 Task: Karaoke Effect.
Action: Mouse moved to (72, 7)
Screenshot: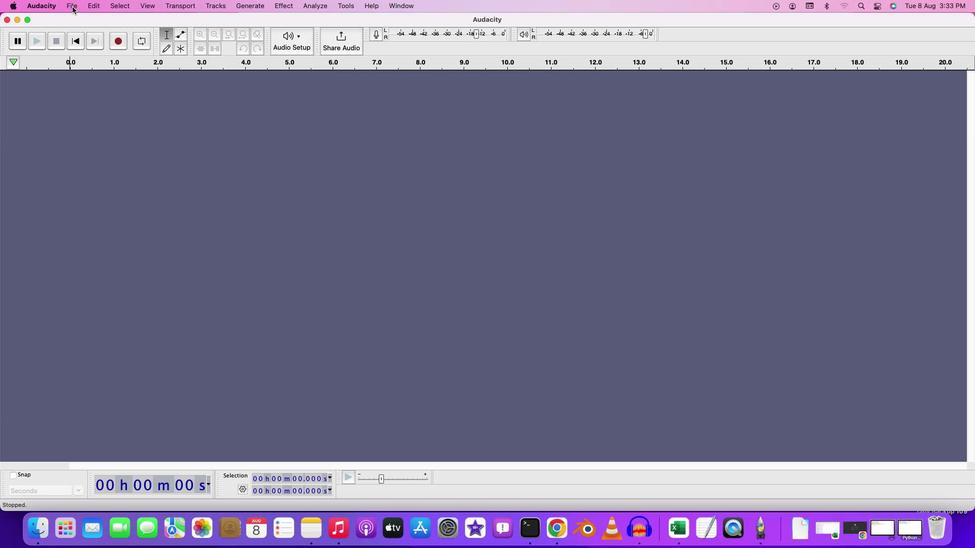
Action: Mouse pressed left at (72, 7)
Screenshot: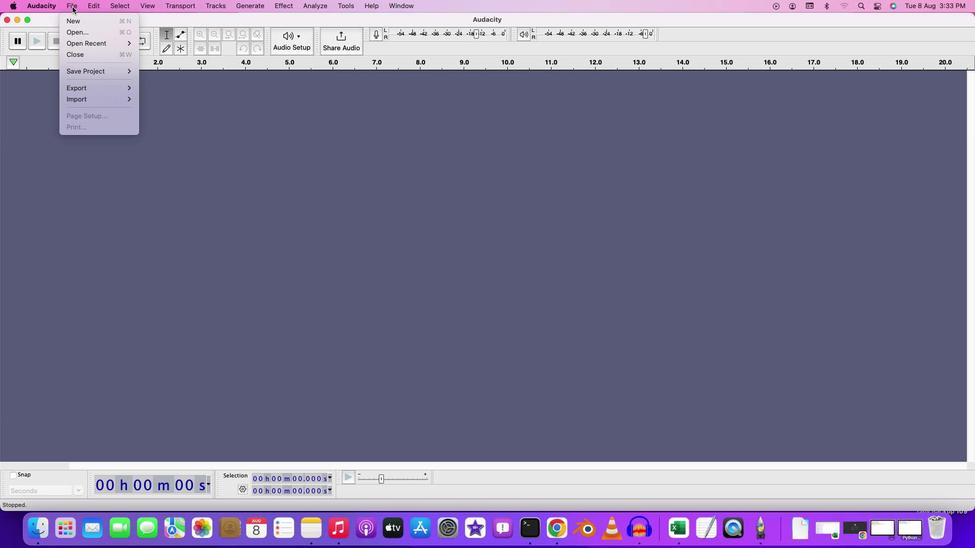 
Action: Mouse moved to (79, 34)
Screenshot: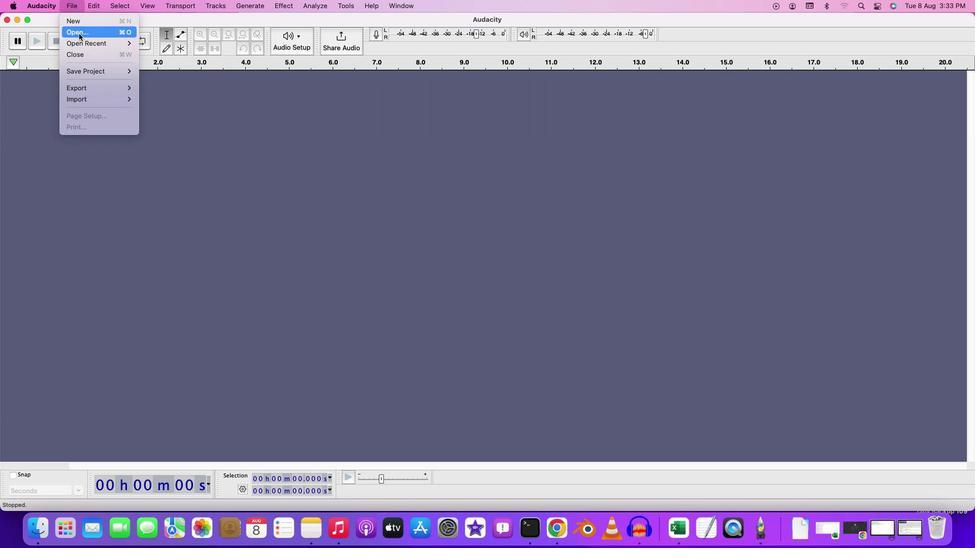 
Action: Mouse pressed left at (79, 34)
Screenshot: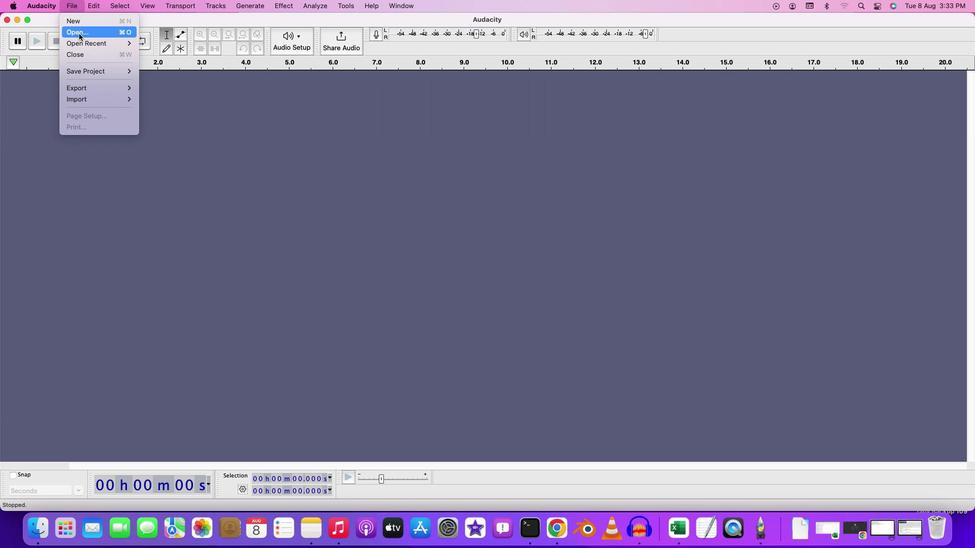 
Action: Mouse moved to (419, 245)
Screenshot: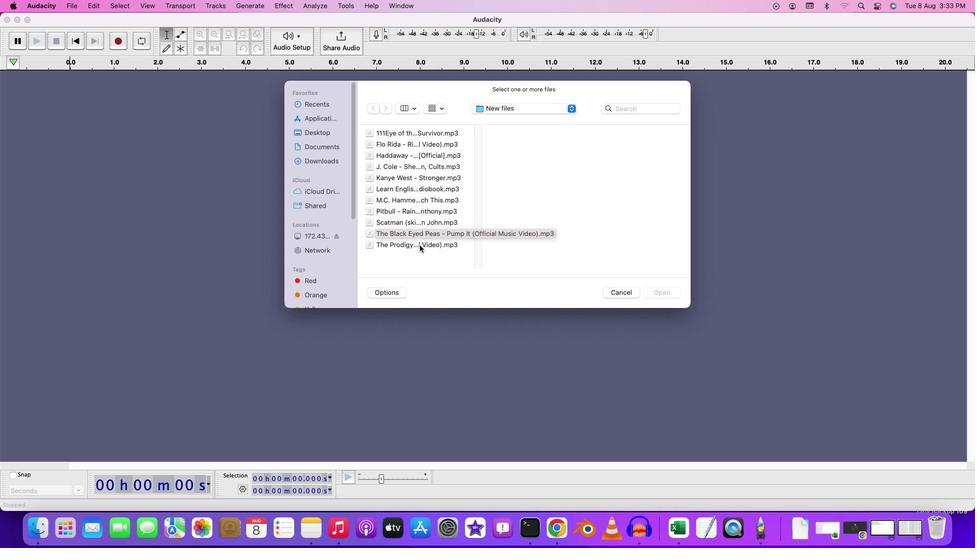 
Action: Mouse pressed left at (419, 245)
Screenshot: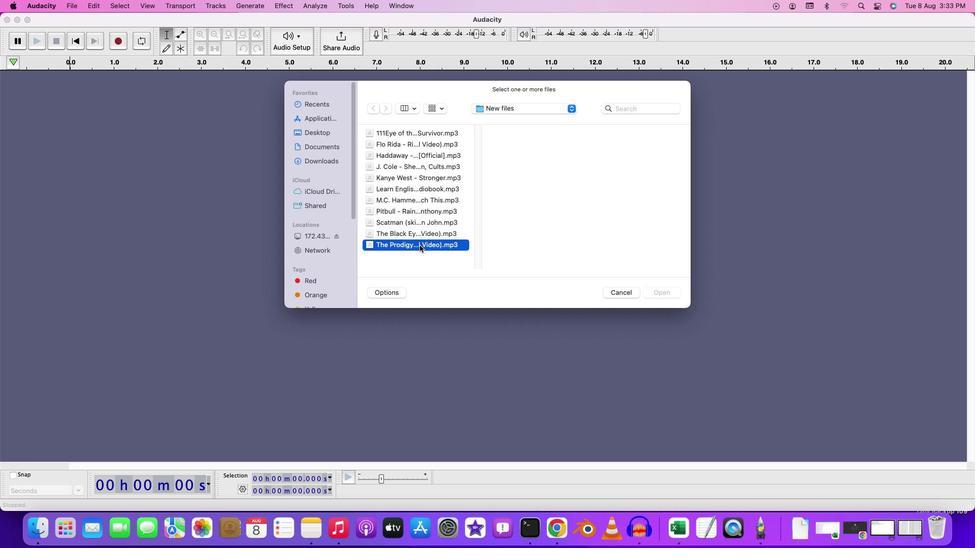 
Action: Mouse pressed left at (419, 245)
Screenshot: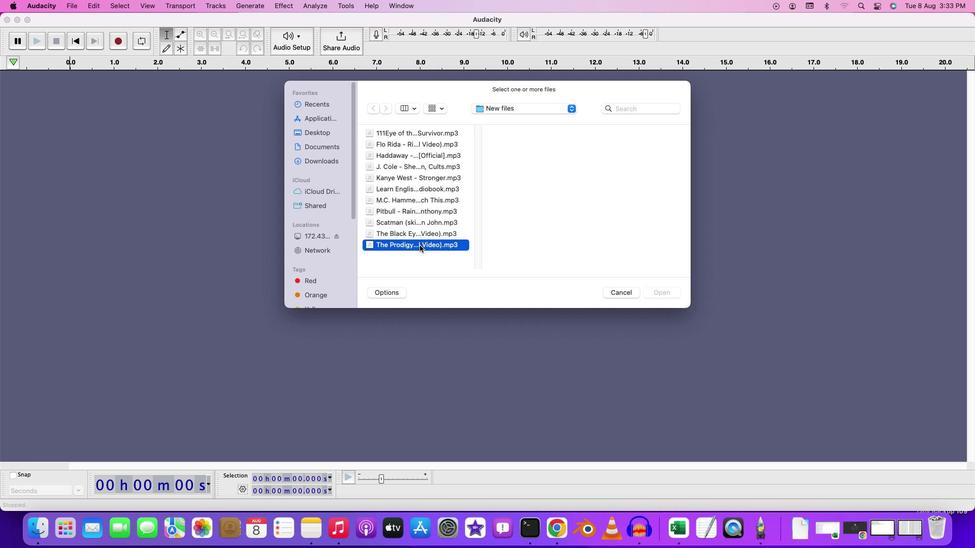 
Action: Mouse moved to (76, 93)
Screenshot: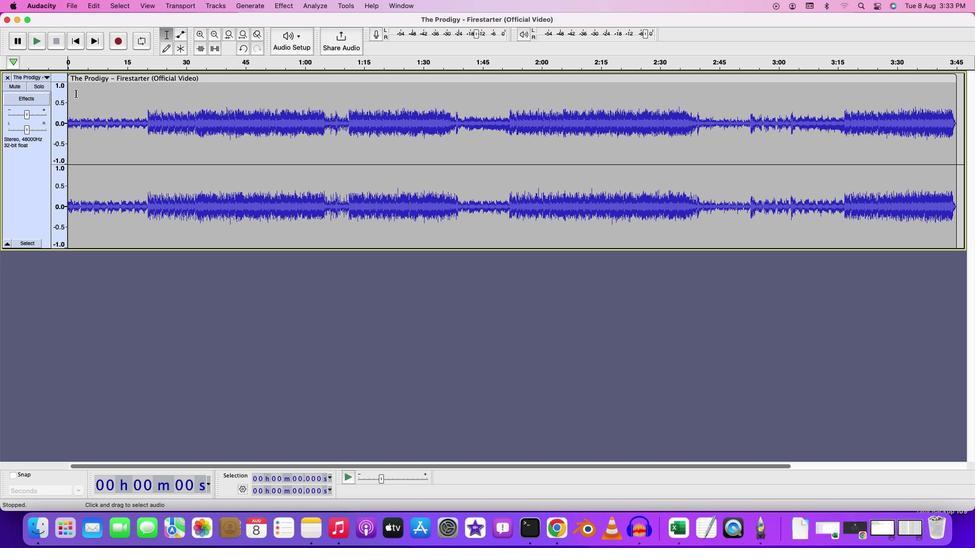 
Action: Mouse pressed left at (76, 93)
Screenshot: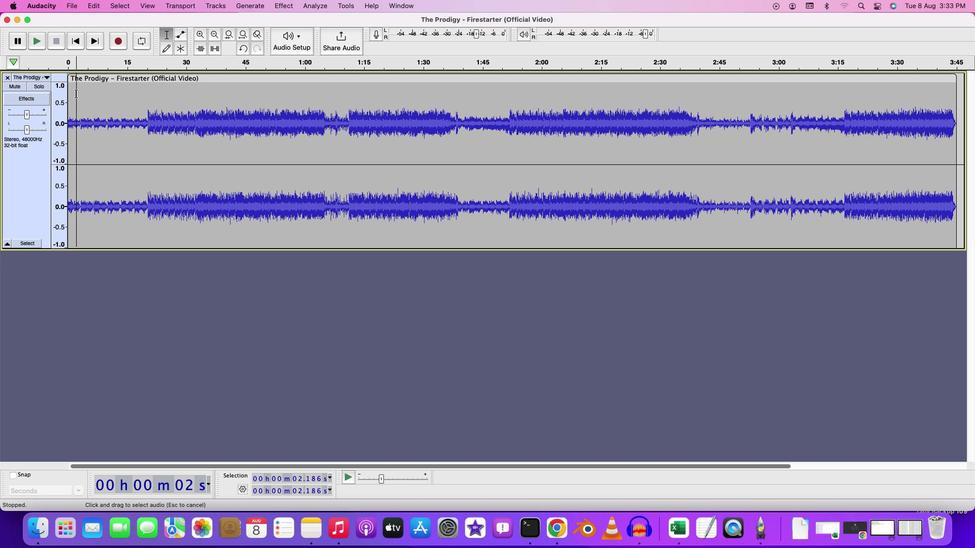 
Action: Mouse moved to (76, 93)
Screenshot: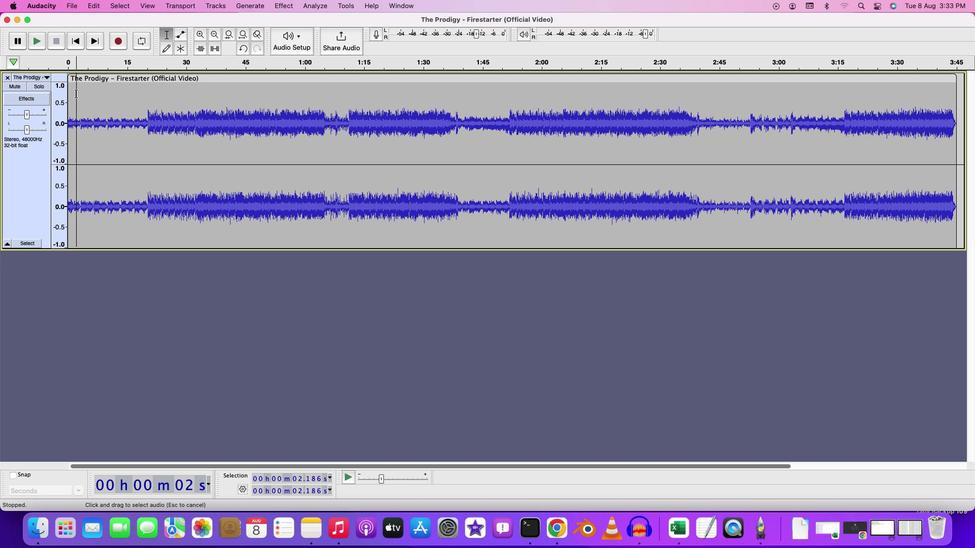 
Action: Key pressed Key.space
Screenshot: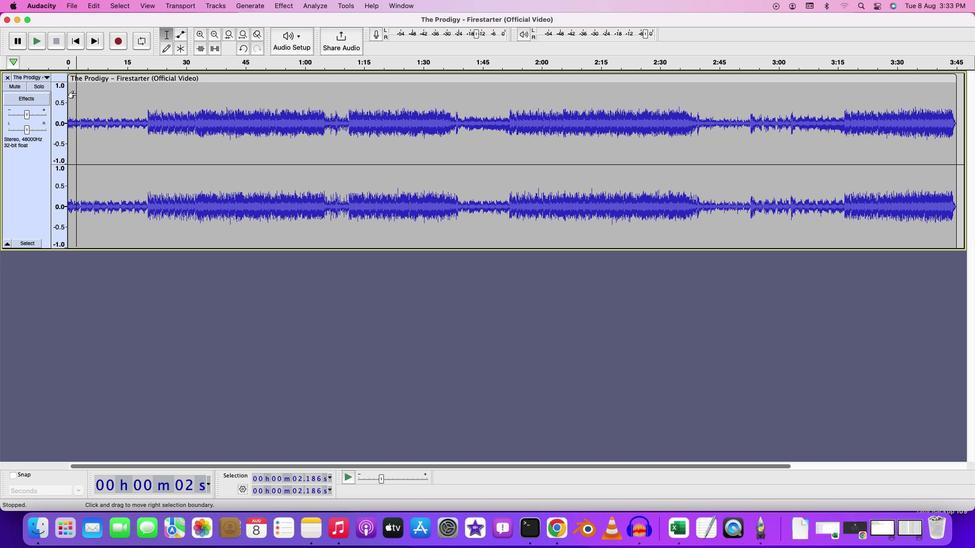 
Action: Mouse moved to (206, 110)
Screenshot: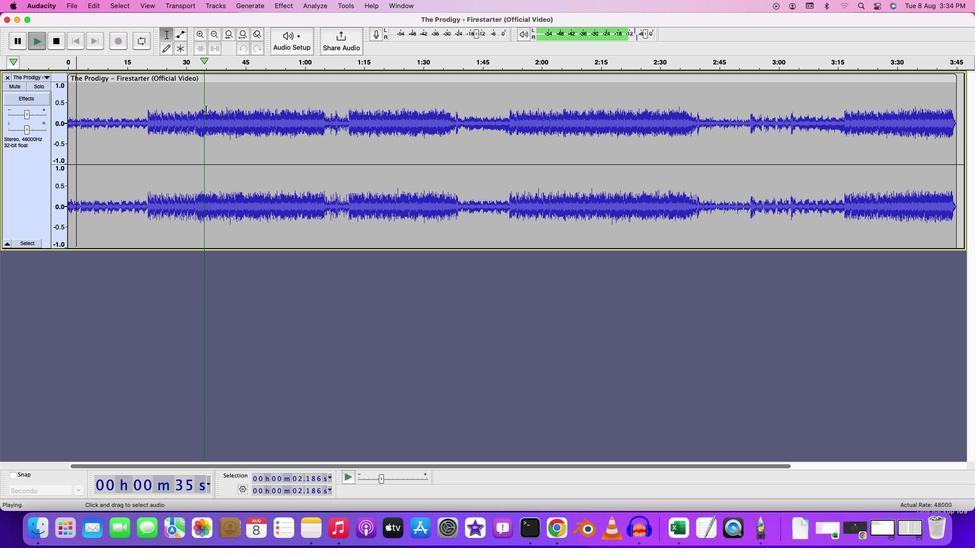 
Action: Key pressed Key.space
Screenshot: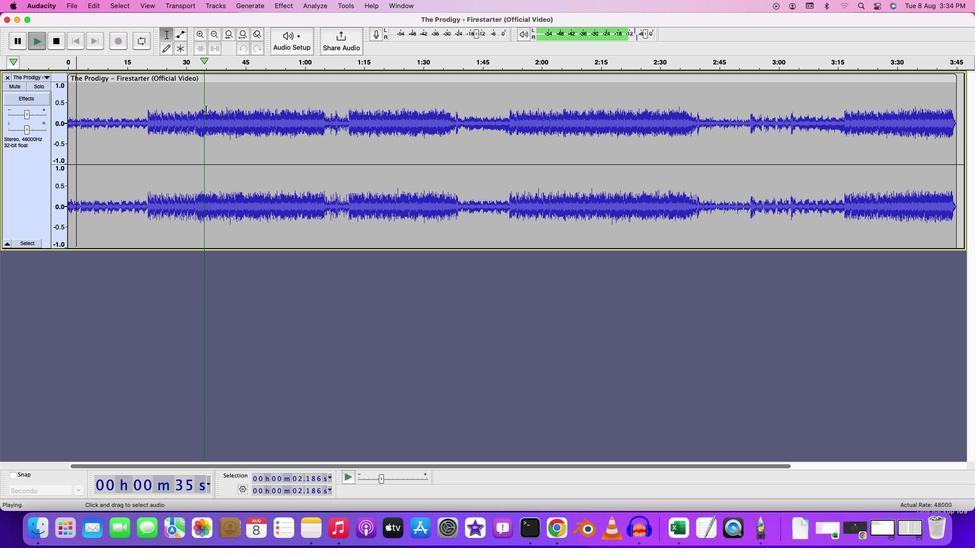 
Action: Mouse moved to (202, 107)
Screenshot: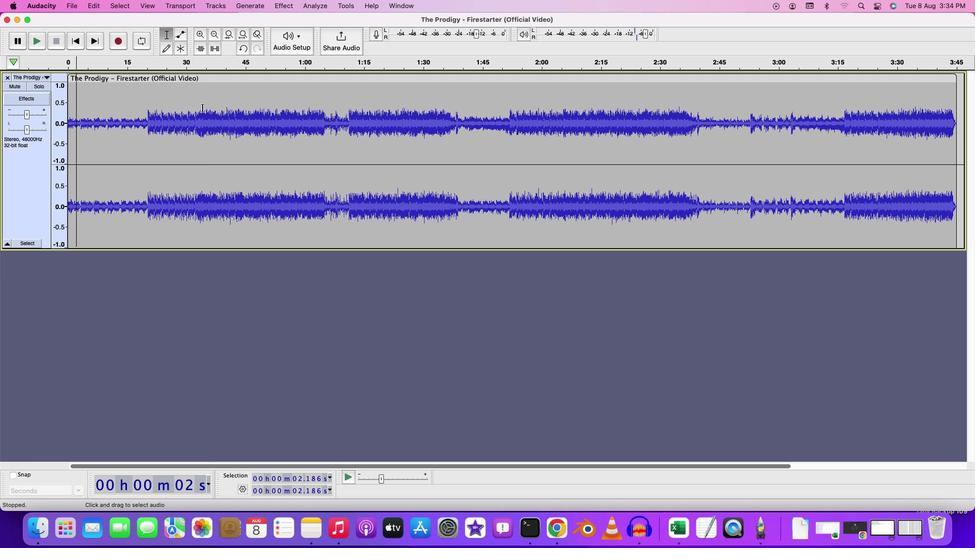 
Action: Key pressed Key.space
Screenshot: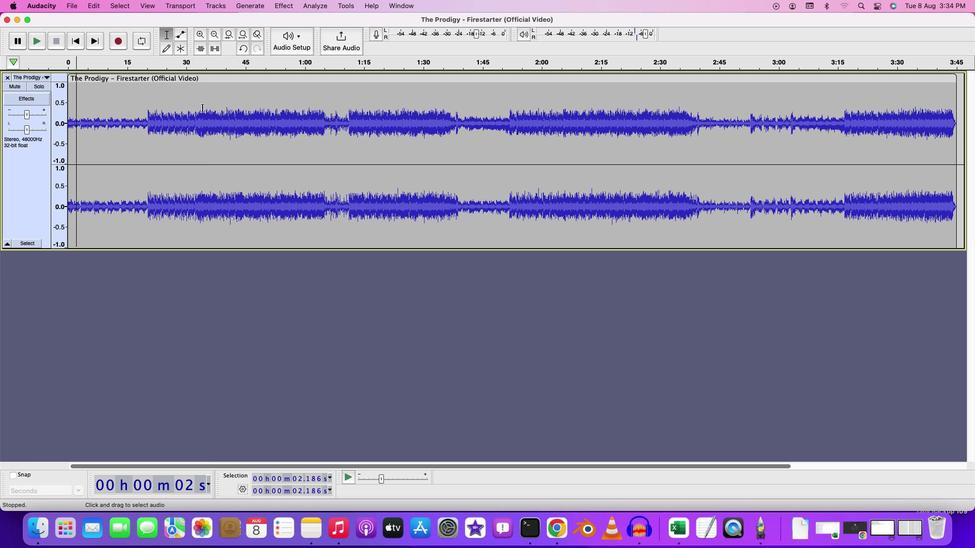 
Action: Mouse pressed left at (202, 107)
Screenshot: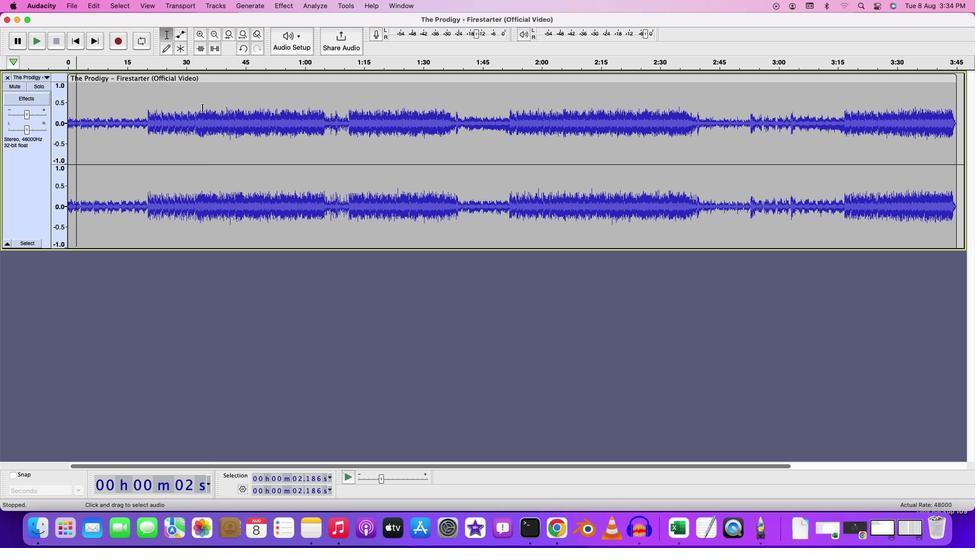 
Action: Key pressed Key.spaceKey.space
Screenshot: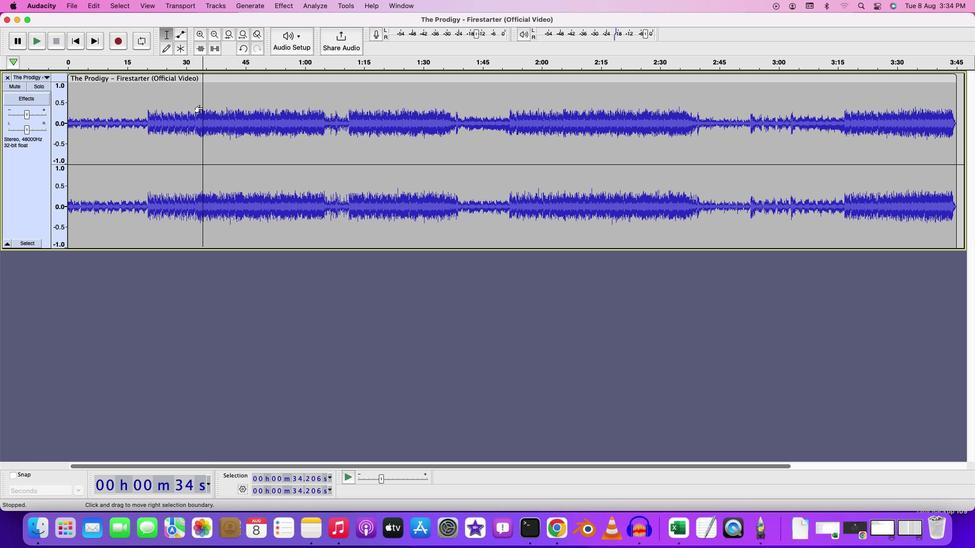 
Action: Mouse moved to (200, 106)
Screenshot: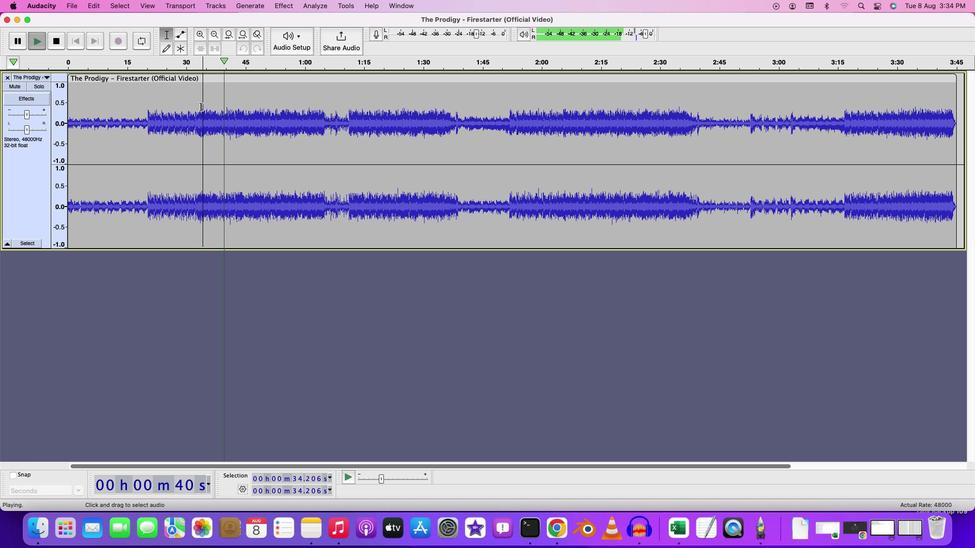
Action: Mouse pressed left at (200, 106)
Screenshot: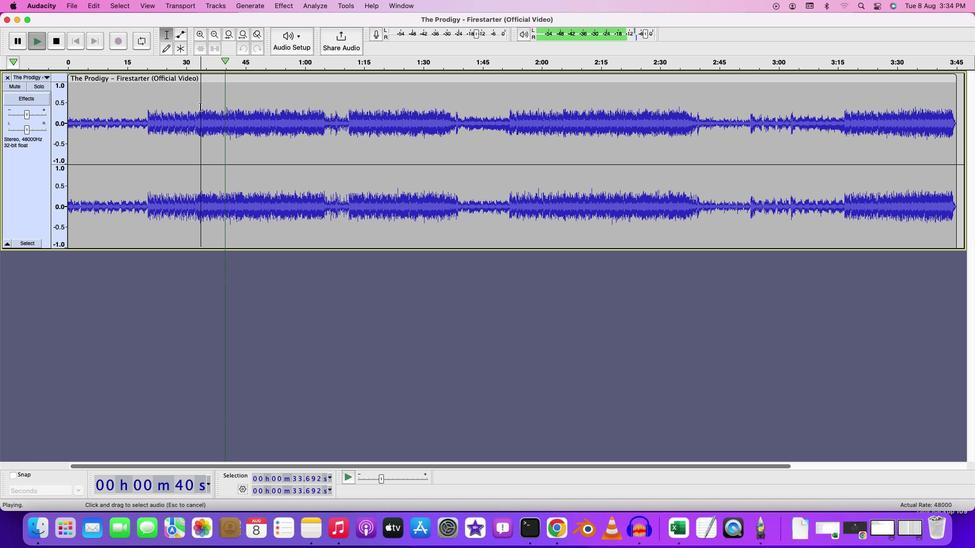 
Action: Mouse moved to (218, 107)
Screenshot: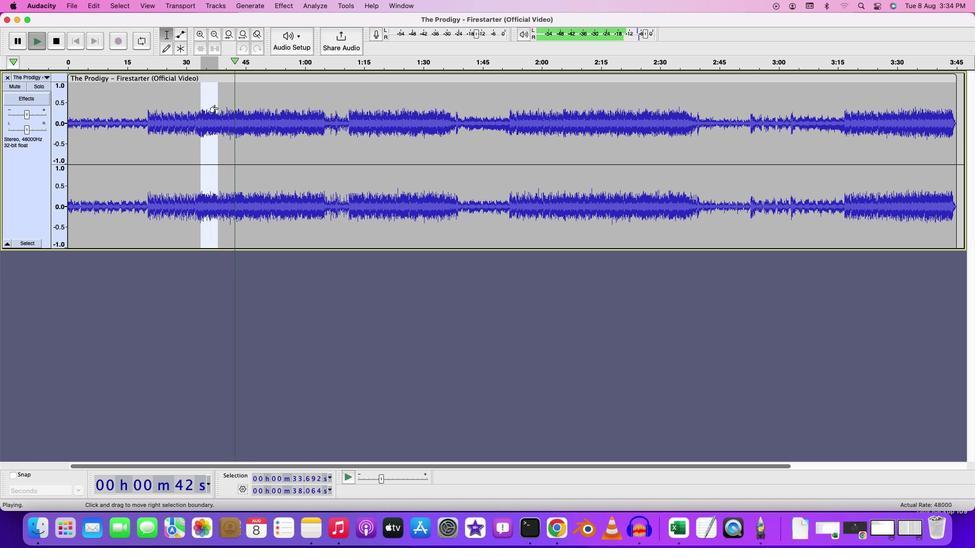 
Action: Key pressed Key.space
Screenshot: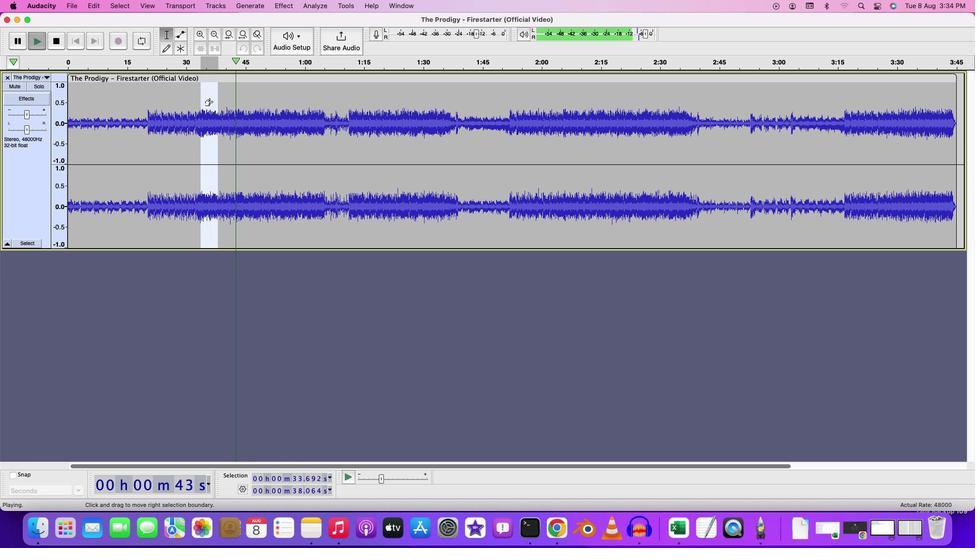
Action: Mouse moved to (285, 5)
Screenshot: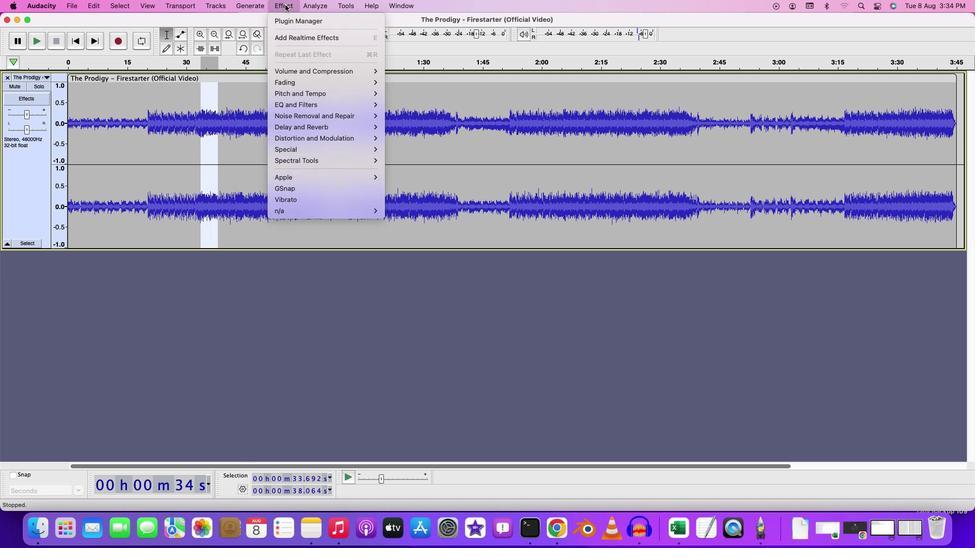 
Action: Mouse pressed left at (285, 5)
Screenshot: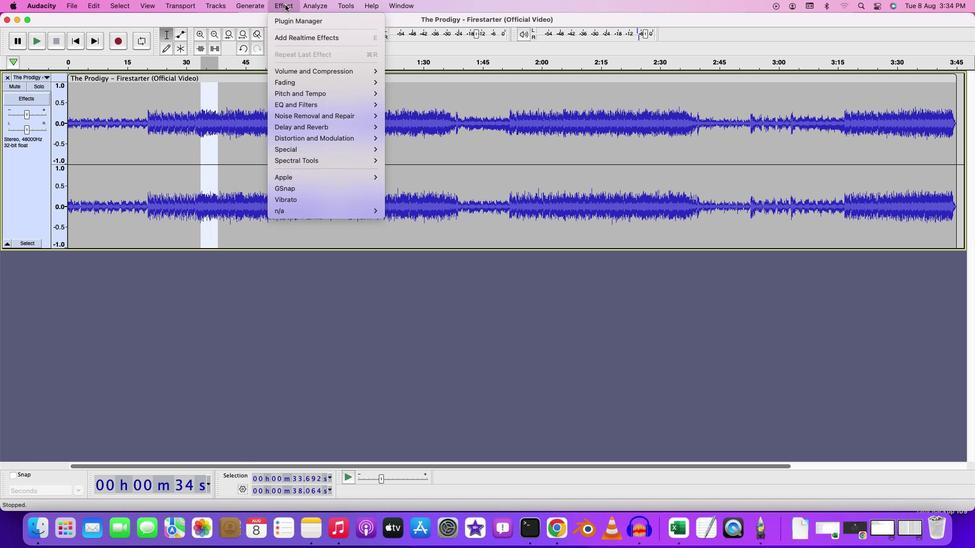 
Action: Mouse moved to (398, 169)
Screenshot: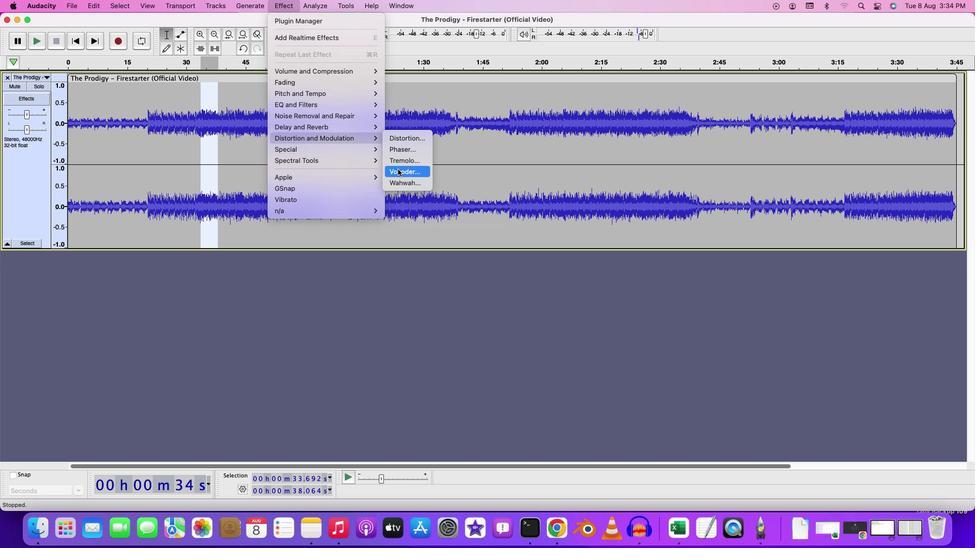 
Action: Mouse pressed left at (398, 169)
Screenshot: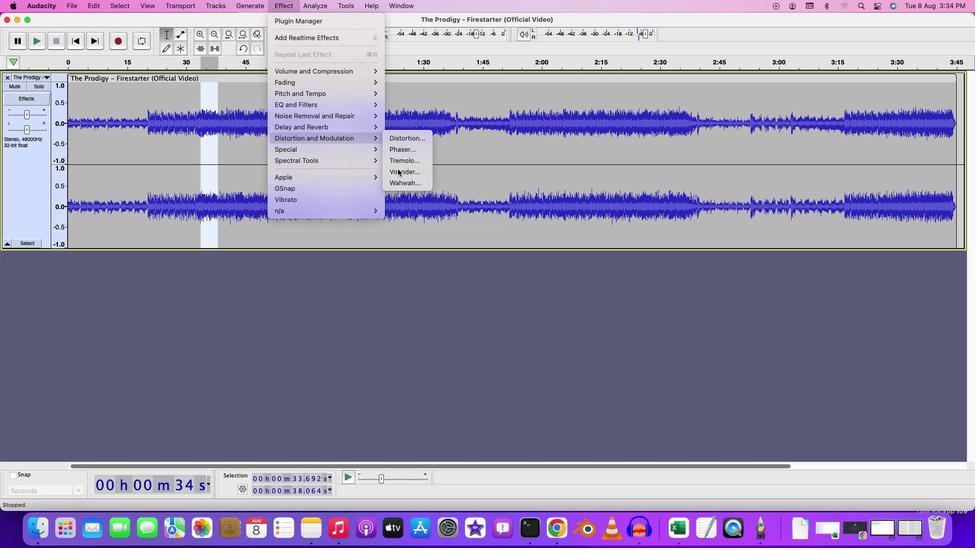 
Action: Mouse moved to (348, 195)
Screenshot: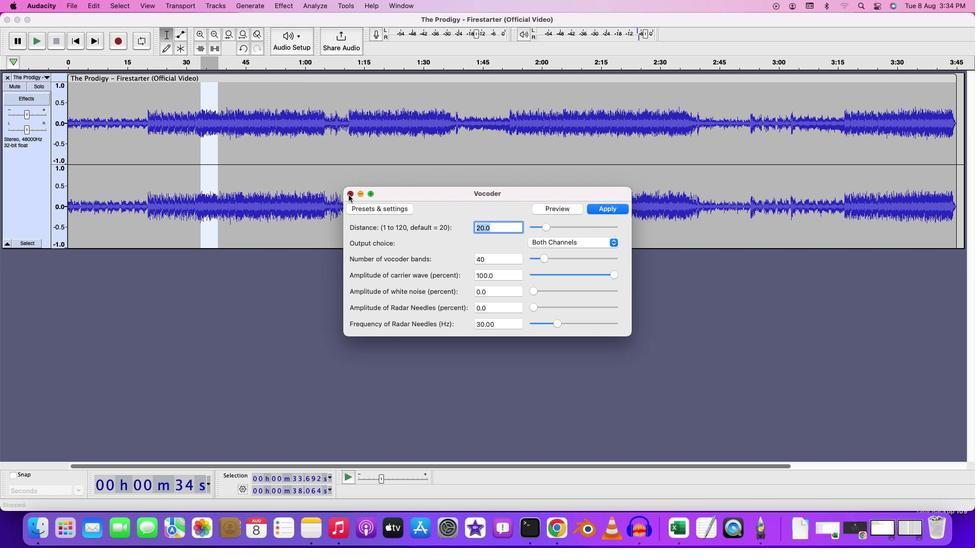 
Action: Mouse pressed left at (348, 195)
Screenshot: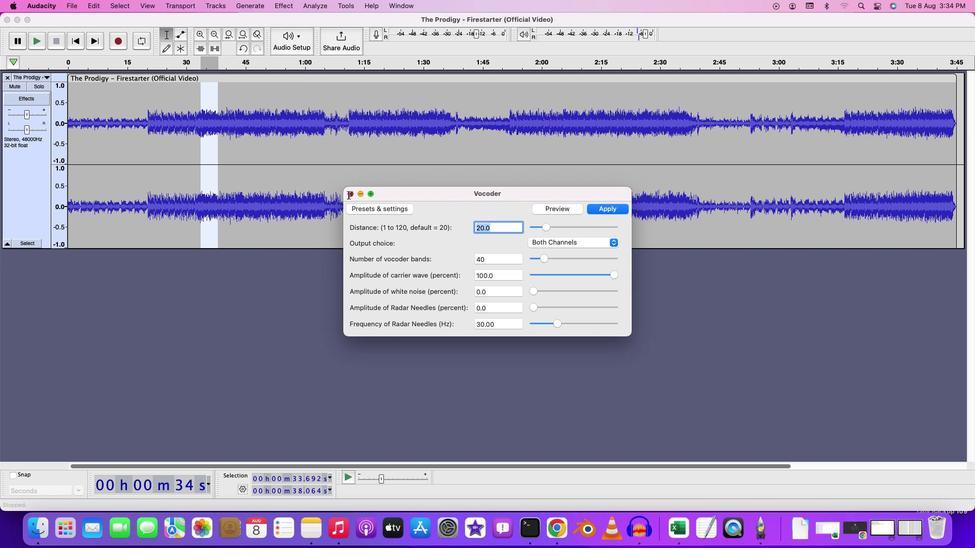 
Action: Mouse moved to (274, 7)
Screenshot: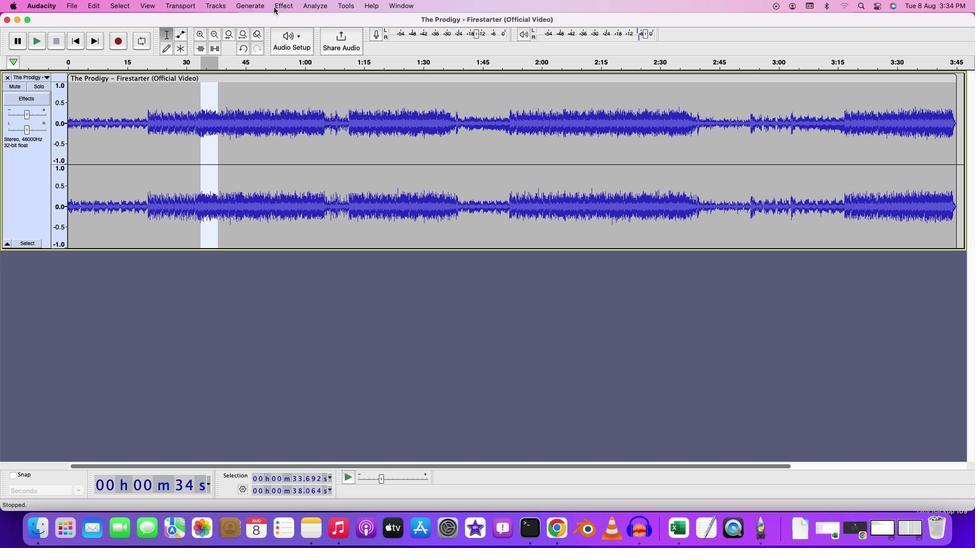
Action: Mouse pressed left at (274, 7)
Screenshot: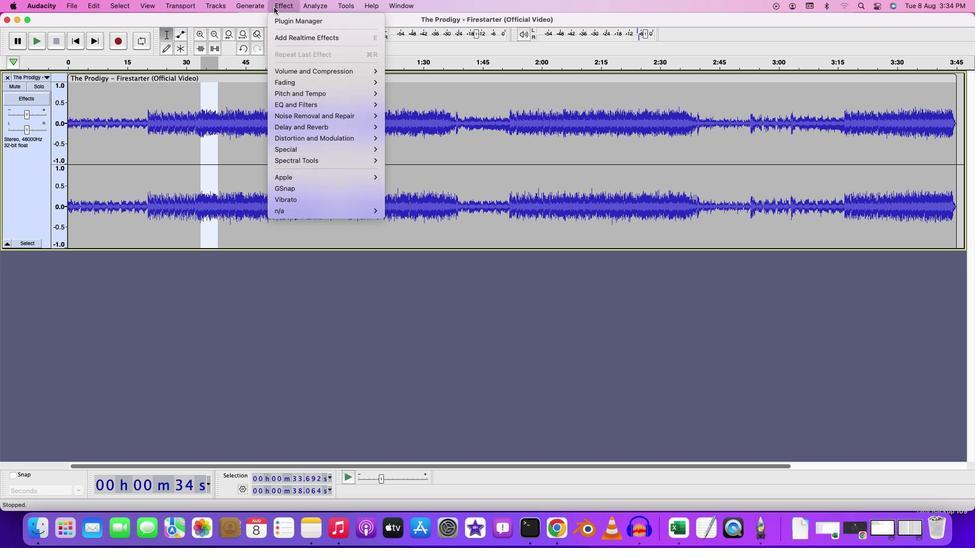 
Action: Mouse moved to (413, 194)
Screenshot: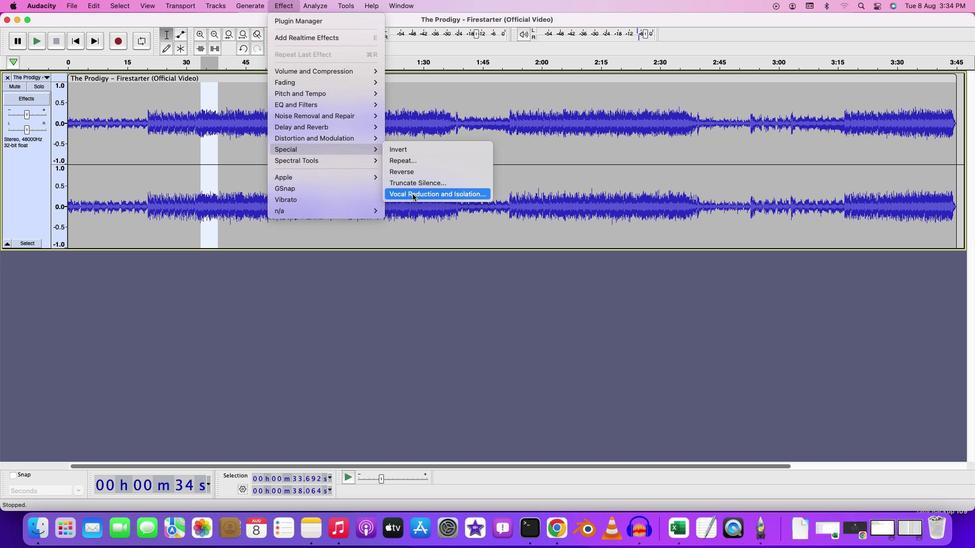 
Action: Mouse pressed left at (413, 194)
Screenshot: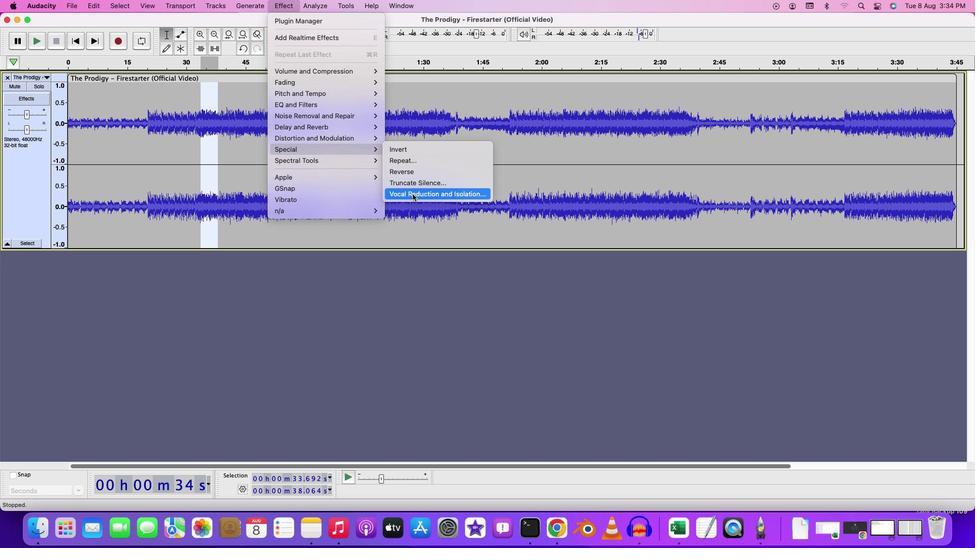 
Action: Mouse moved to (595, 255)
Screenshot: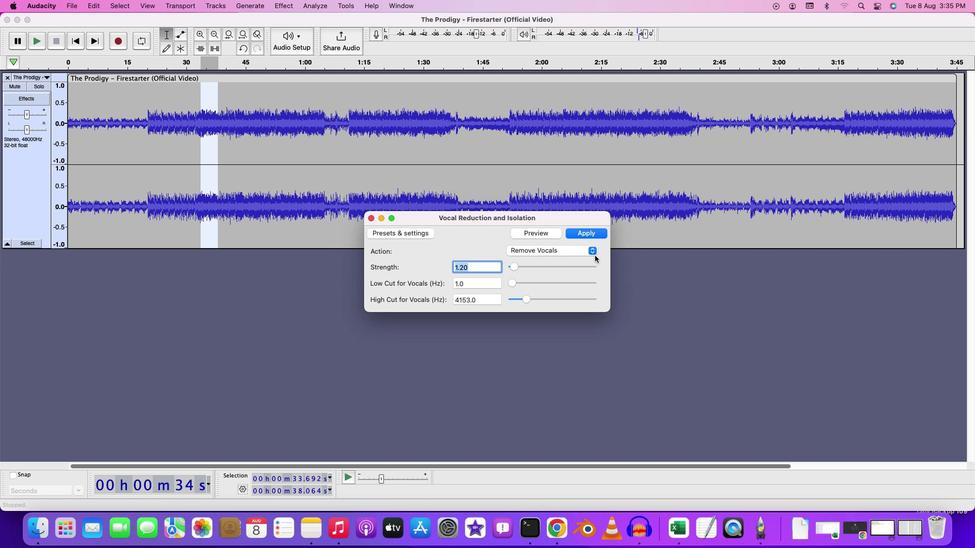 
Action: Mouse pressed left at (595, 255)
Screenshot: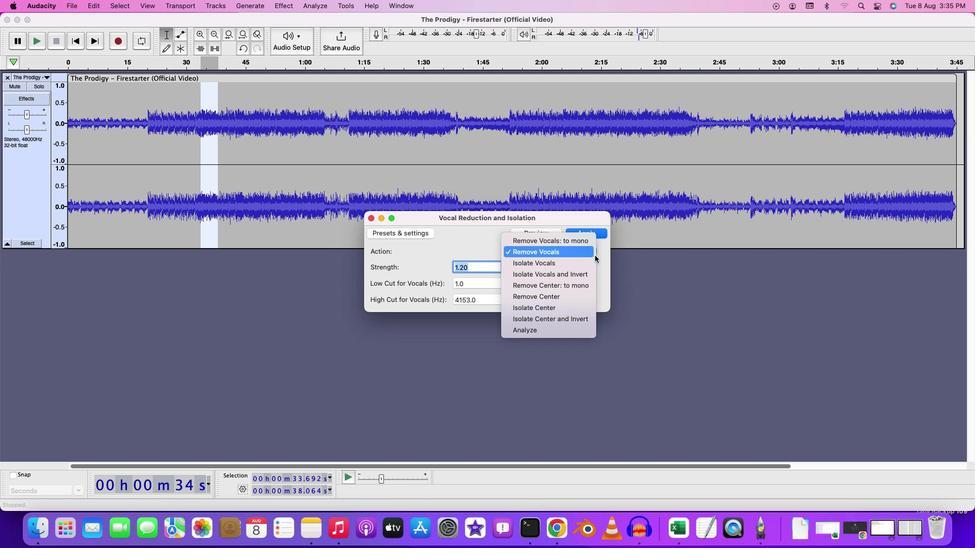 
Action: Mouse moved to (550, 254)
Screenshot: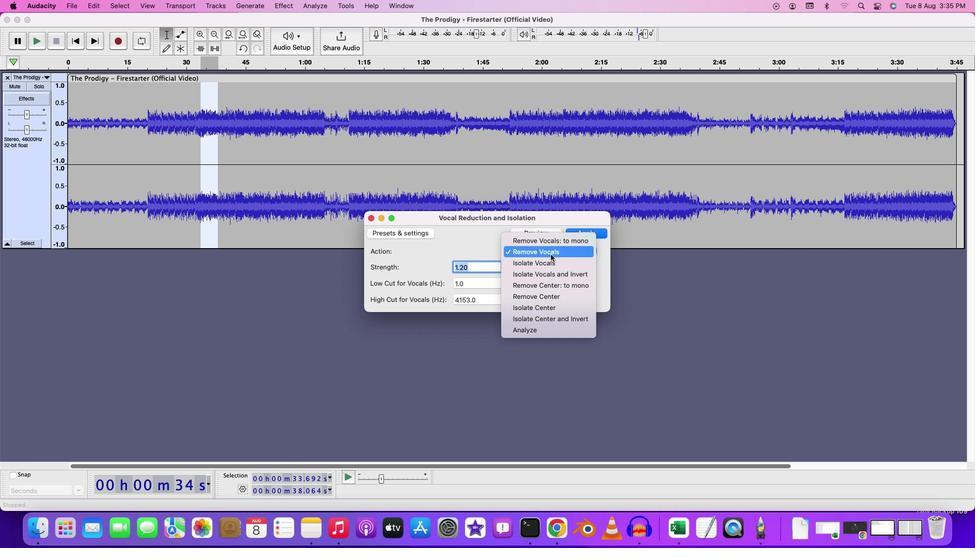 
Action: Mouse pressed left at (550, 254)
Screenshot: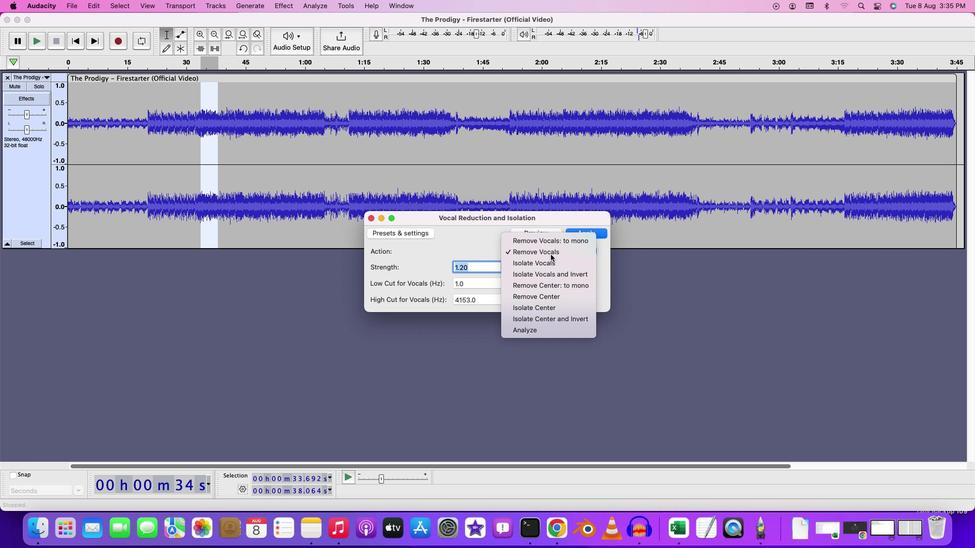 
Action: Mouse moved to (525, 300)
Screenshot: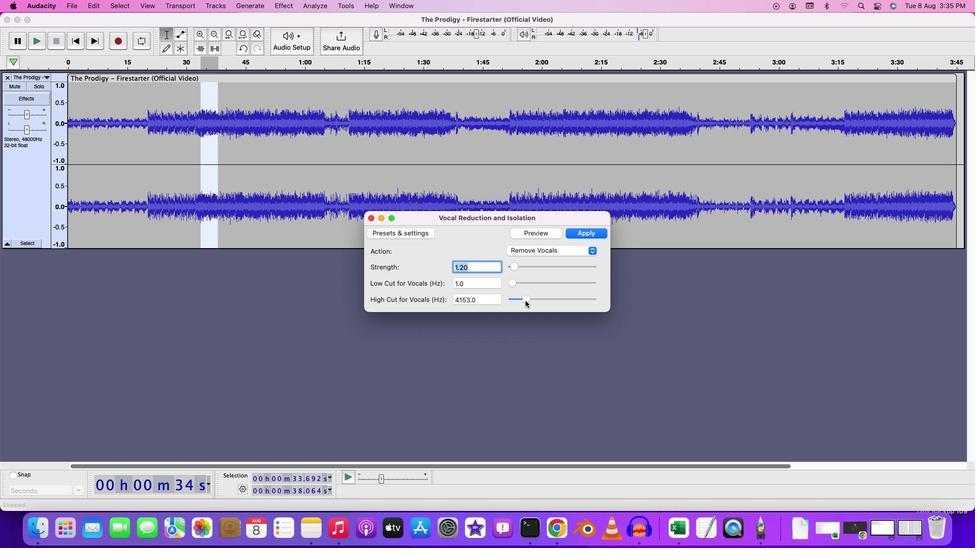 
Action: Mouse pressed left at (525, 300)
Screenshot: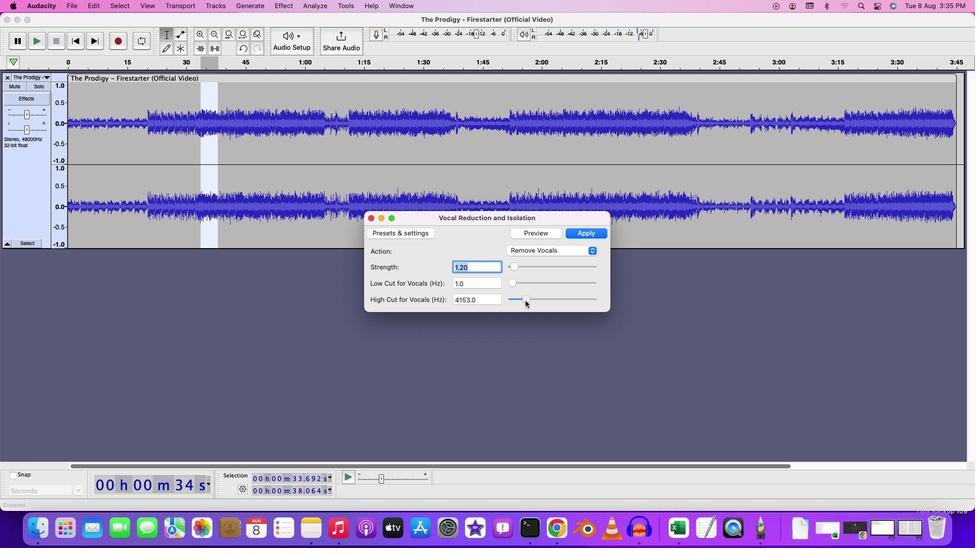 
Action: Mouse moved to (587, 235)
Screenshot: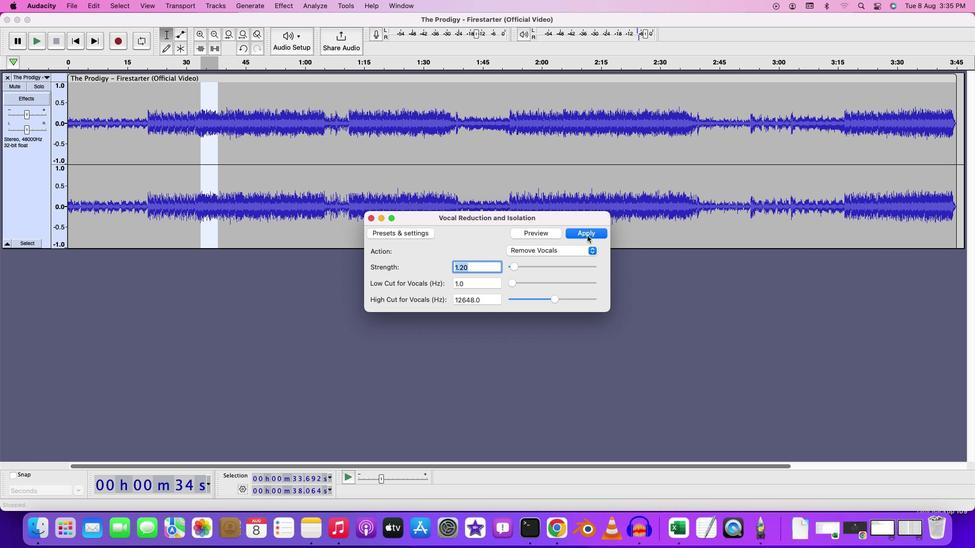 
Action: Mouse pressed left at (587, 235)
Screenshot: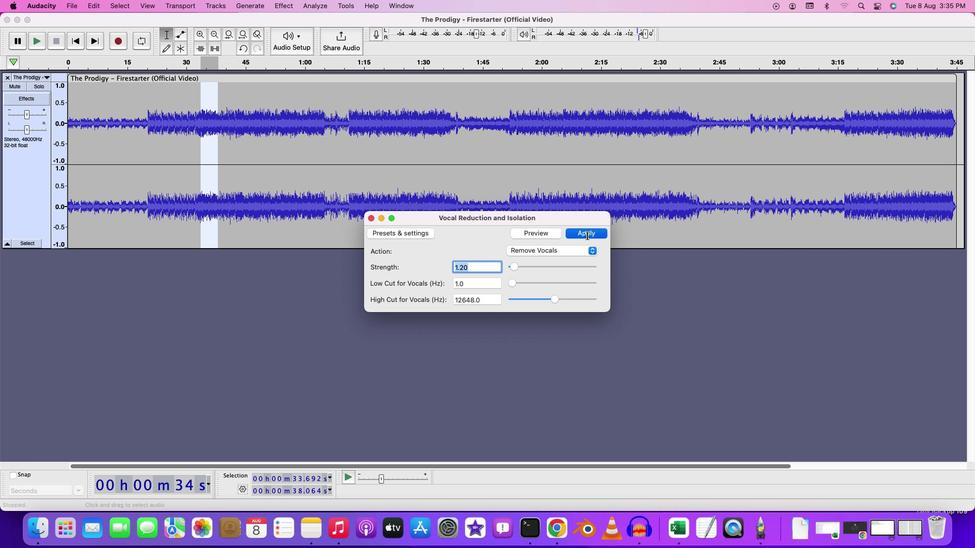 
Action: Mouse moved to (196, 186)
Screenshot: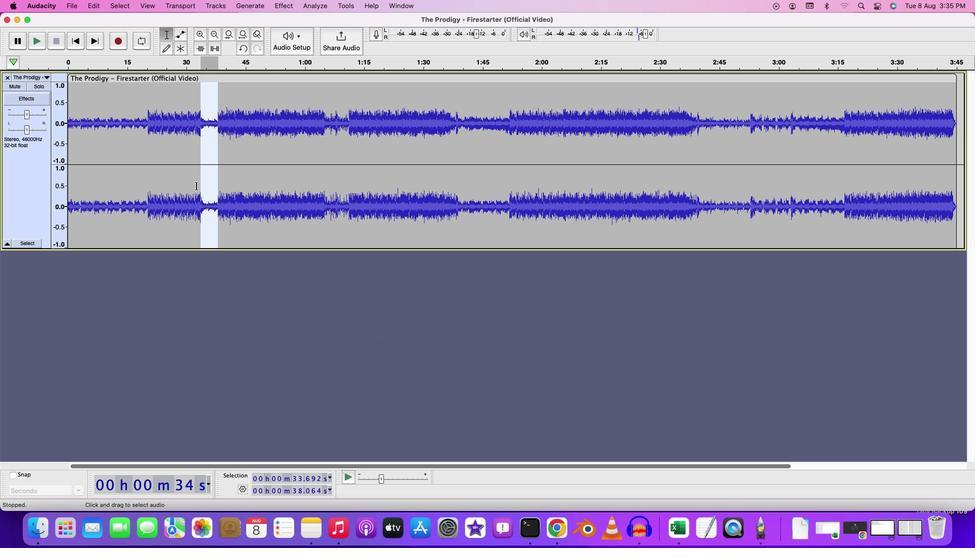 
Action: Mouse pressed left at (196, 186)
Screenshot: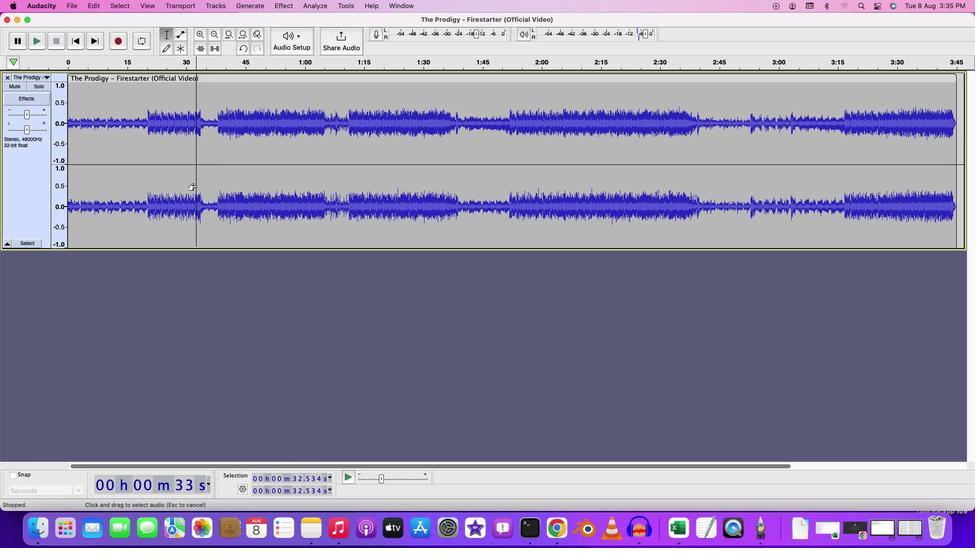
Action: Key pressed Key.space
Screenshot: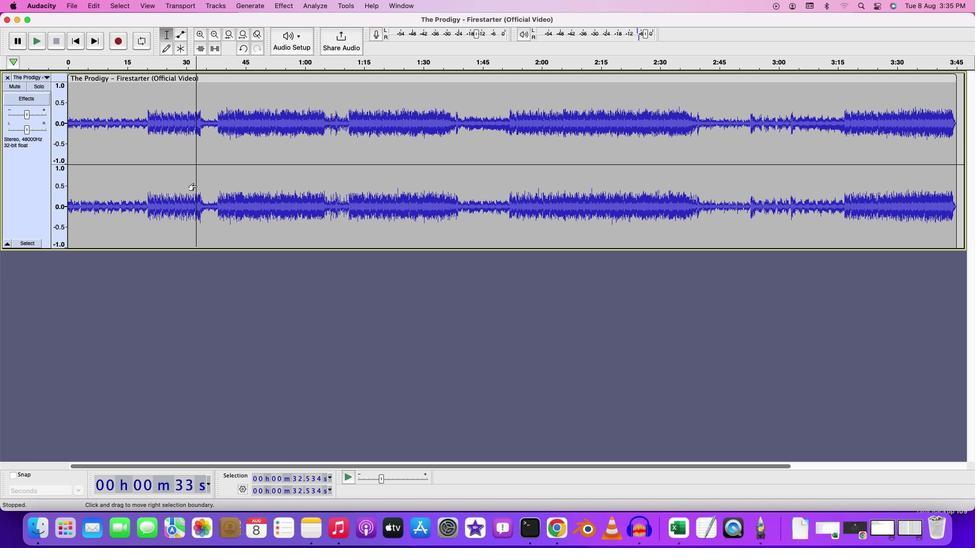 
Action: Mouse moved to (241, 201)
Screenshot: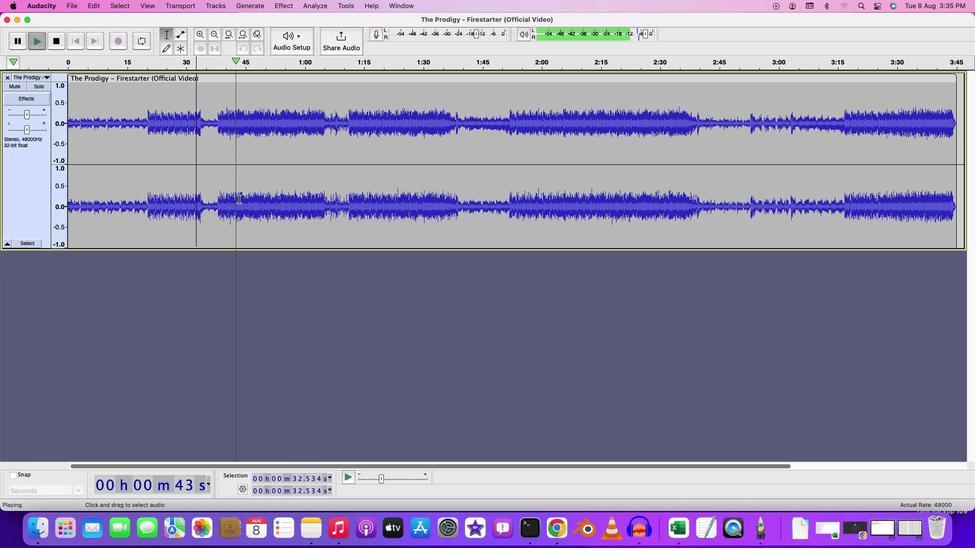 
Action: Key pressed Key.space
Screenshot: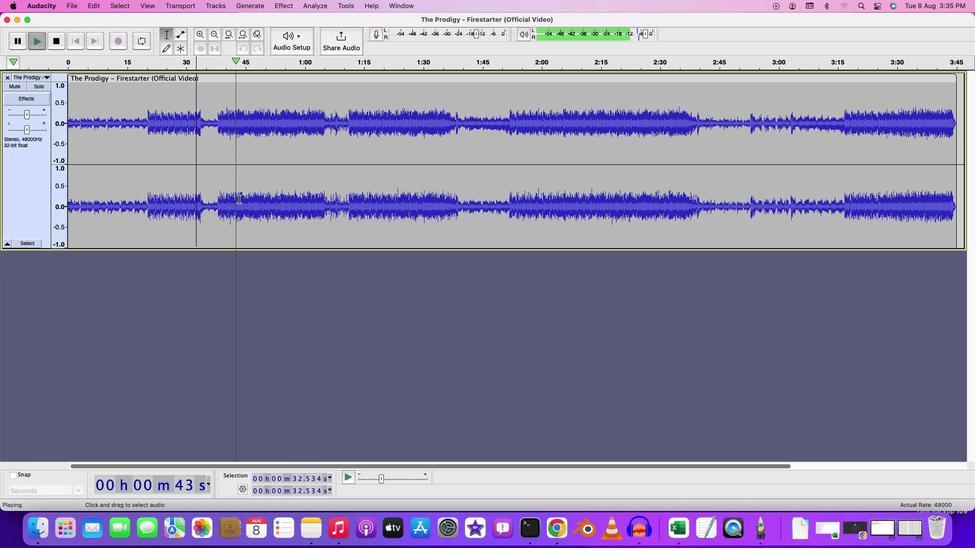 
Action: Mouse moved to (232, 195)
Screenshot: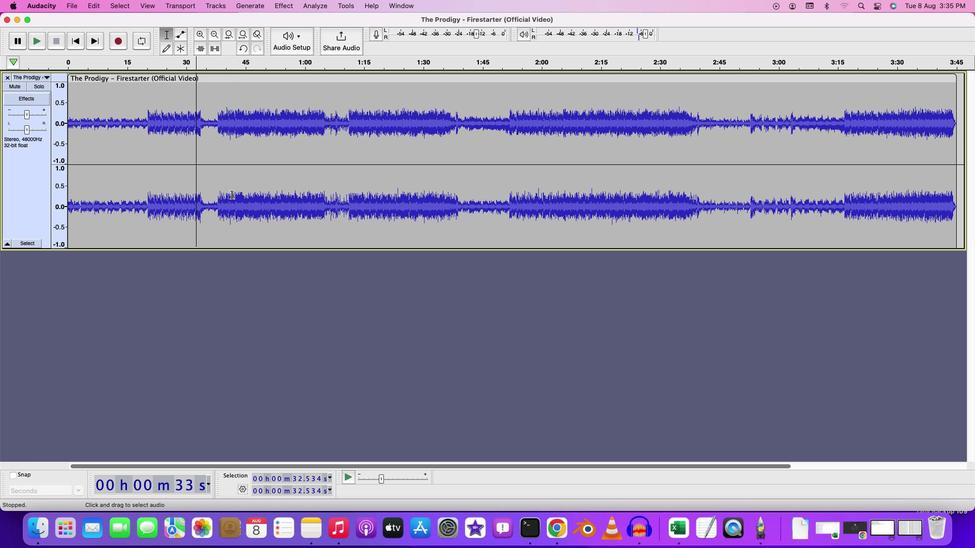 
Action: Key pressed Key.space
Screenshot: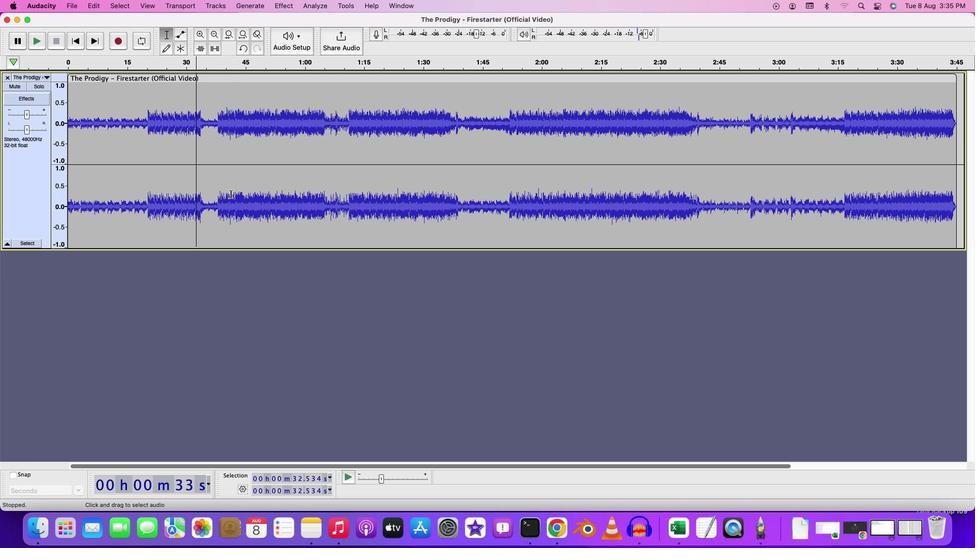 
Action: Mouse moved to (230, 194)
Screenshot: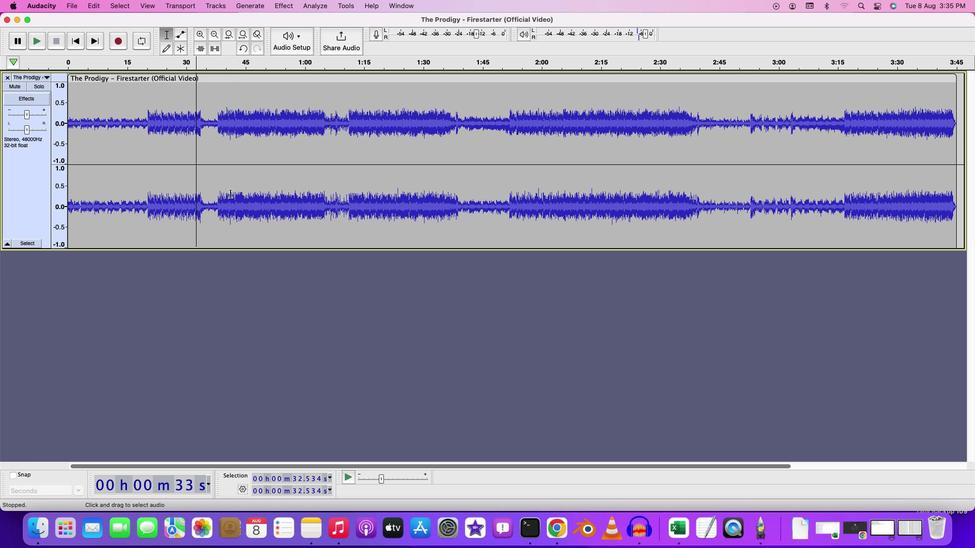 
Action: Mouse pressed left at (230, 194)
Screenshot: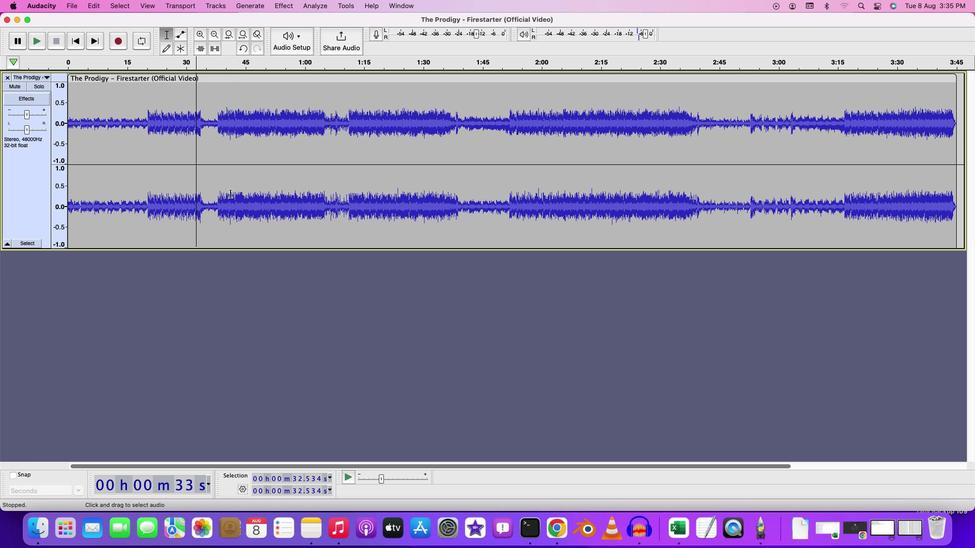 
Action: Mouse moved to (227, 192)
Screenshot: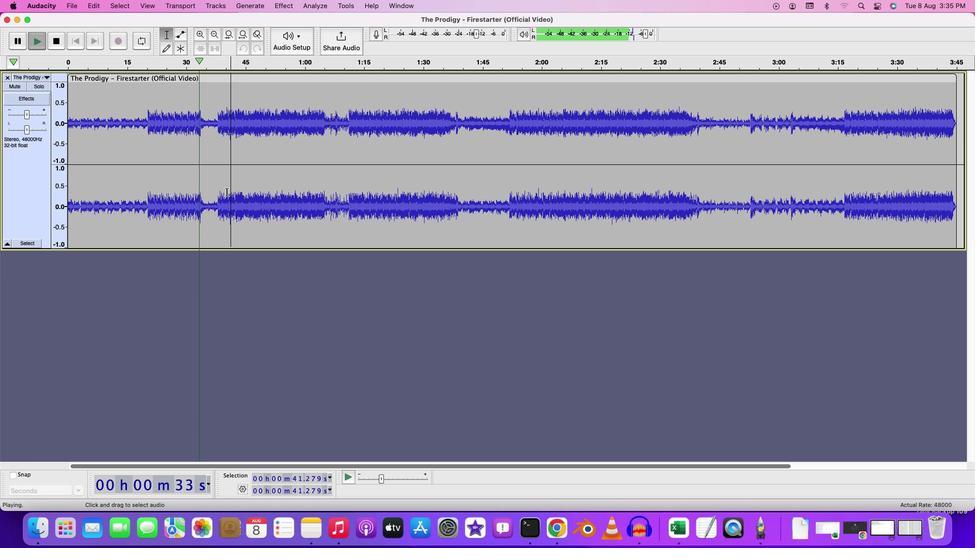 
Action: Mouse pressed left at (227, 192)
Screenshot: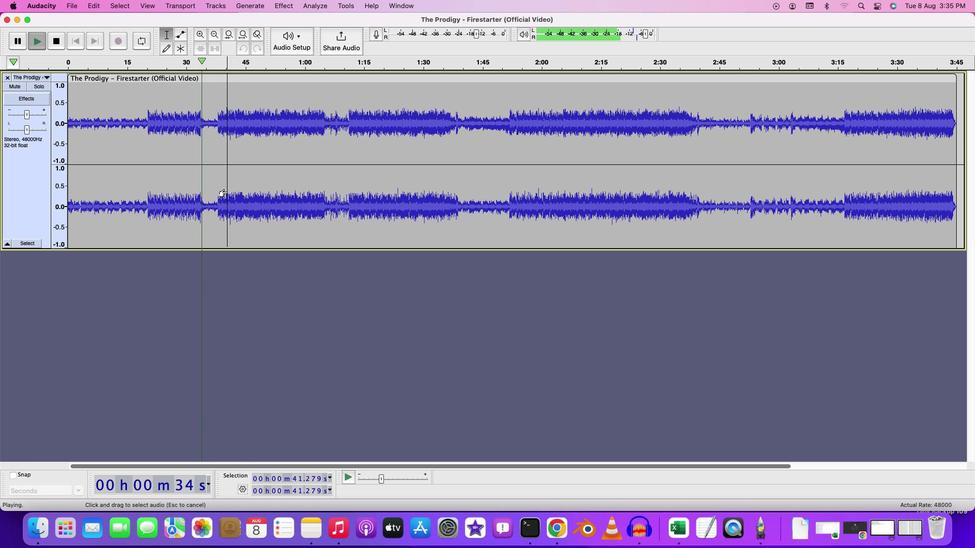 
Action: Key pressed Key.spaceKey.space
Screenshot: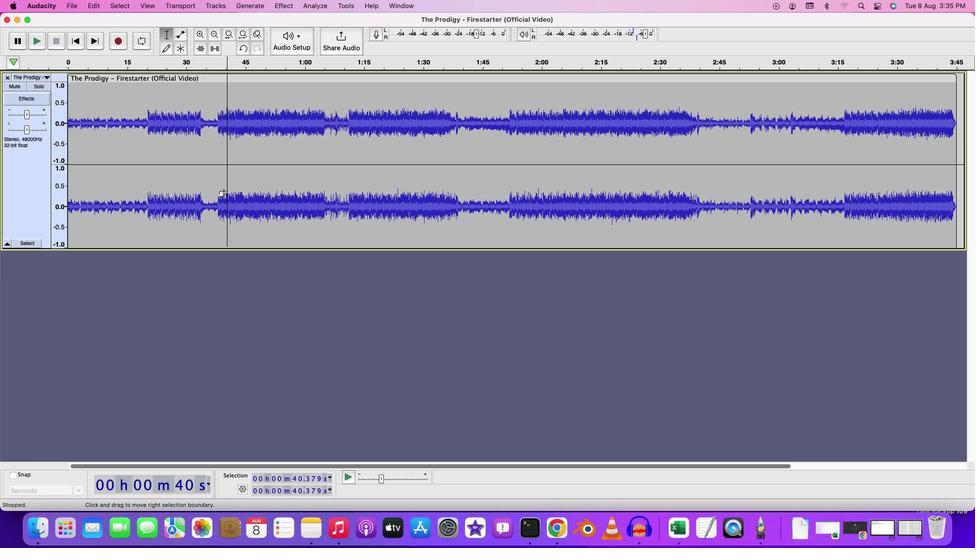 
Action: Mouse moved to (234, 196)
Screenshot: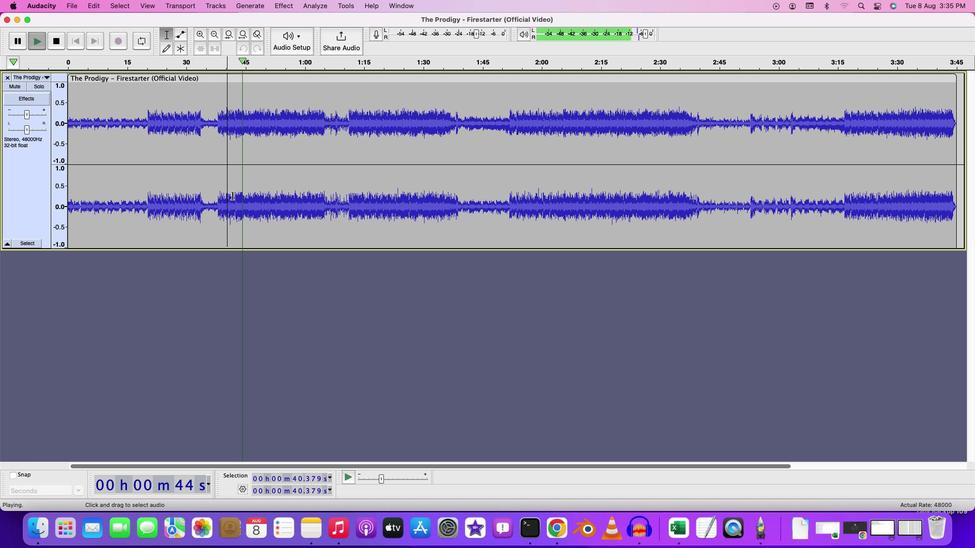
Action: Key pressed Key.space
Screenshot: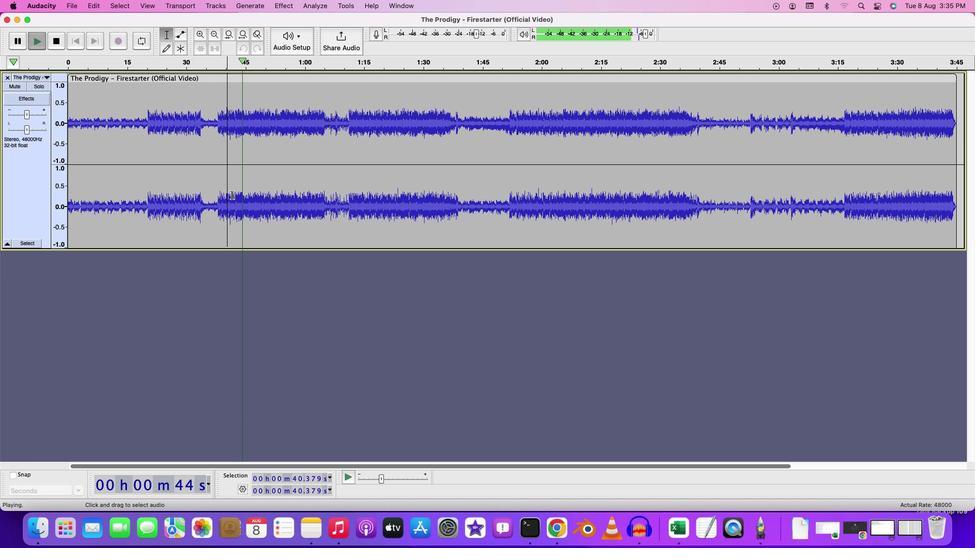 
Action: Mouse moved to (228, 193)
Screenshot: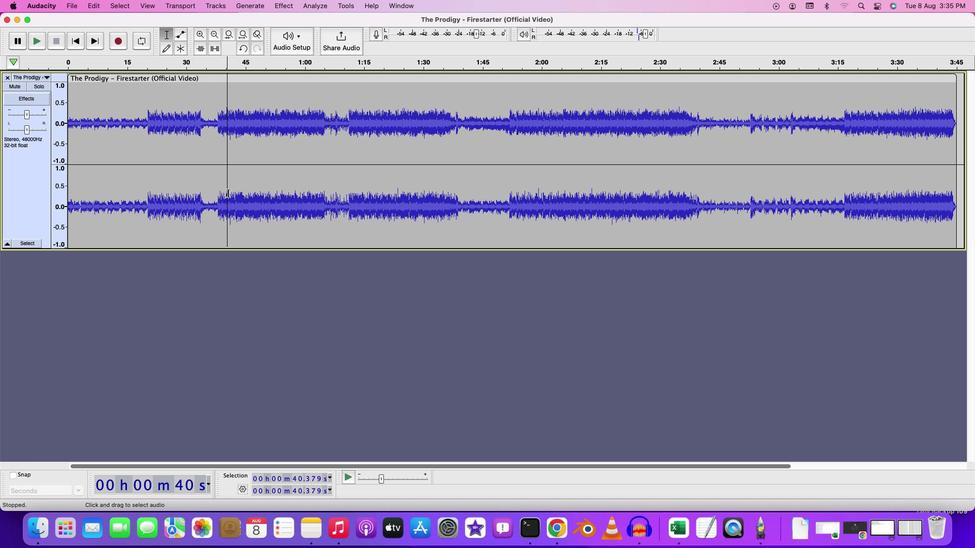 
Action: Mouse pressed left at (228, 193)
Screenshot: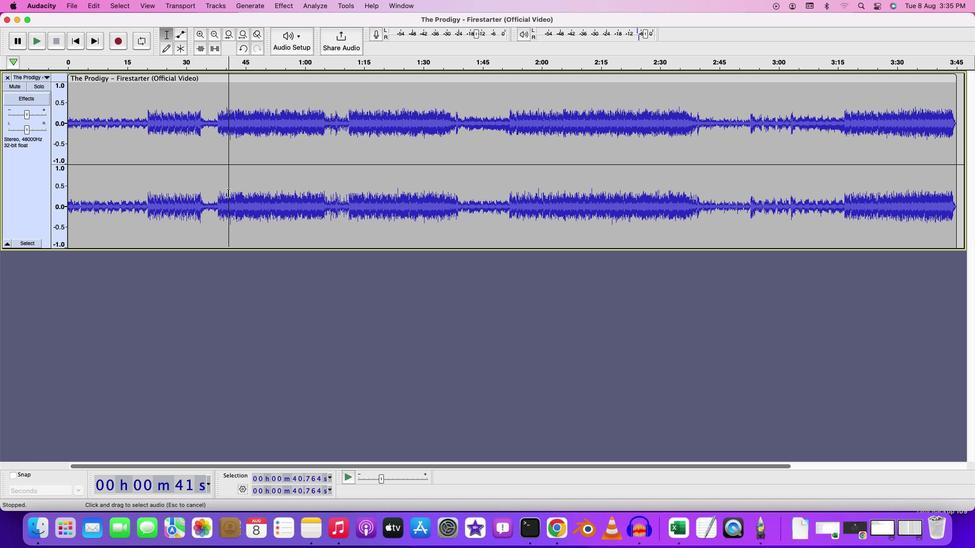 
Action: Mouse moved to (280, 7)
Screenshot: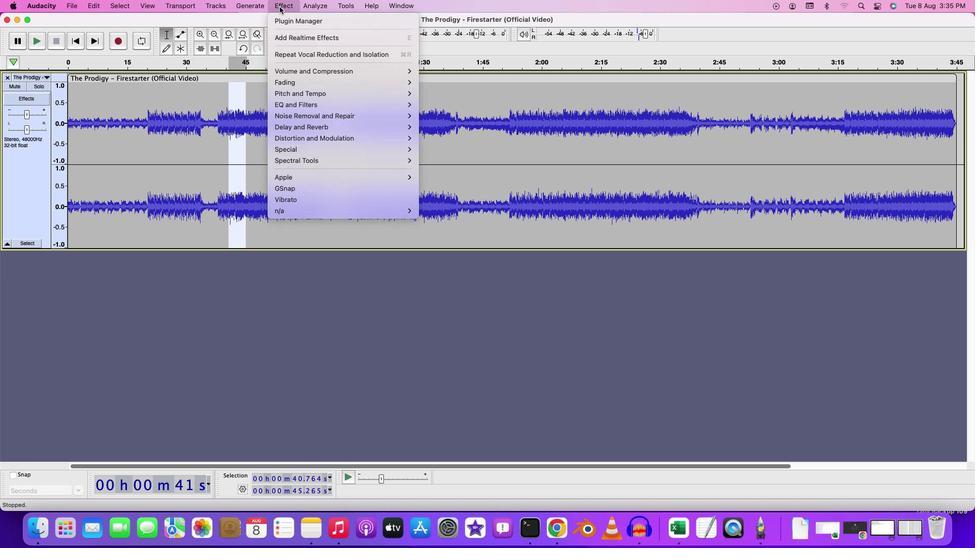 
Action: Mouse pressed left at (280, 7)
Screenshot: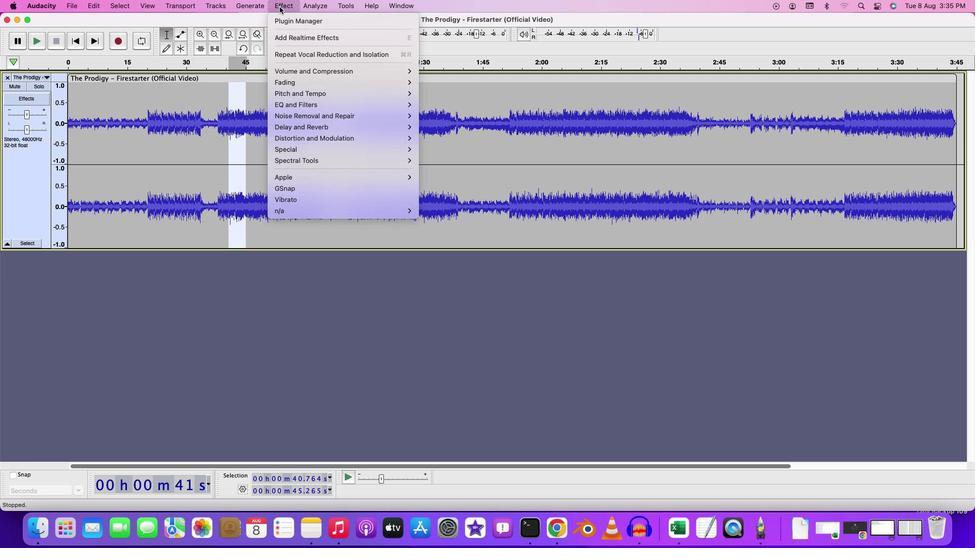 
Action: Mouse moved to (435, 190)
Screenshot: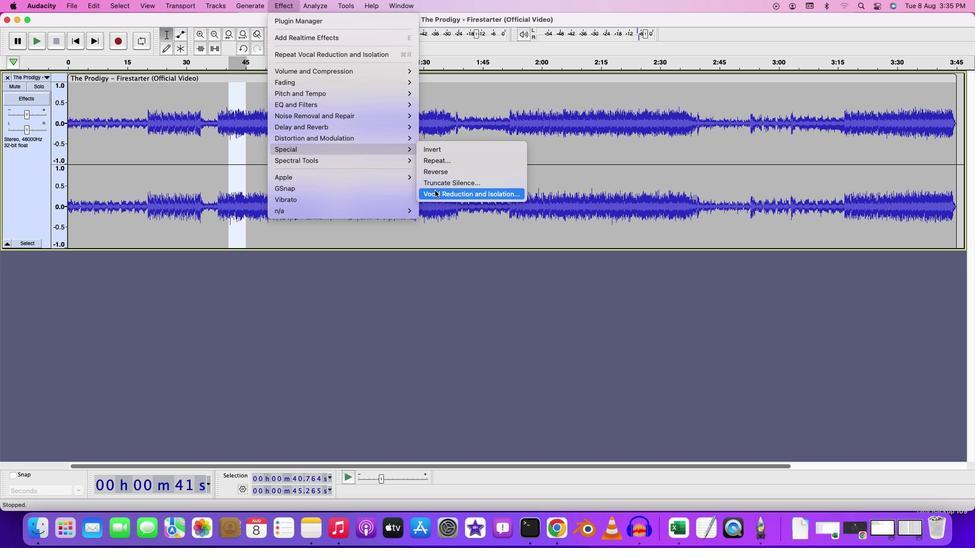 
Action: Mouse pressed left at (435, 190)
Screenshot: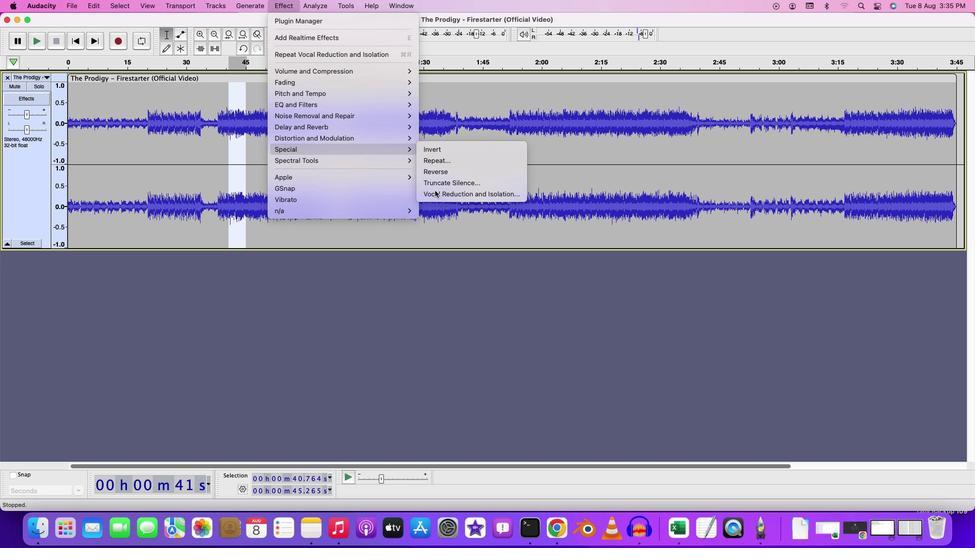
Action: Mouse moved to (554, 302)
Screenshot: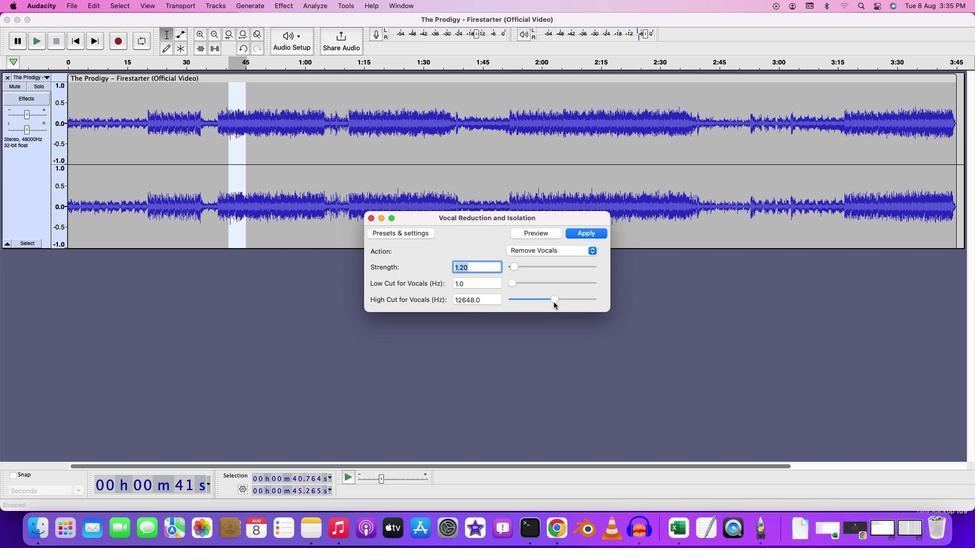 
Action: Mouse pressed left at (554, 302)
Screenshot: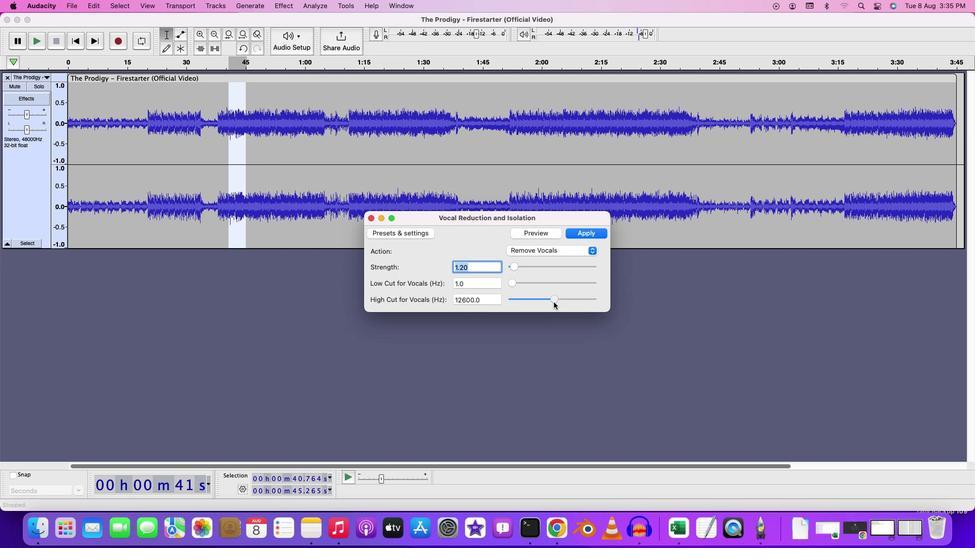 
Action: Mouse moved to (511, 283)
Screenshot: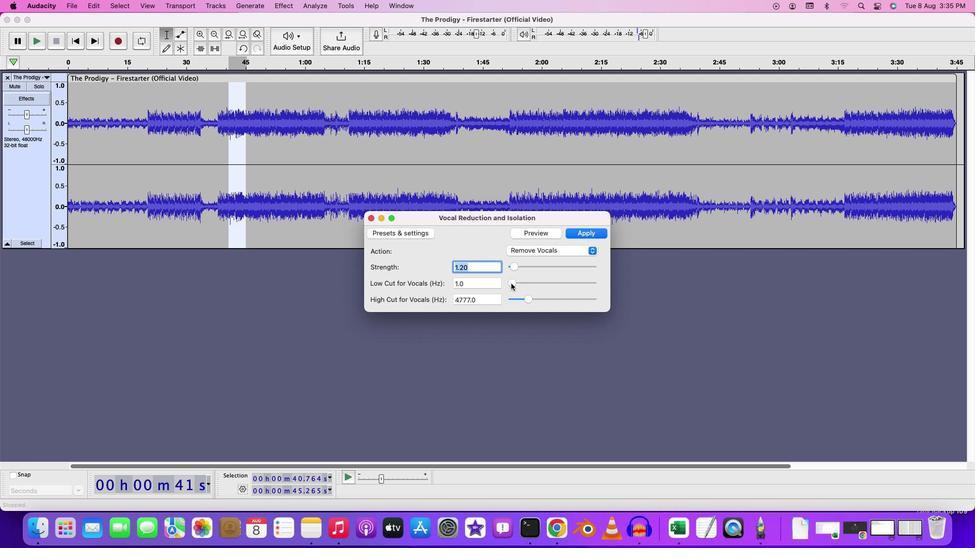 
Action: Mouse pressed left at (511, 283)
Screenshot: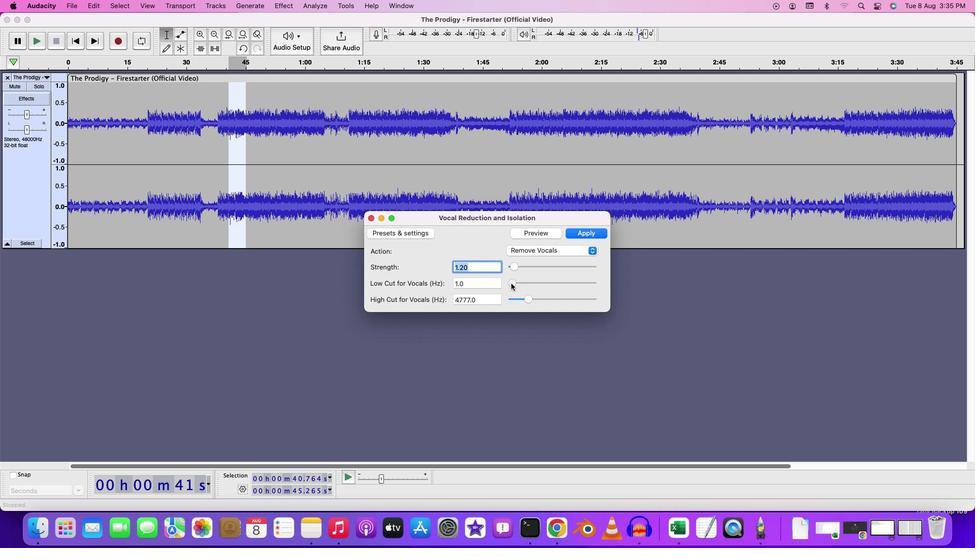 
Action: Mouse moved to (524, 300)
Screenshot: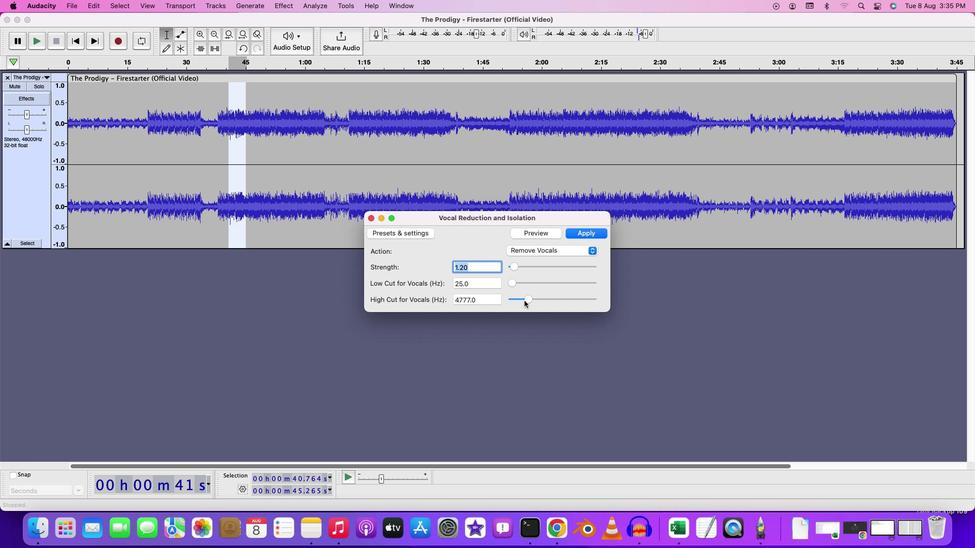 
Action: Mouse pressed left at (524, 300)
Screenshot: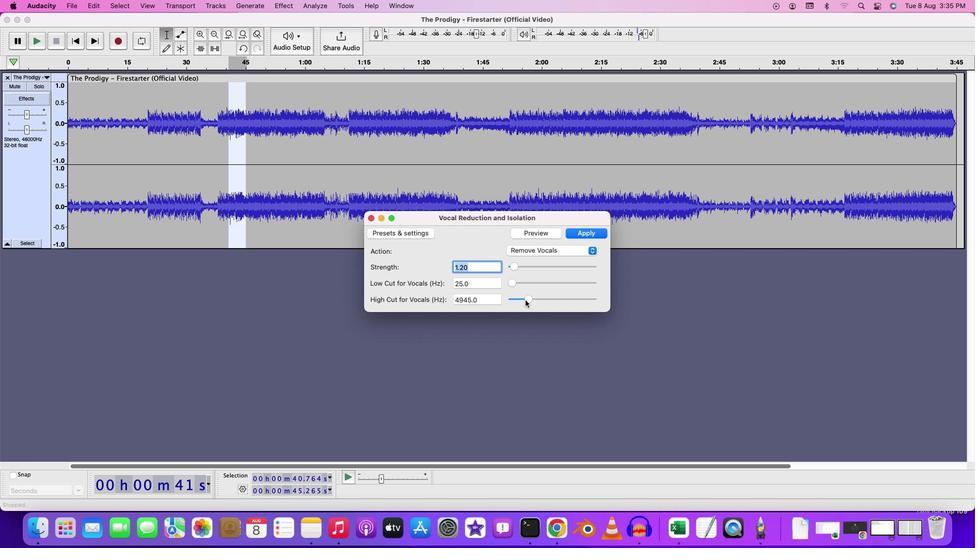 
Action: Mouse moved to (527, 300)
Screenshot: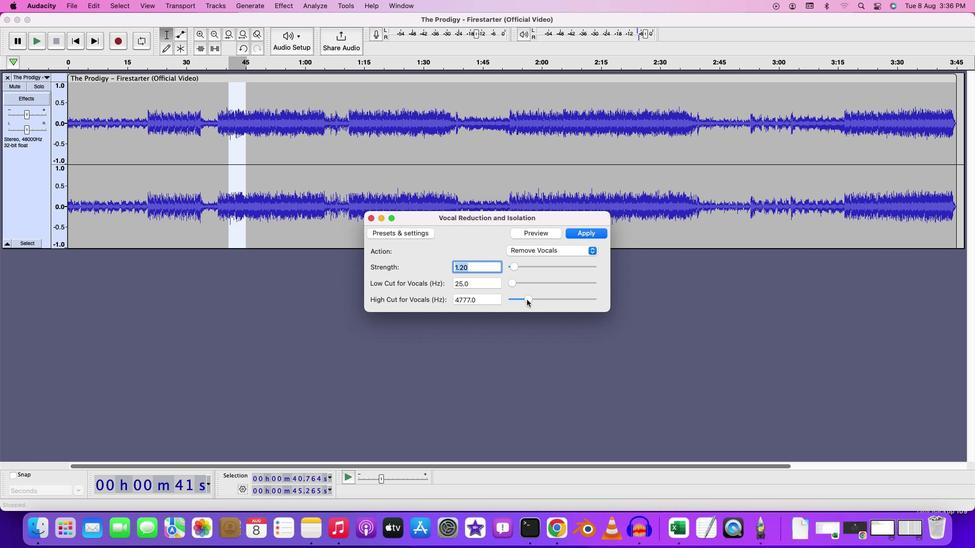
Action: Mouse pressed left at (527, 300)
Screenshot: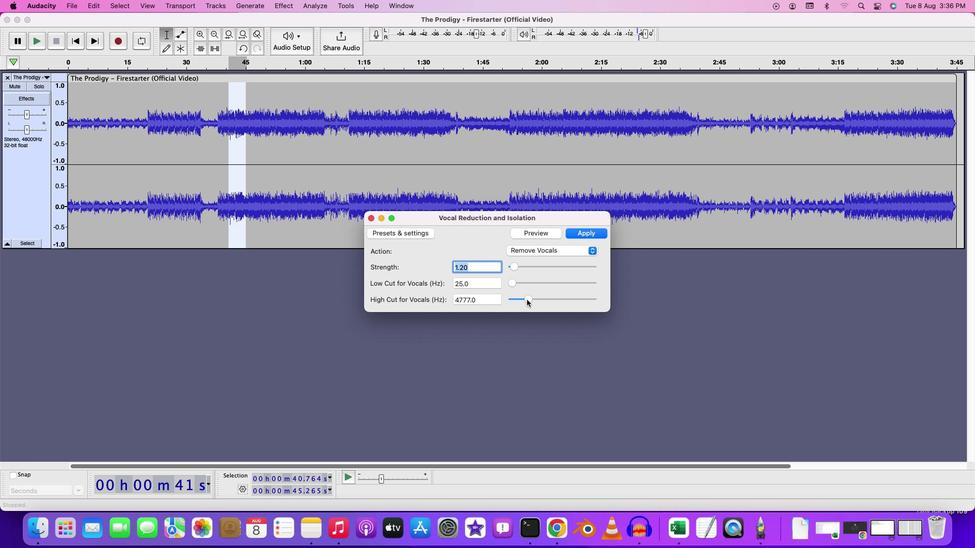 
Action: Mouse moved to (553, 236)
Screenshot: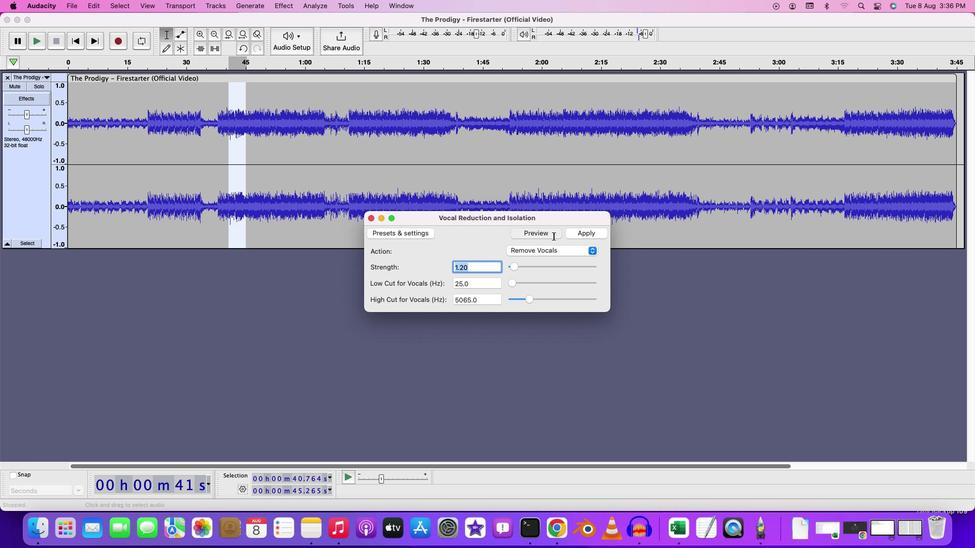 
Action: Mouse pressed left at (553, 236)
Screenshot: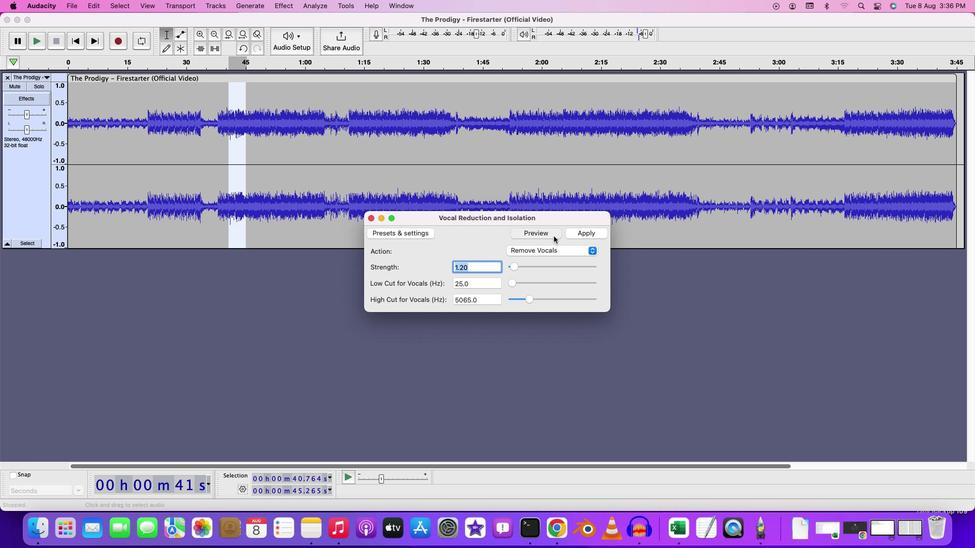 
Action: Mouse moved to (522, 298)
Screenshot: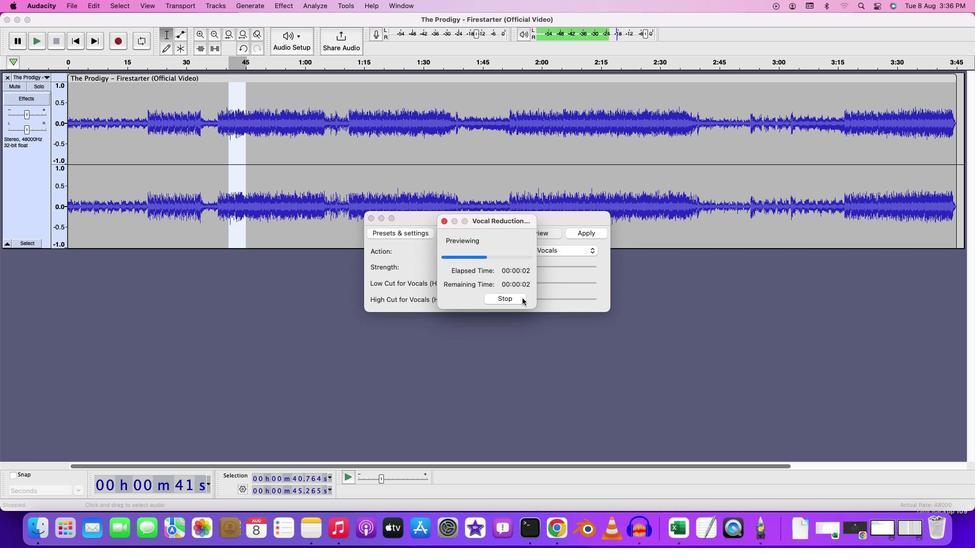 
Action: Mouse pressed left at (522, 298)
Screenshot: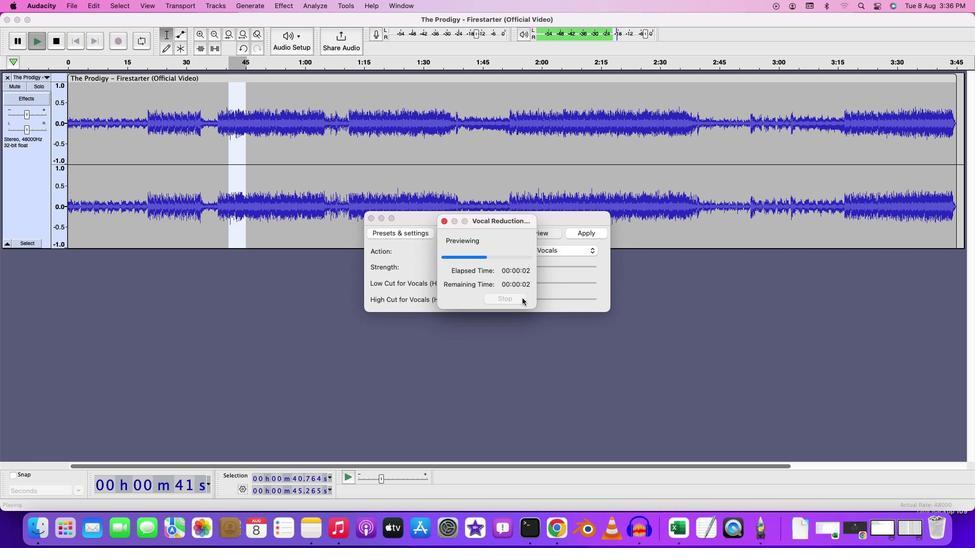 
Action: Mouse moved to (592, 234)
Screenshot: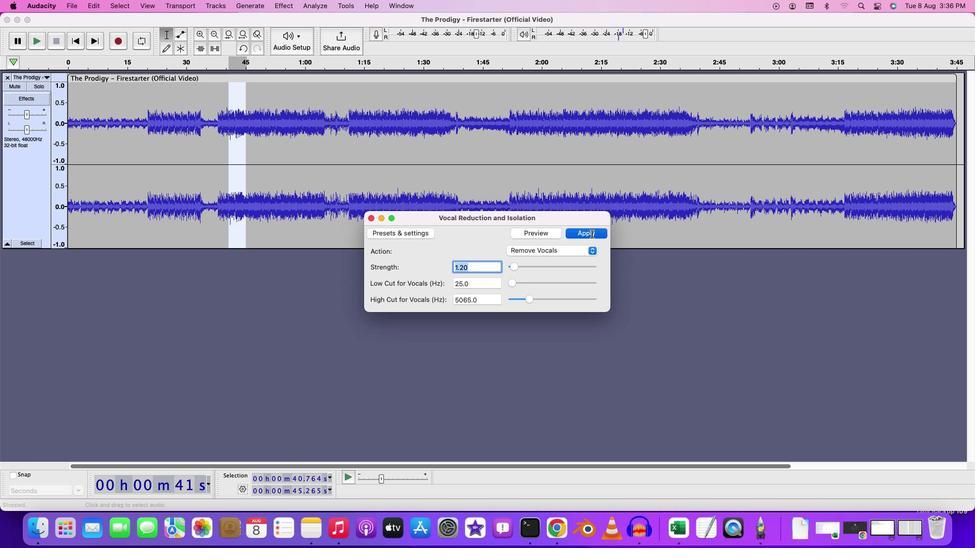
Action: Mouse pressed left at (592, 234)
Screenshot: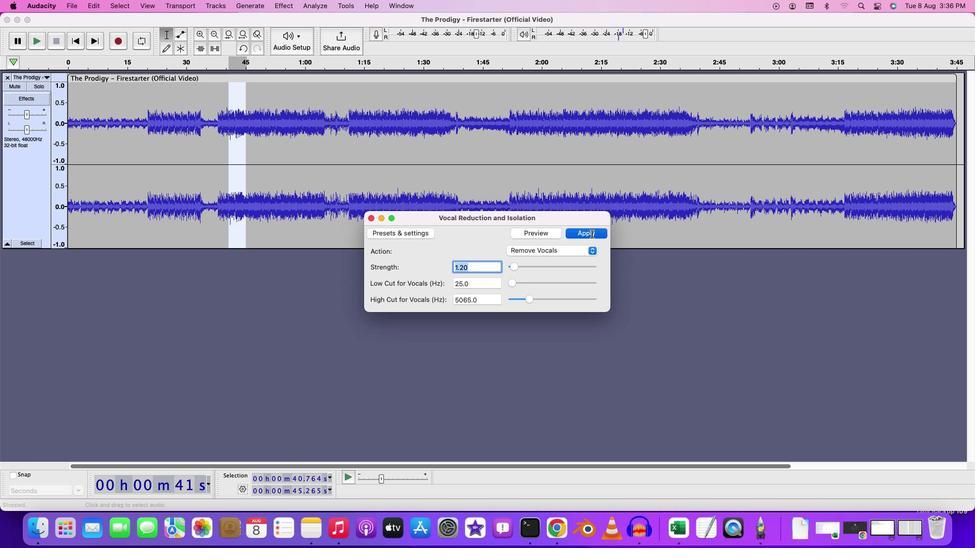 
Action: Mouse moved to (224, 177)
Screenshot: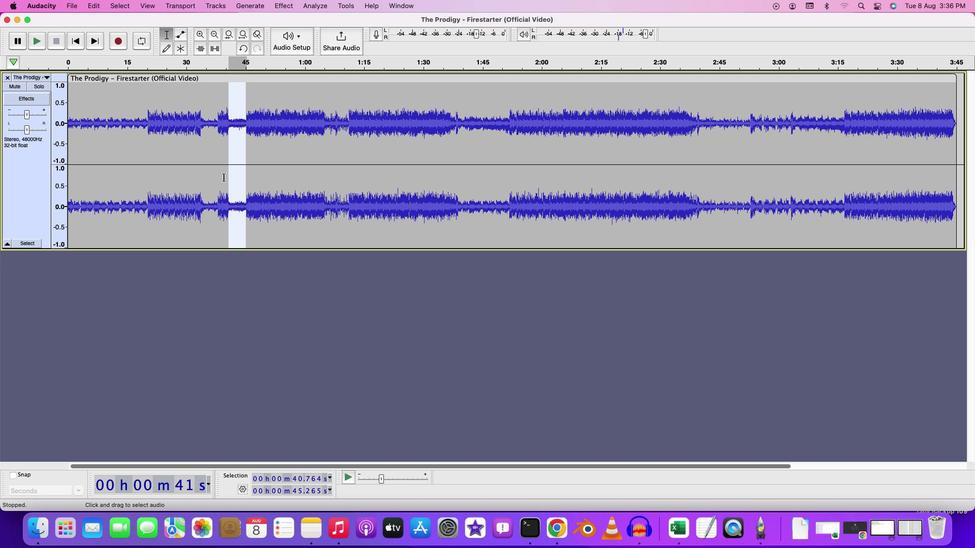 
Action: Mouse pressed left at (224, 177)
Screenshot: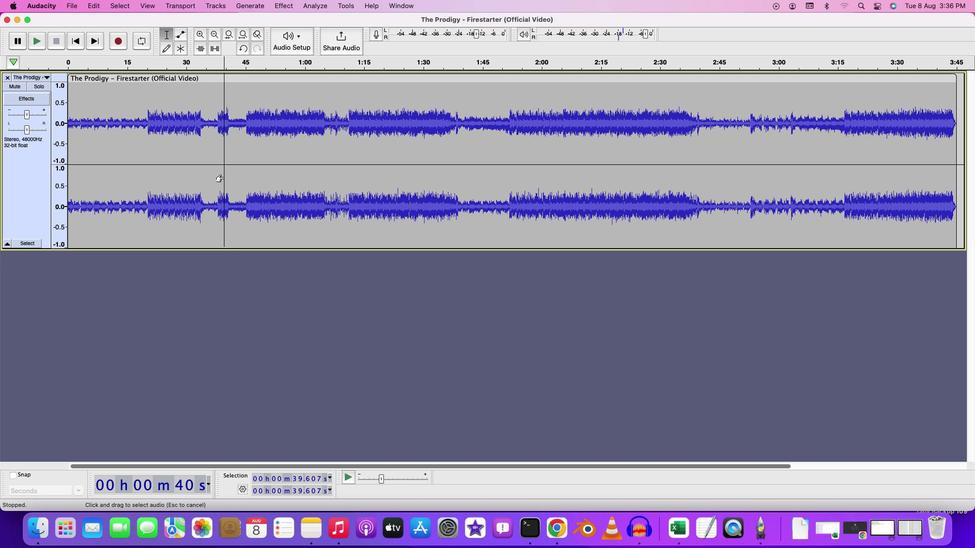 
Action: Key pressed Key.space
Screenshot: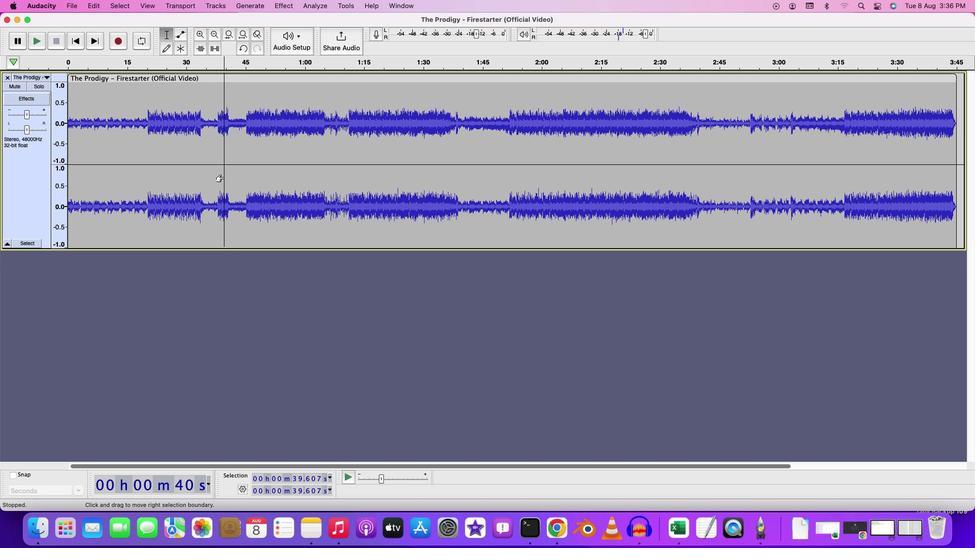
Action: Mouse moved to (260, 180)
Screenshot: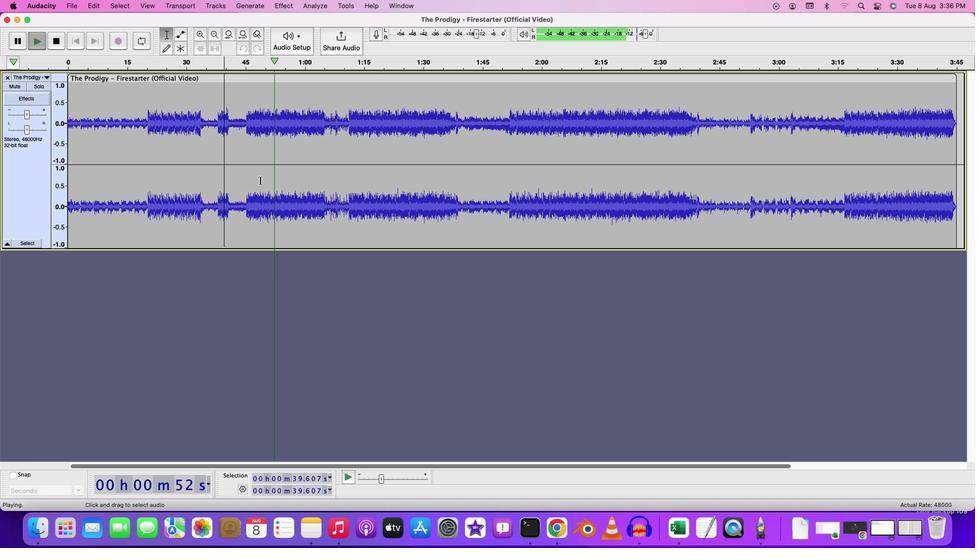 
Action: Key pressed Key.space
Screenshot: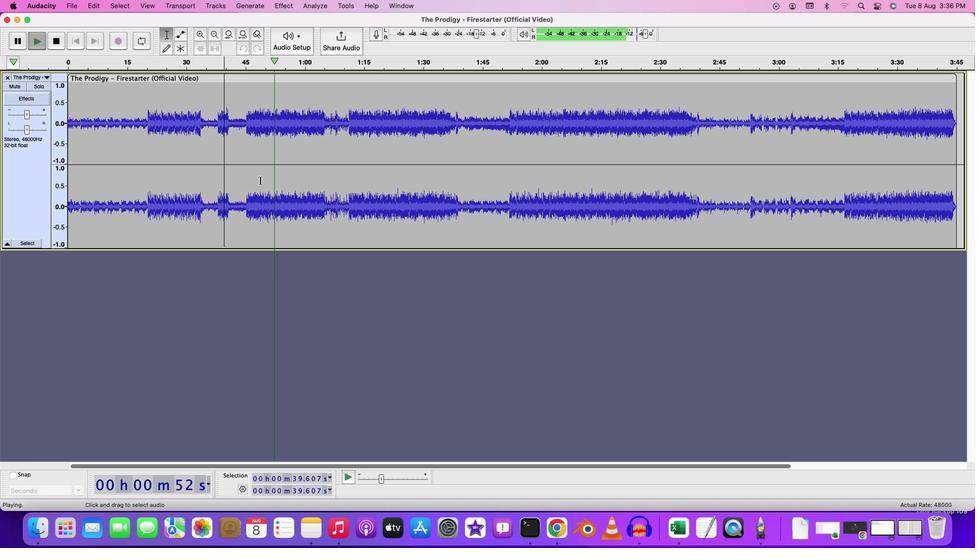 
Action: Mouse moved to (256, 180)
Screenshot: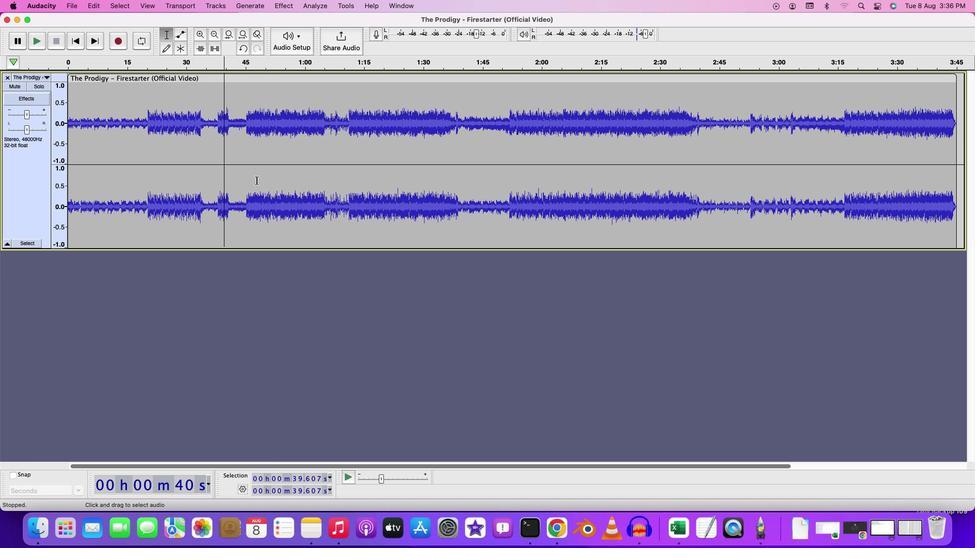 
Action: Mouse pressed left at (256, 180)
Screenshot: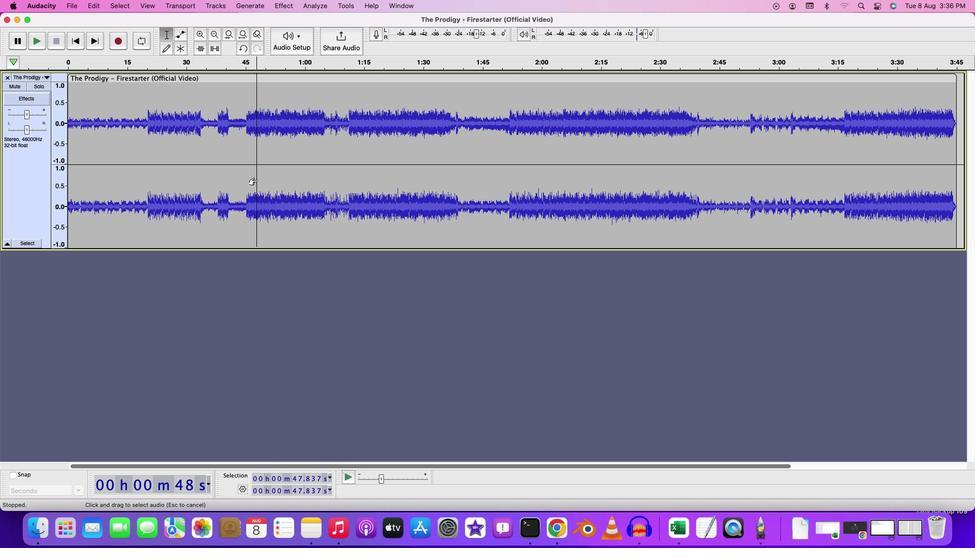 
Action: Key pressed Key.space
Screenshot: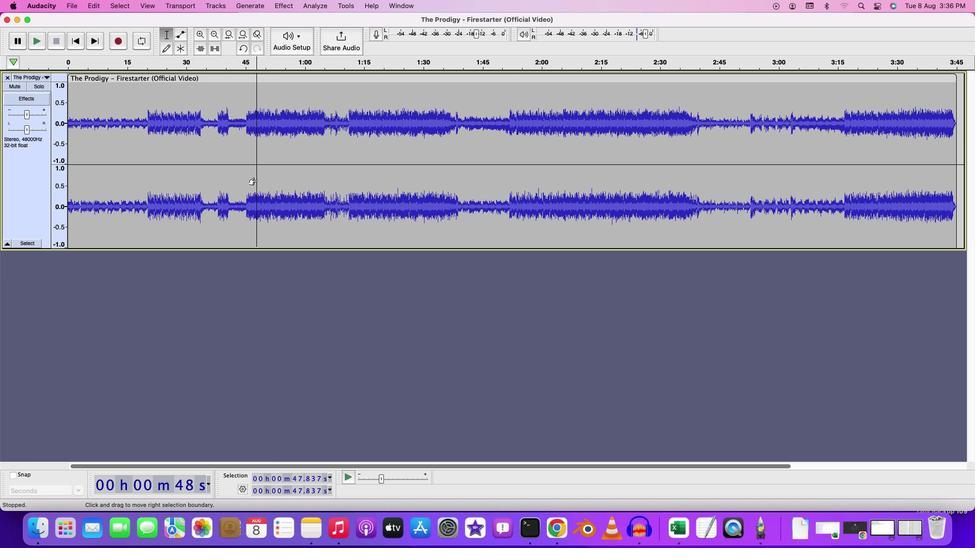 
Action: Mouse moved to (258, 181)
Screenshot: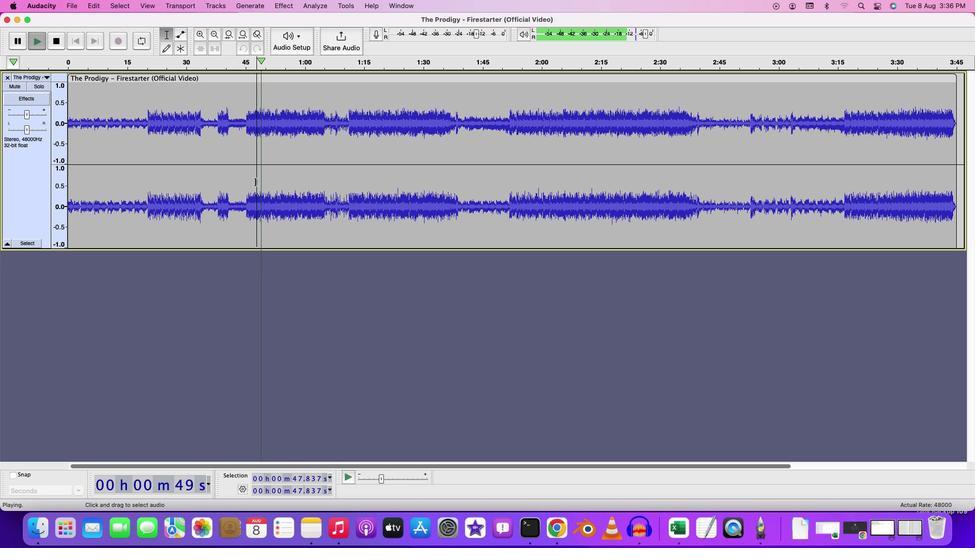
Action: Key pressed Key.space
Screenshot: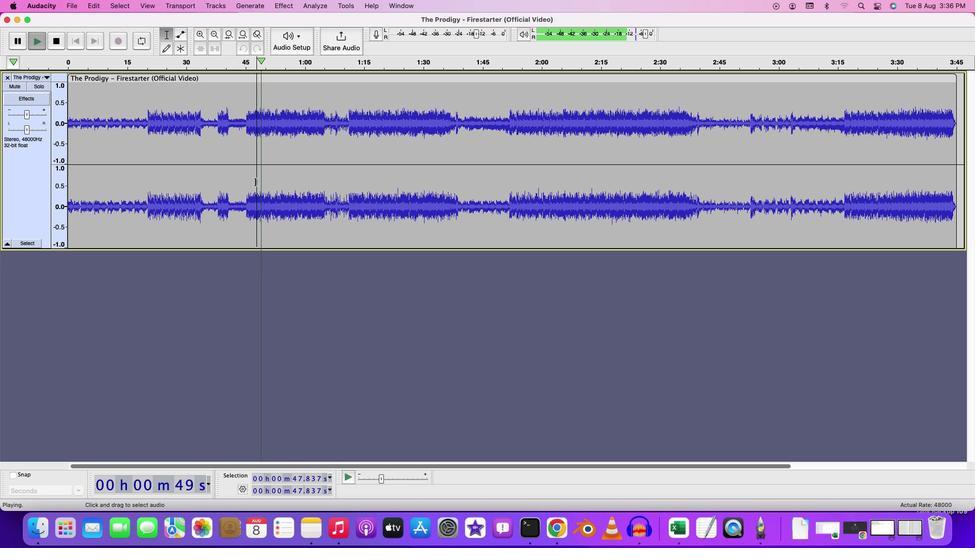 
Action: Mouse moved to (253, 181)
Screenshot: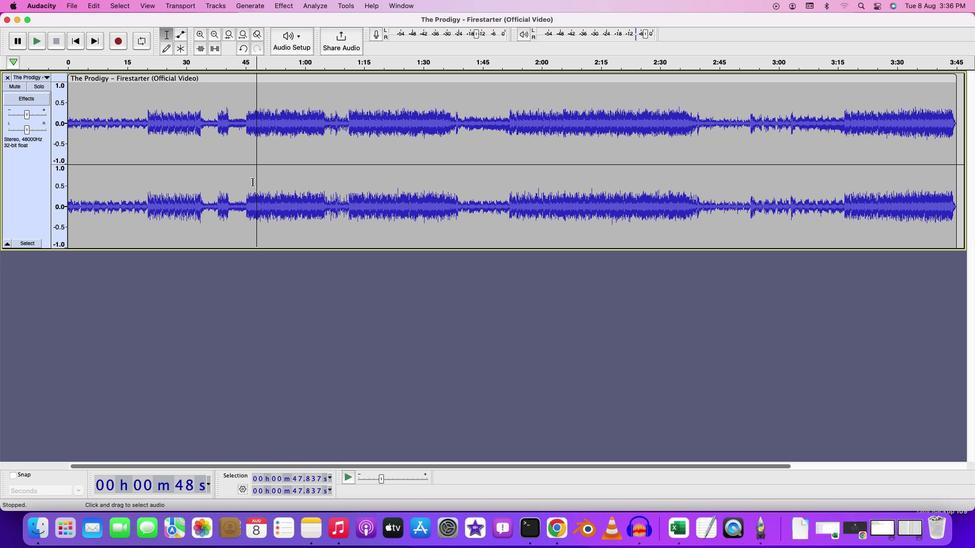 
Action: Mouse pressed left at (253, 181)
Screenshot: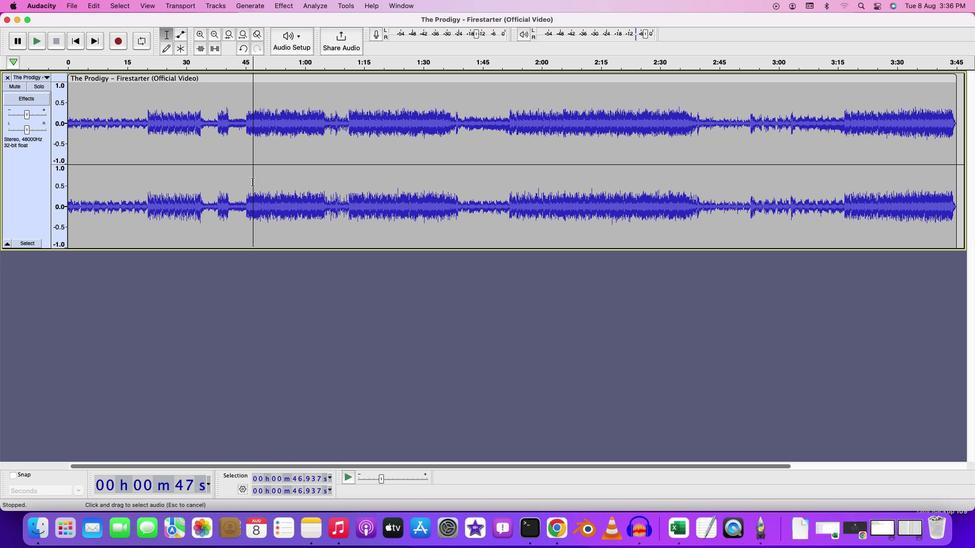 
Action: Key pressed Key.space
Screenshot: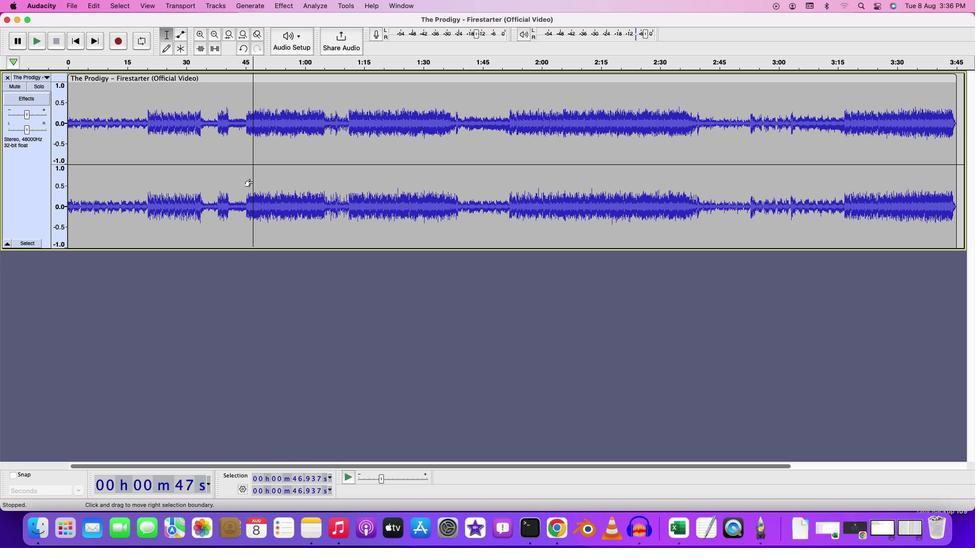 
Action: Mouse moved to (255, 186)
Screenshot: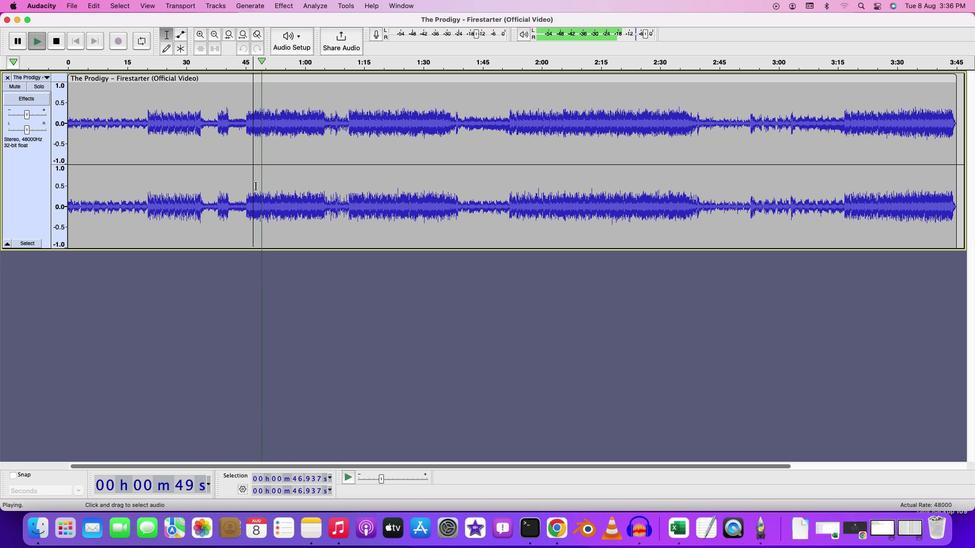 
Action: Mouse pressed left at (255, 186)
Screenshot: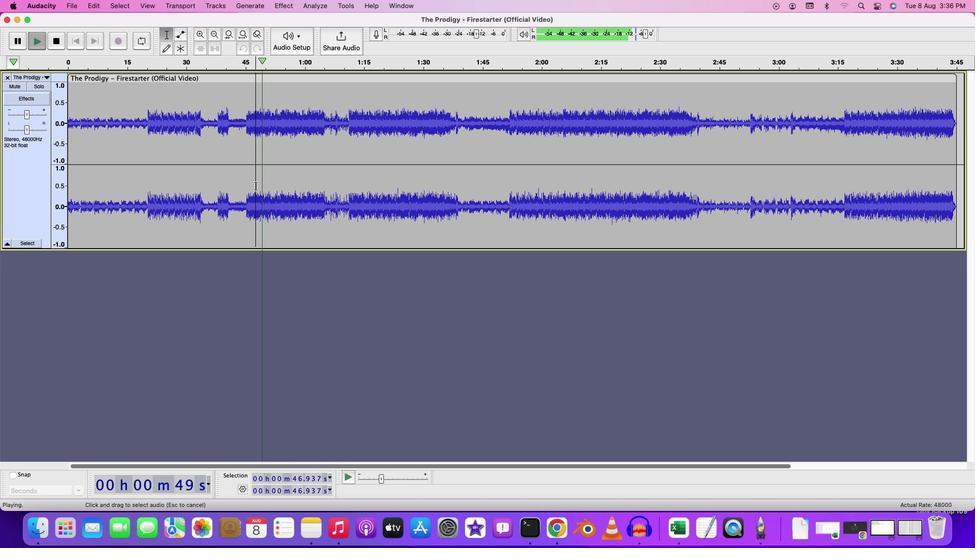 
Action: Mouse moved to (269, 188)
Screenshot: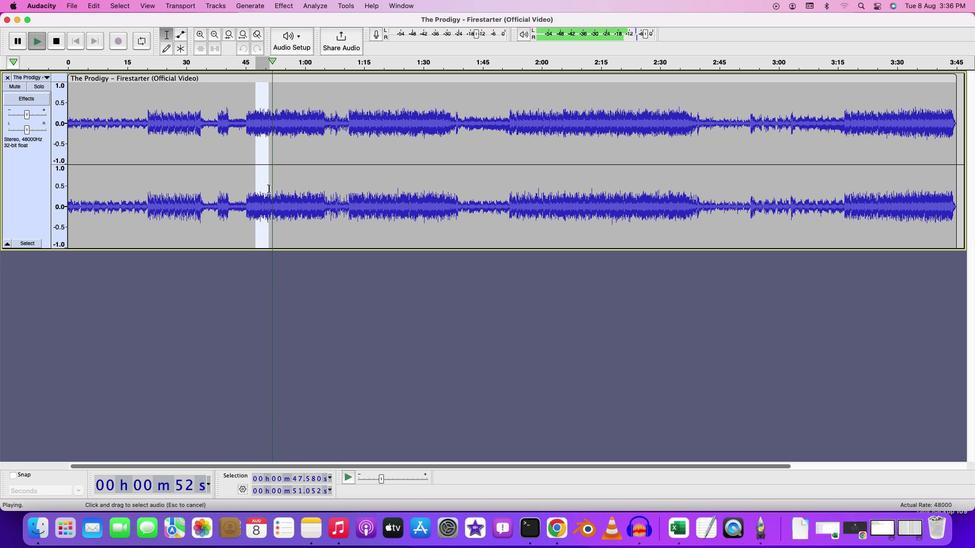 
Action: Key pressed Key.space
Screenshot: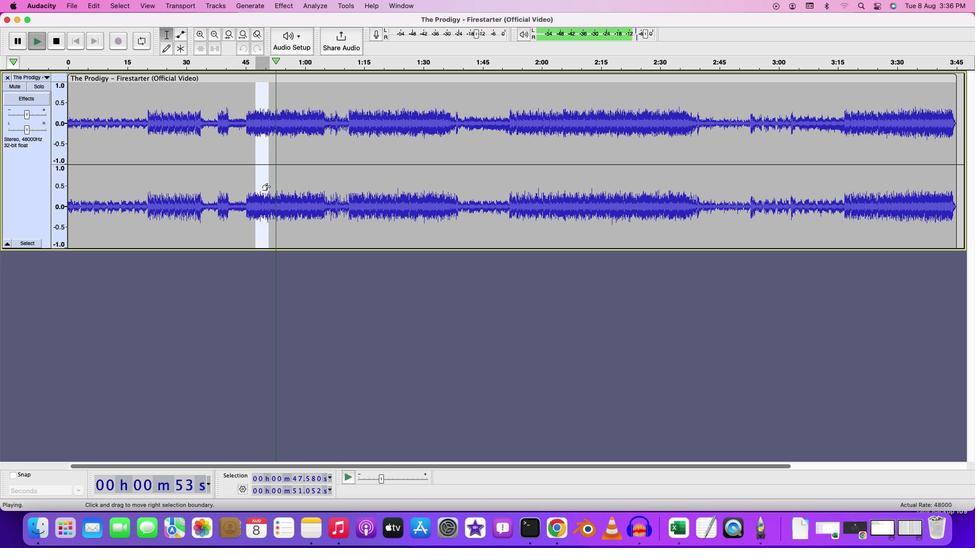 
Action: Mouse moved to (285, 3)
Screenshot: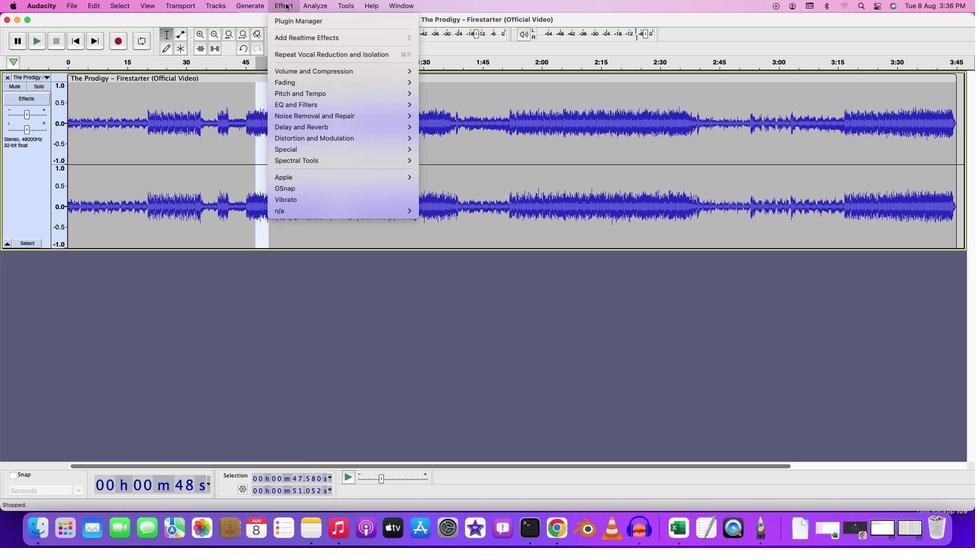 
Action: Mouse pressed left at (285, 3)
Screenshot: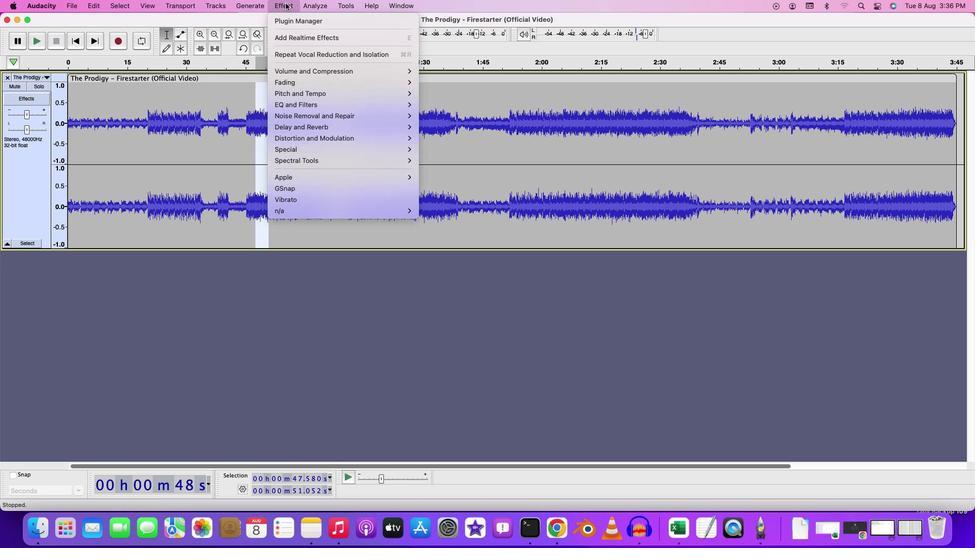 
Action: Mouse moved to (304, 55)
Screenshot: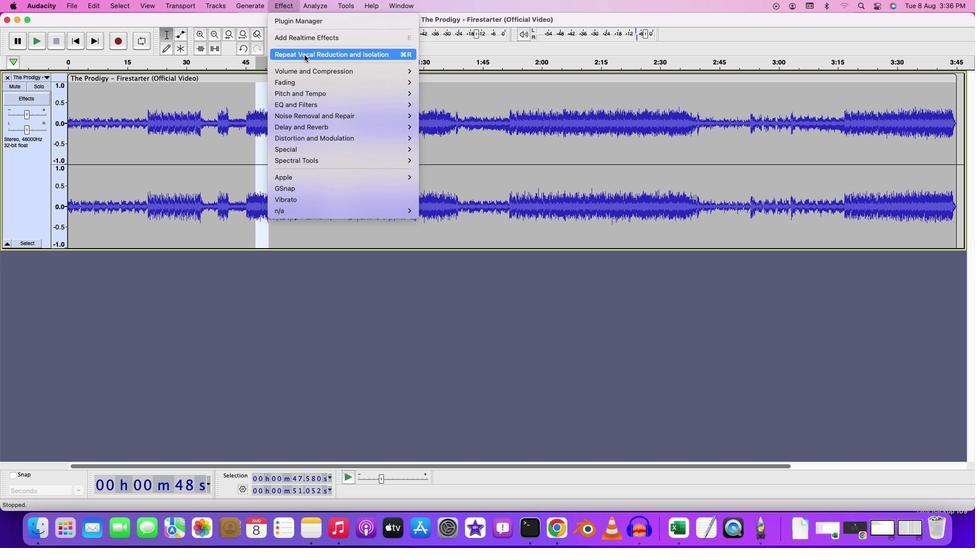 
Action: Mouse pressed left at (304, 55)
Screenshot: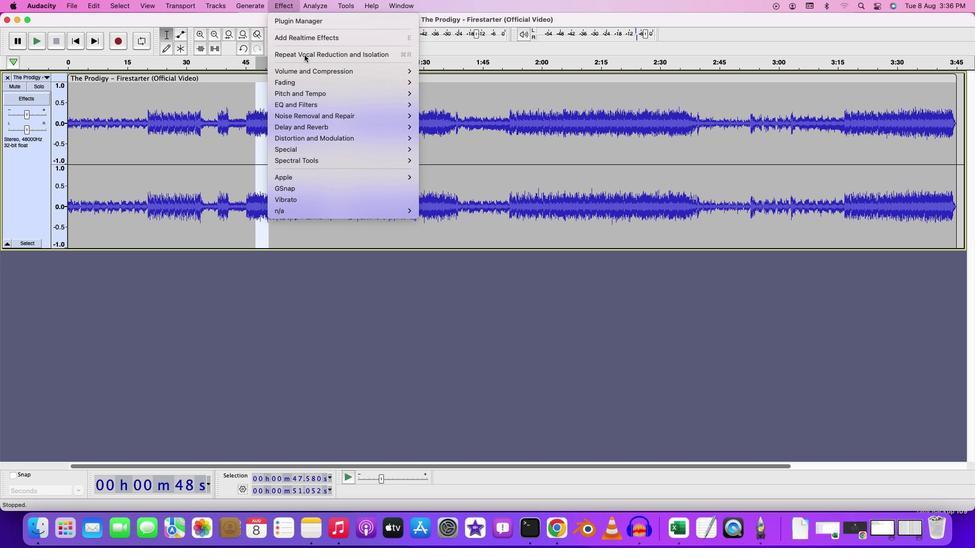 
Action: Mouse moved to (271, 190)
Screenshot: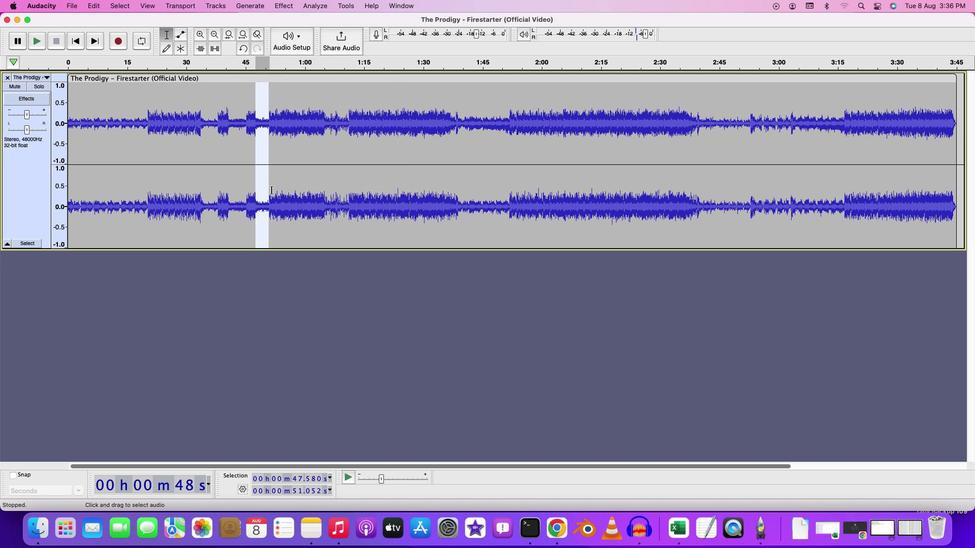 
Action: Mouse pressed left at (271, 190)
Screenshot: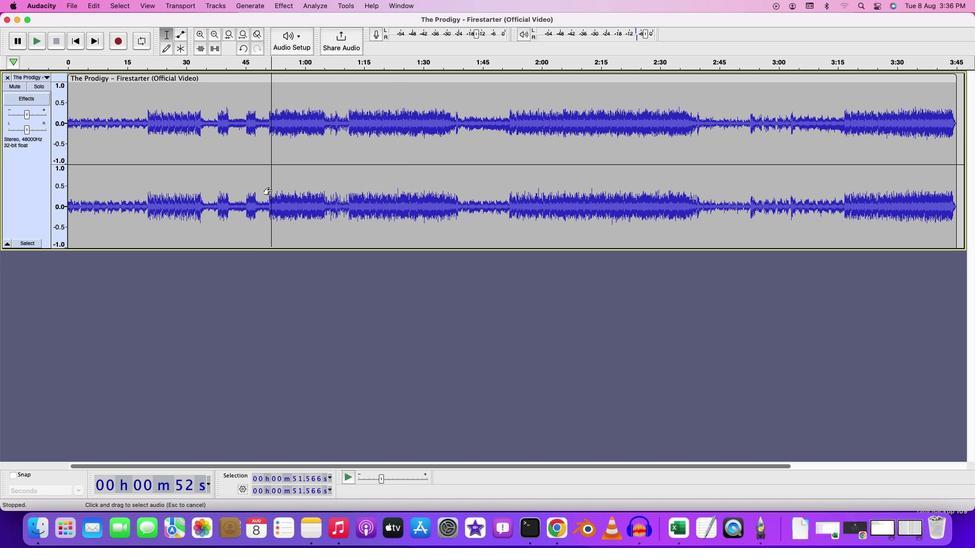 
Action: Key pressed Key.space
Screenshot: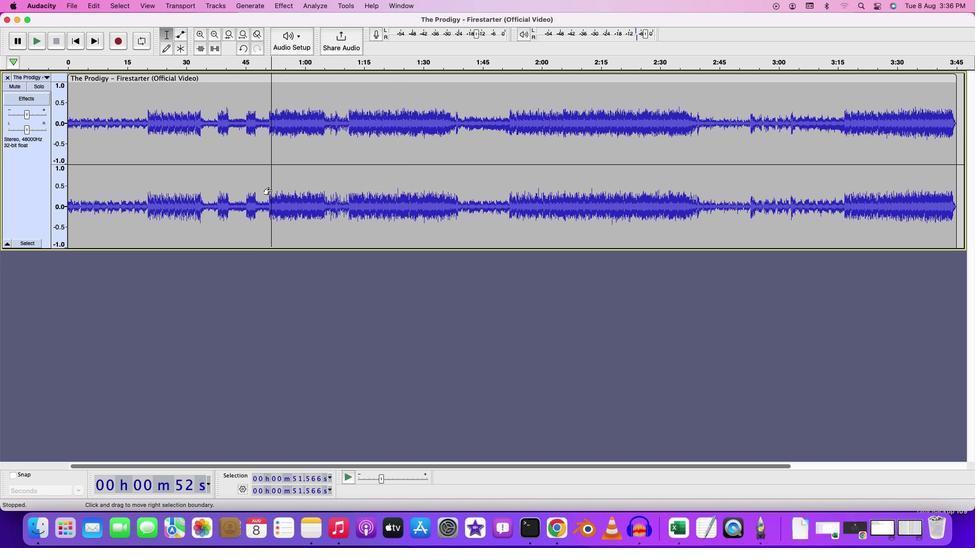 
Action: Mouse moved to (285, 187)
Screenshot: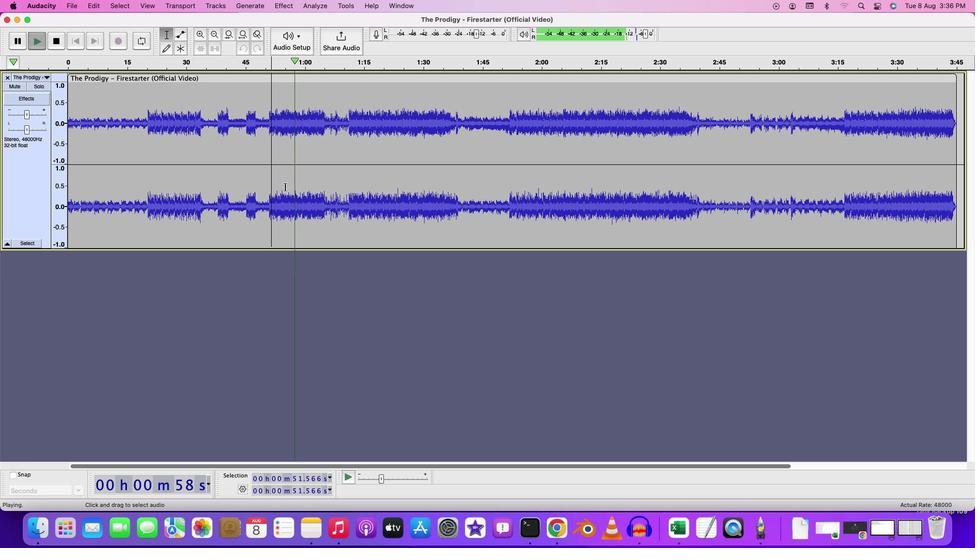 
Action: Mouse pressed left at (285, 187)
Screenshot: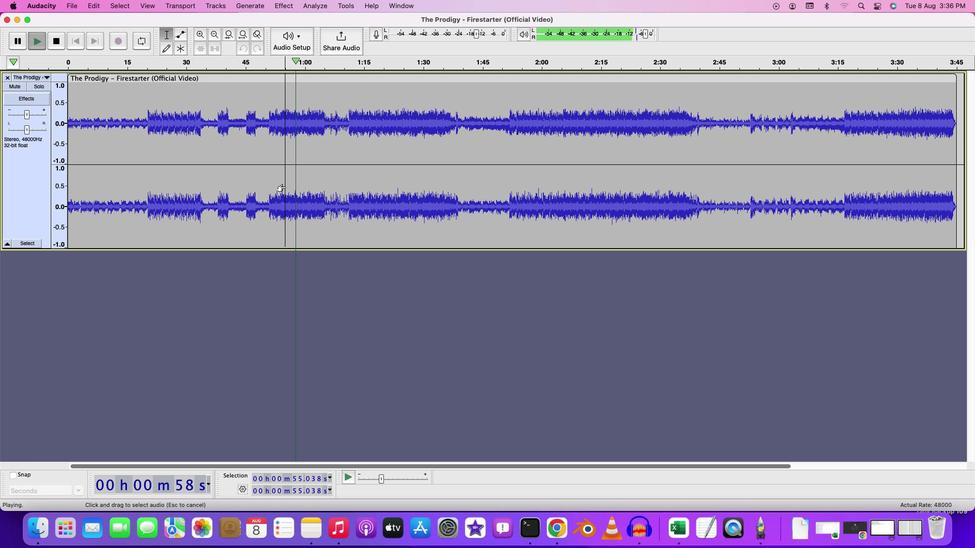 
Action: Key pressed Key.space
Screenshot: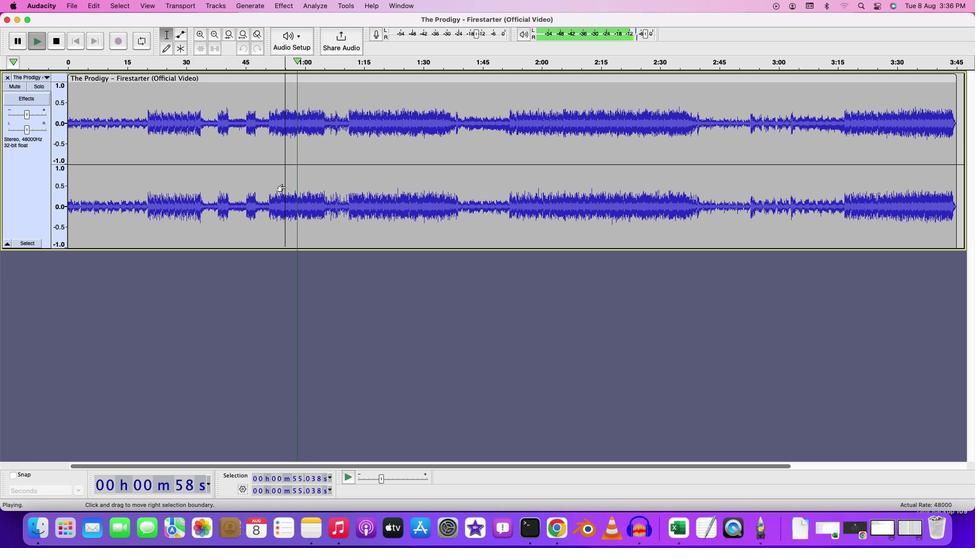 
Action: Mouse moved to (285, 187)
Screenshot: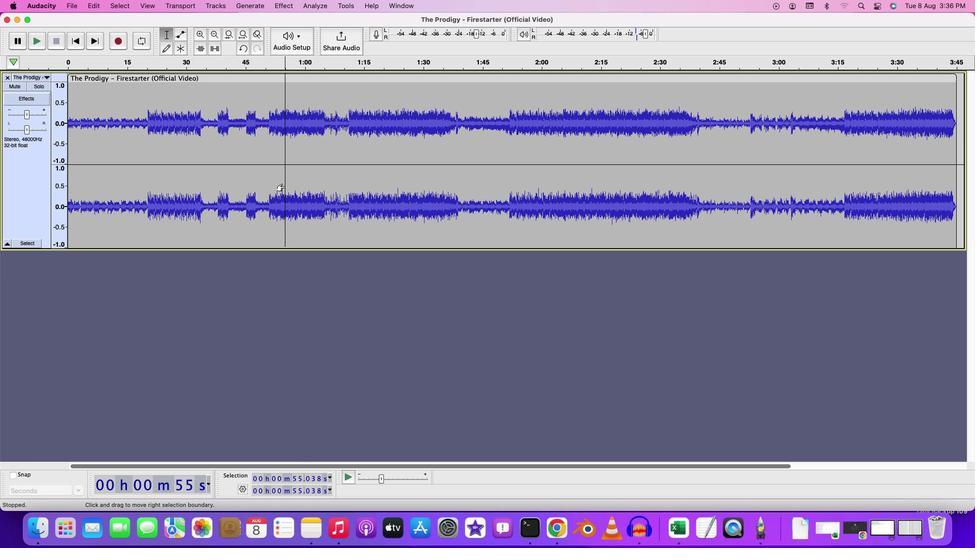 
Action: Key pressed Key.space
Screenshot: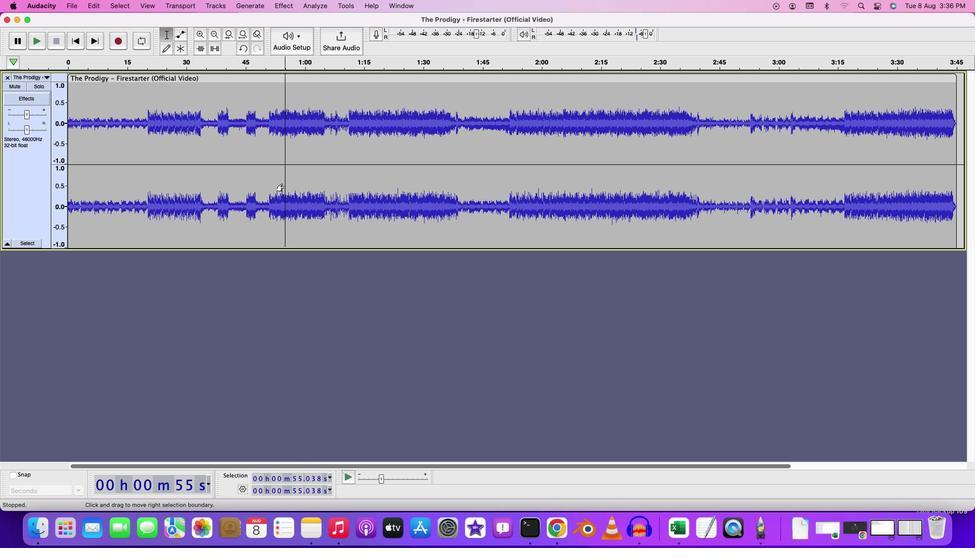 
Action: Mouse moved to (283, 187)
Screenshot: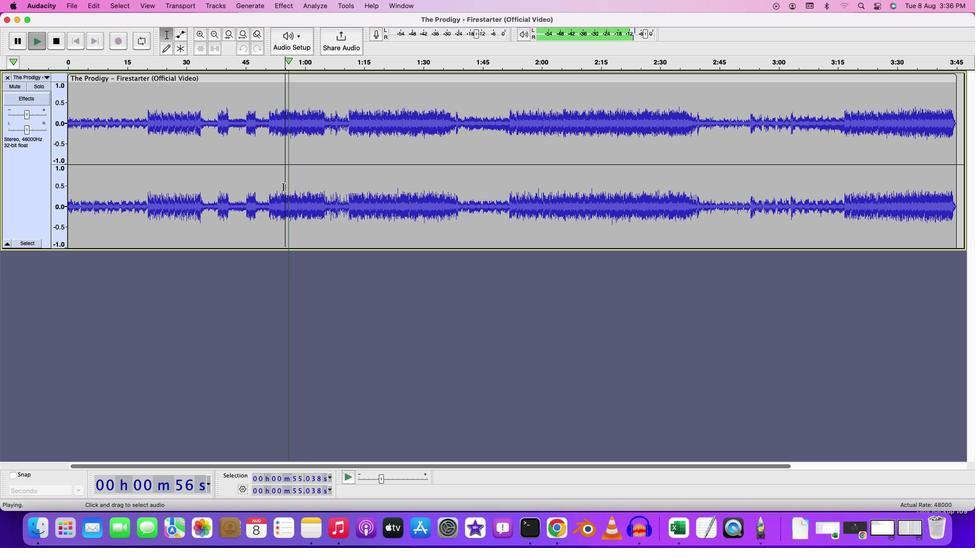 
Action: Mouse pressed left at (283, 187)
Screenshot: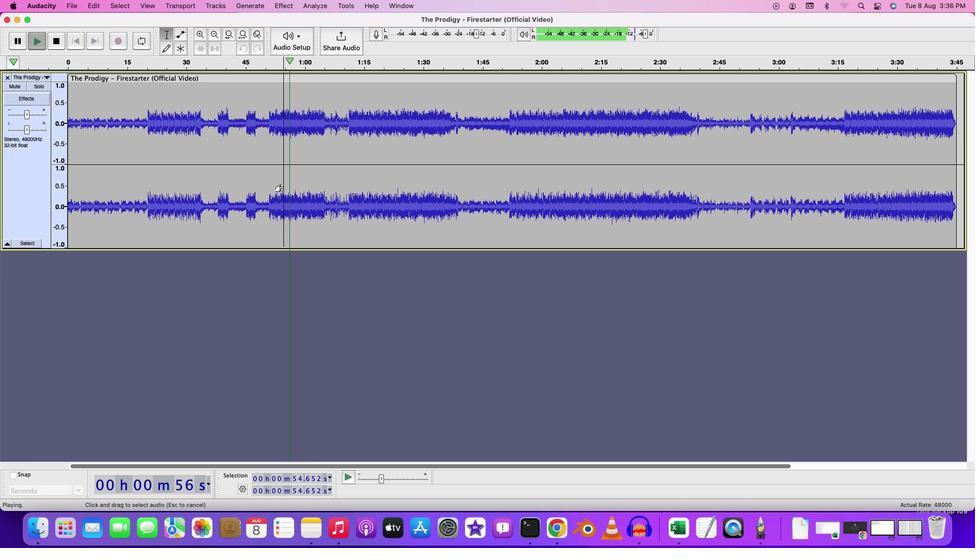 
Action: Mouse moved to (279, 186)
Screenshot: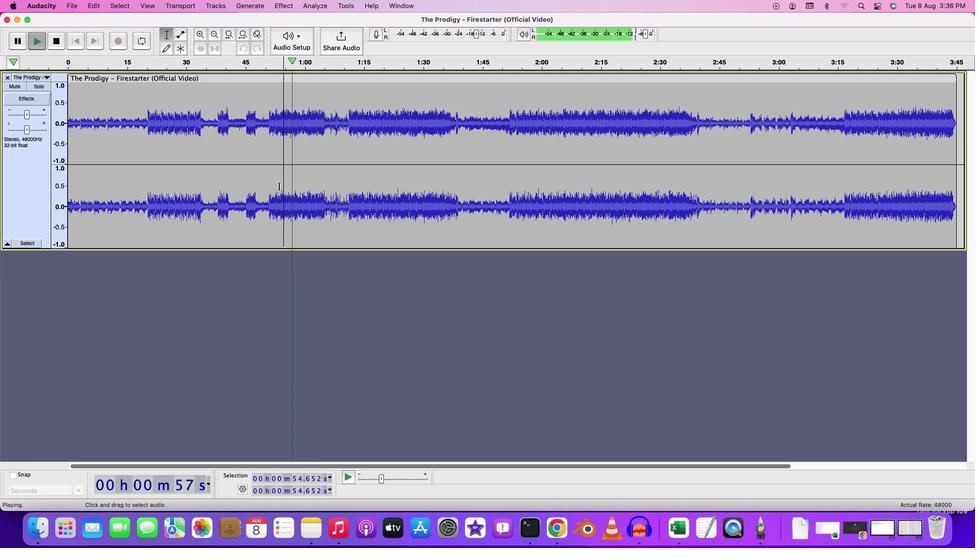 
Action: Mouse pressed left at (279, 186)
Screenshot: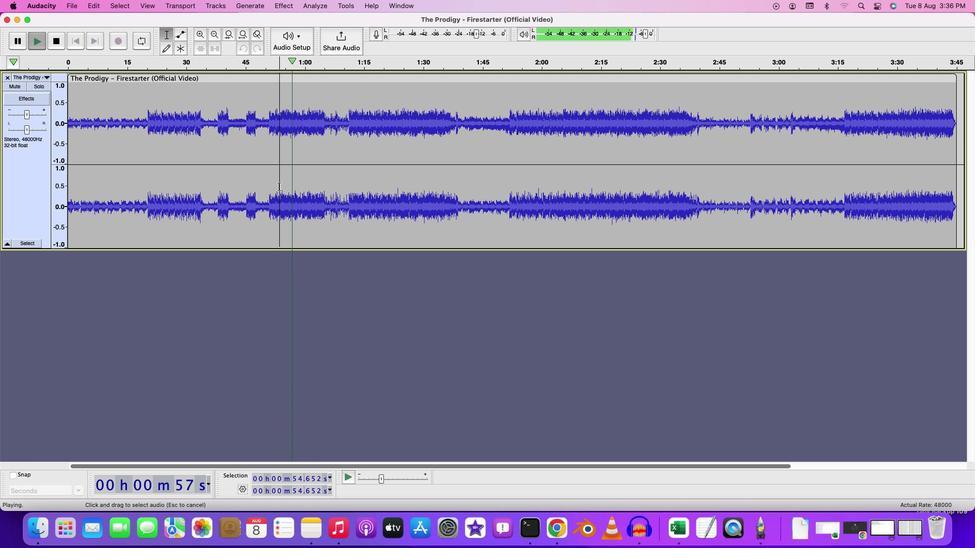 
Action: Mouse moved to (279, 186)
Screenshot: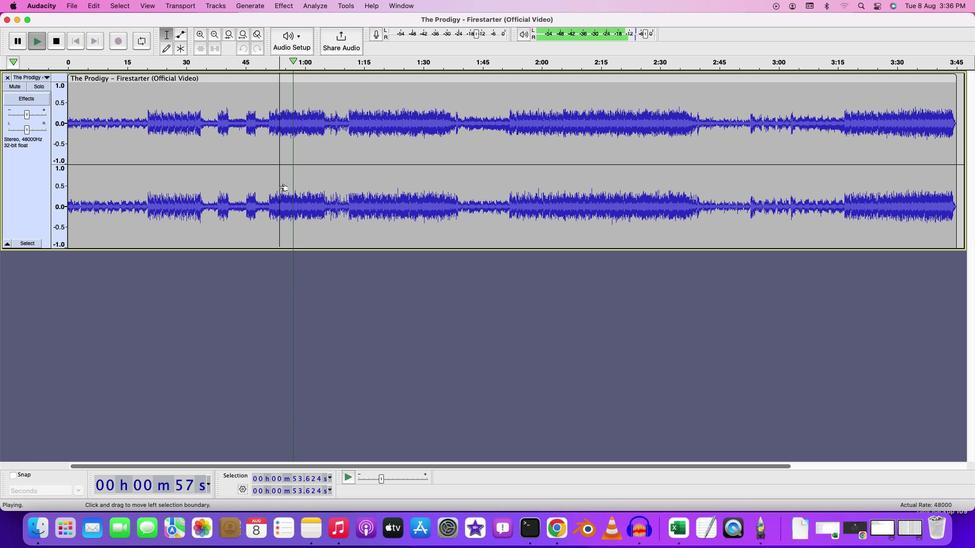 
Action: Key pressed Key.spaceKey.space
Screenshot: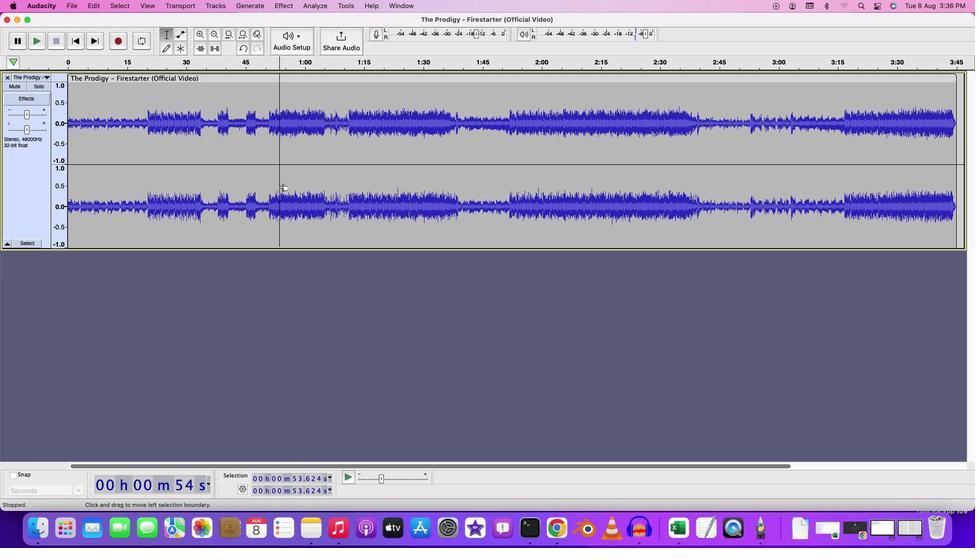 
Action: Mouse moved to (282, 187)
Screenshot: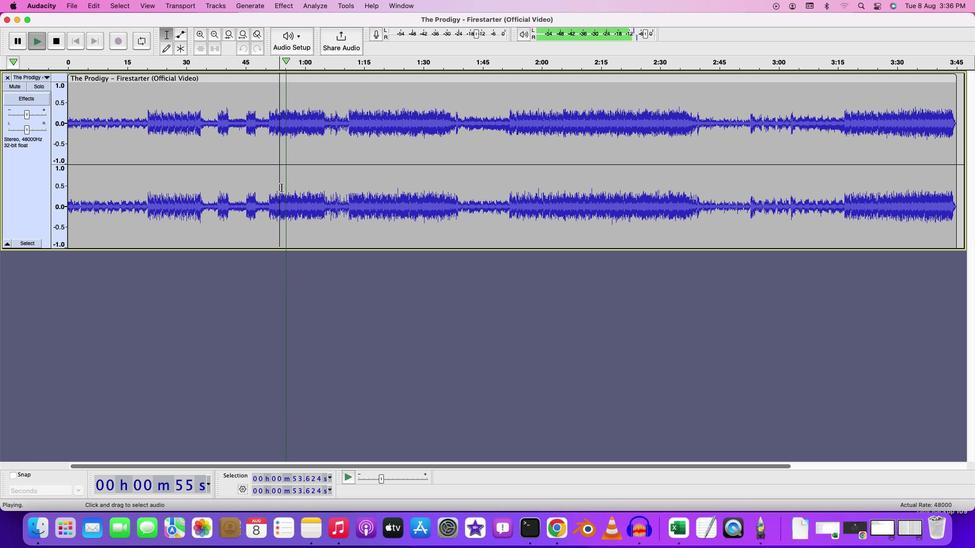 
Action: Mouse pressed left at (282, 187)
Screenshot: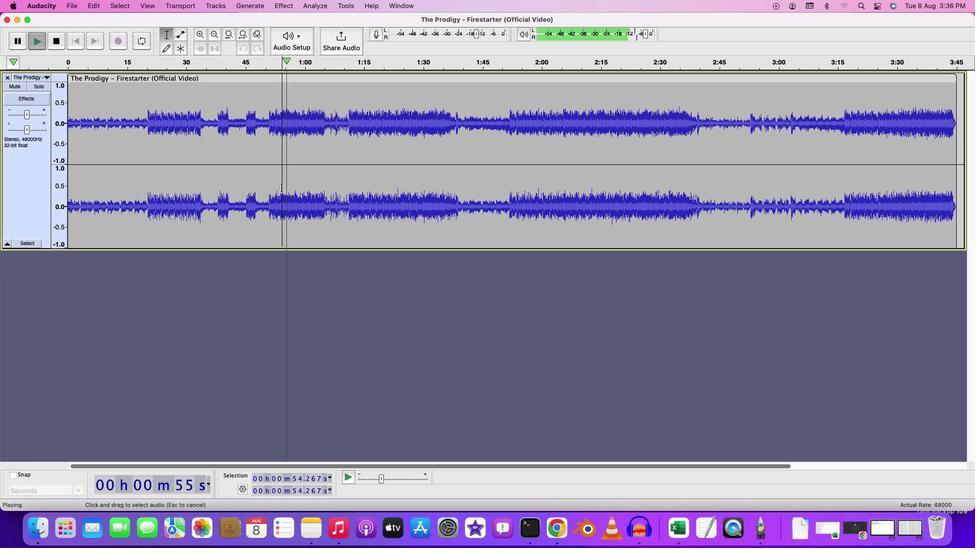 
Action: Mouse moved to (295, 189)
Screenshot: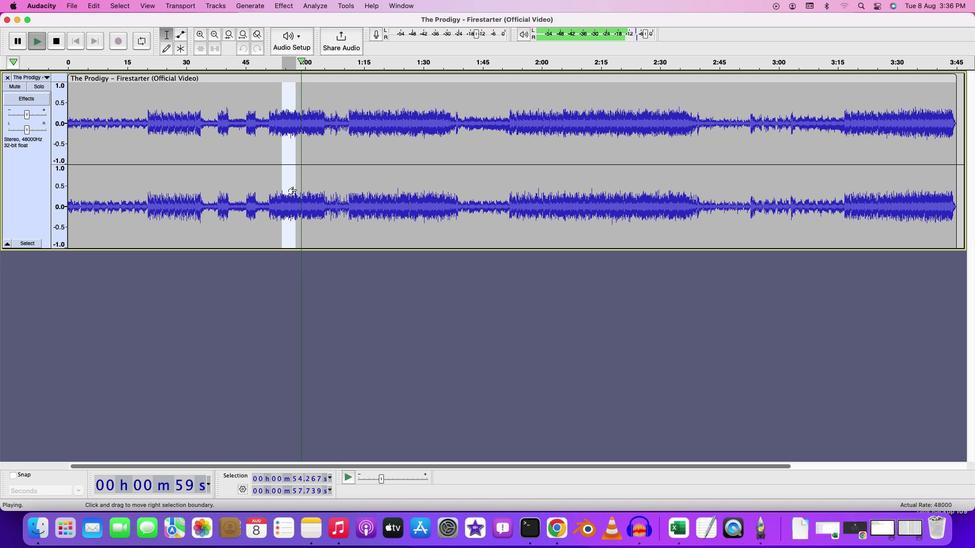 
Action: Key pressed Key.space
Screenshot: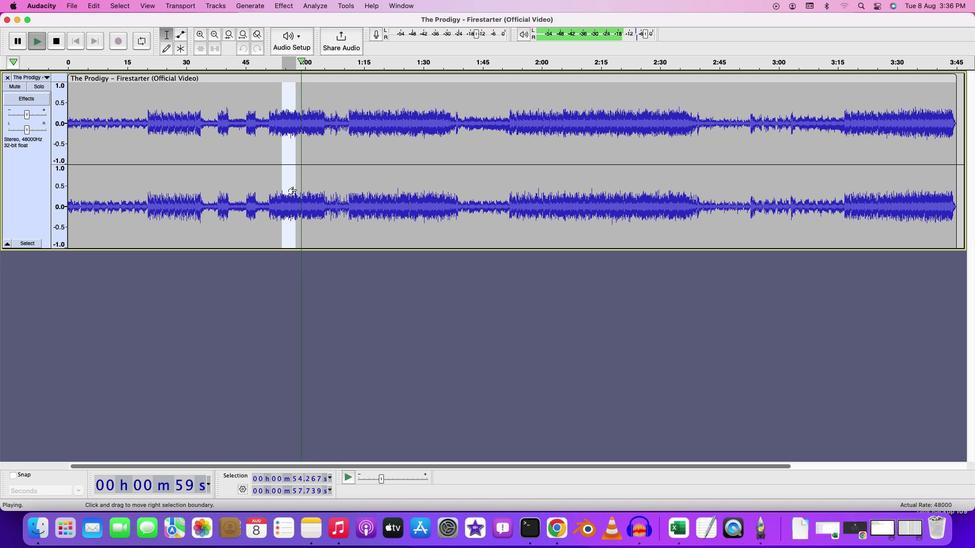 
Action: Mouse moved to (290, 6)
Screenshot: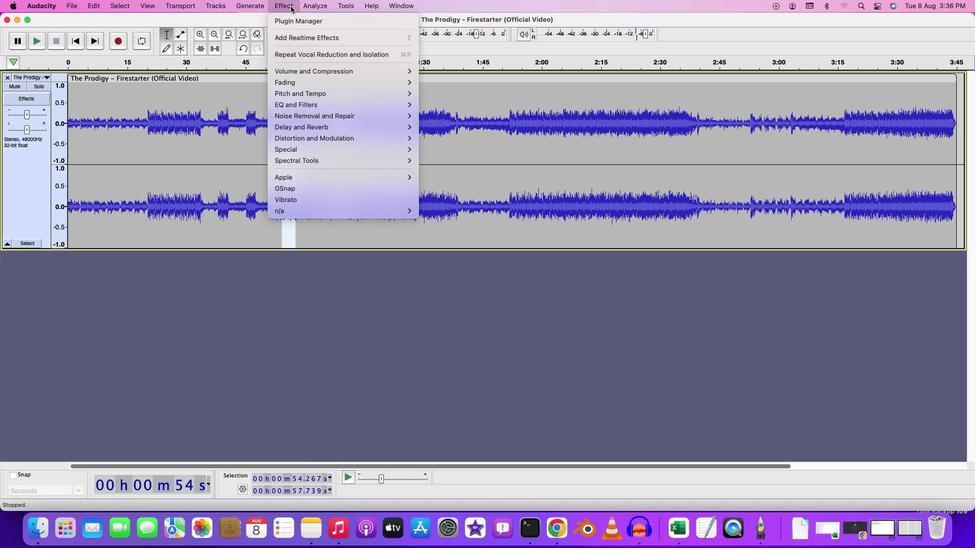 
Action: Mouse pressed left at (290, 6)
Screenshot: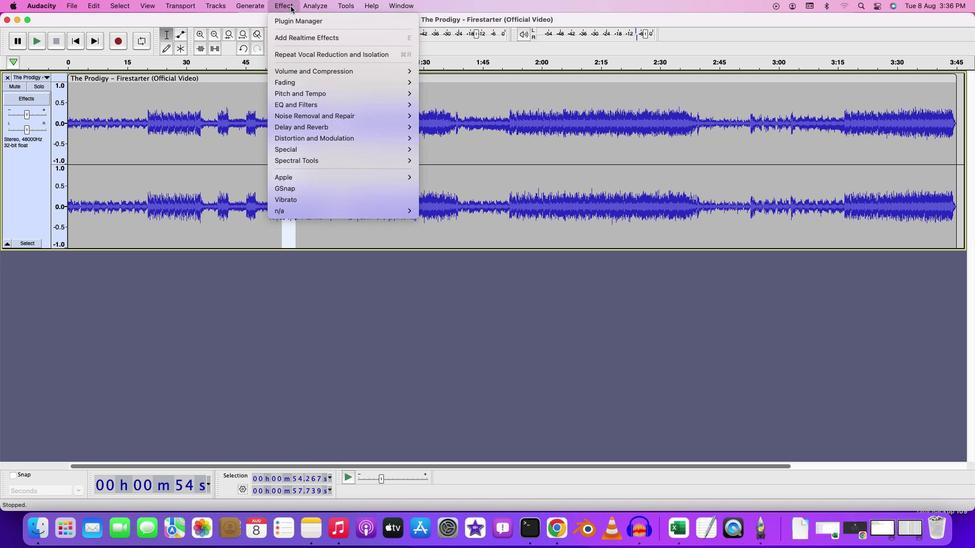 
Action: Mouse moved to (310, 49)
Screenshot: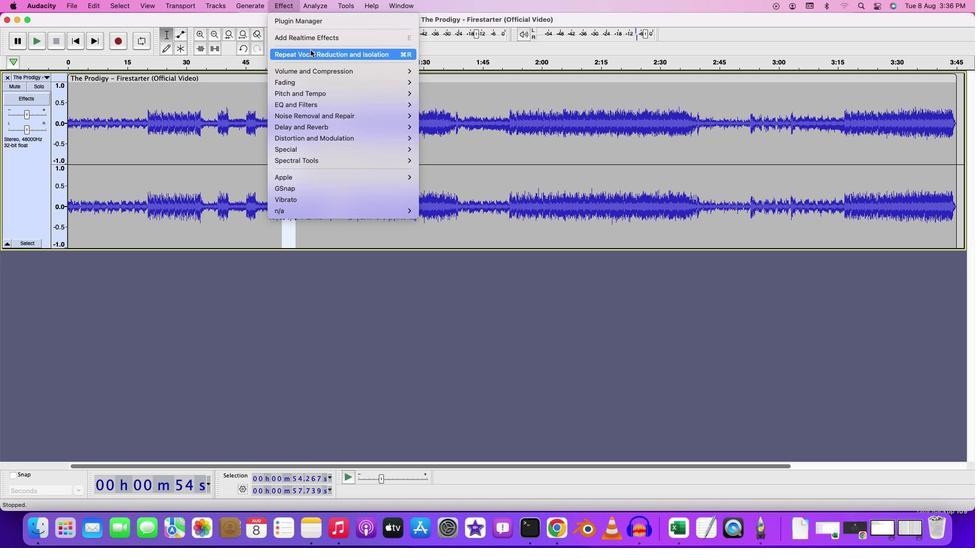 
Action: Mouse pressed left at (310, 49)
Screenshot: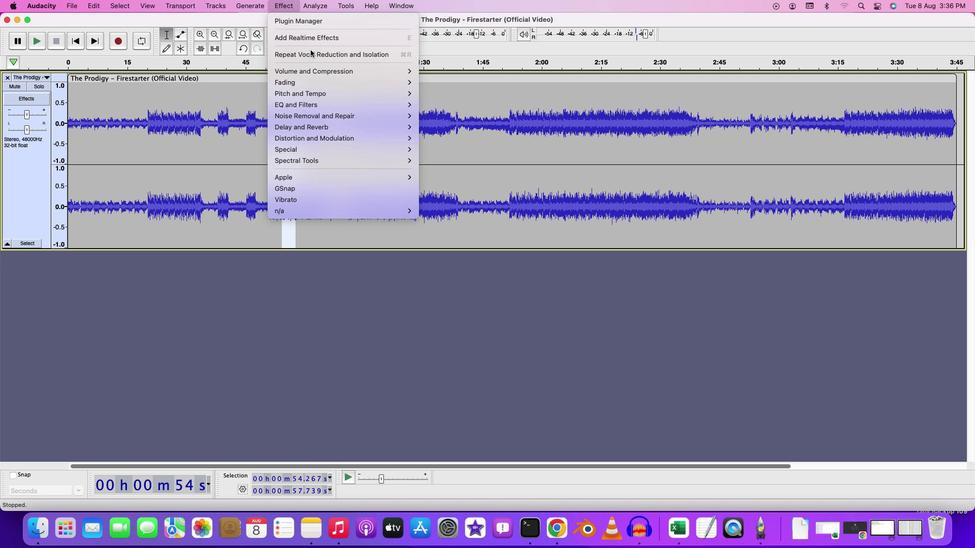 
Action: Mouse moved to (194, 174)
Screenshot: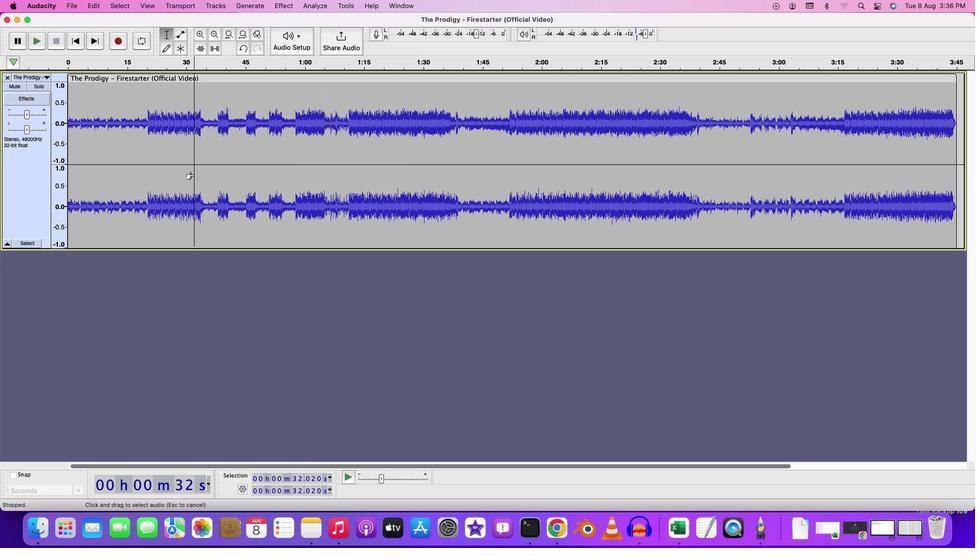 
Action: Mouse pressed left at (194, 174)
Screenshot: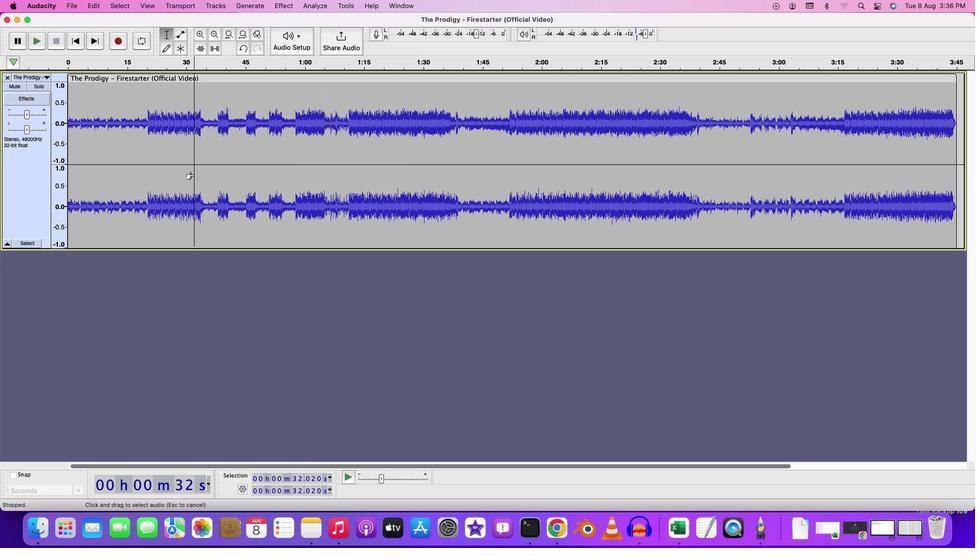 
Action: Mouse moved to (194, 175)
Screenshot: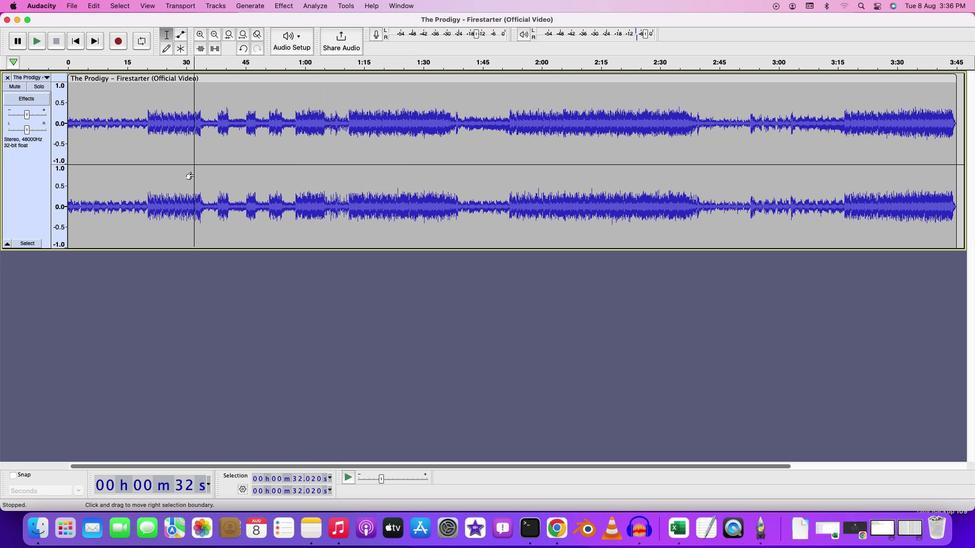 
Action: Key pressed Key.space
Screenshot: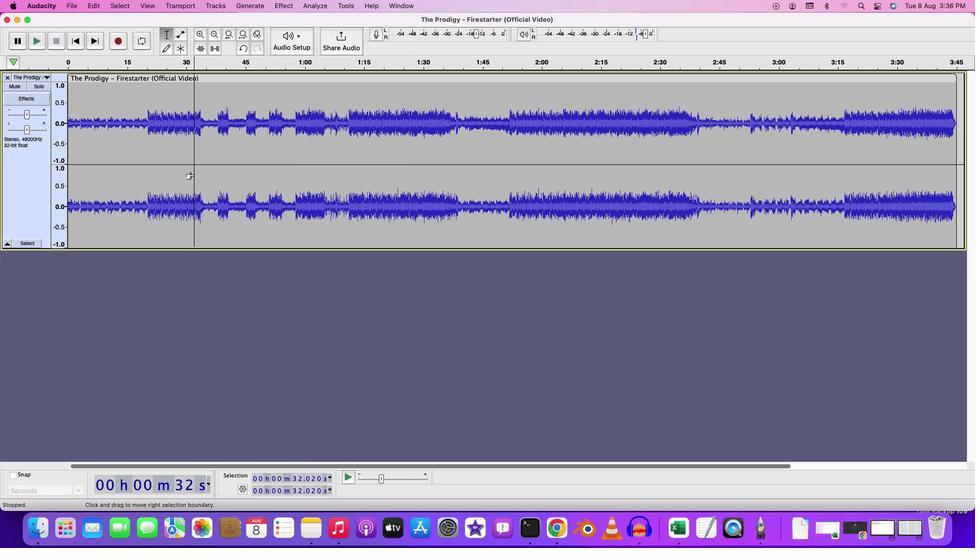 
Action: Mouse moved to (307, 186)
Screenshot: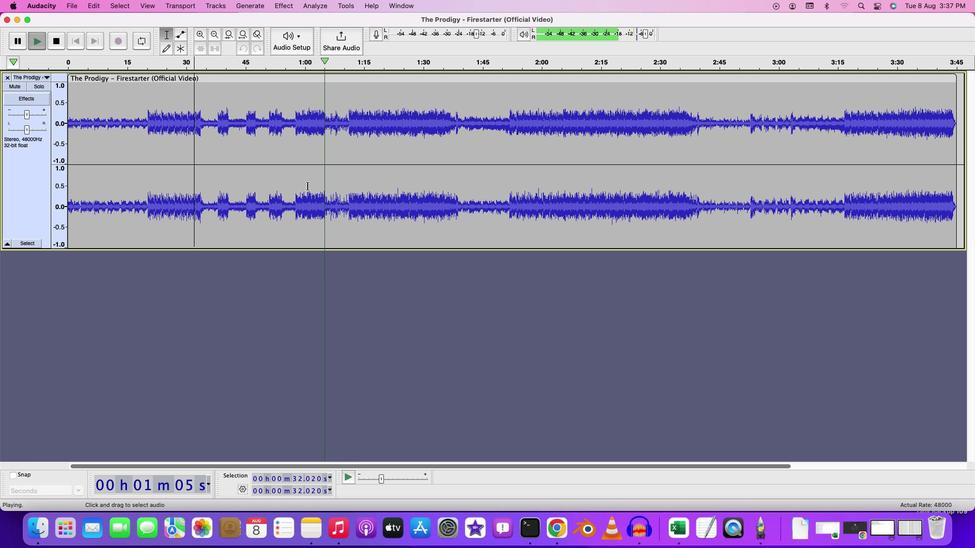 
Action: Mouse pressed left at (307, 186)
Screenshot: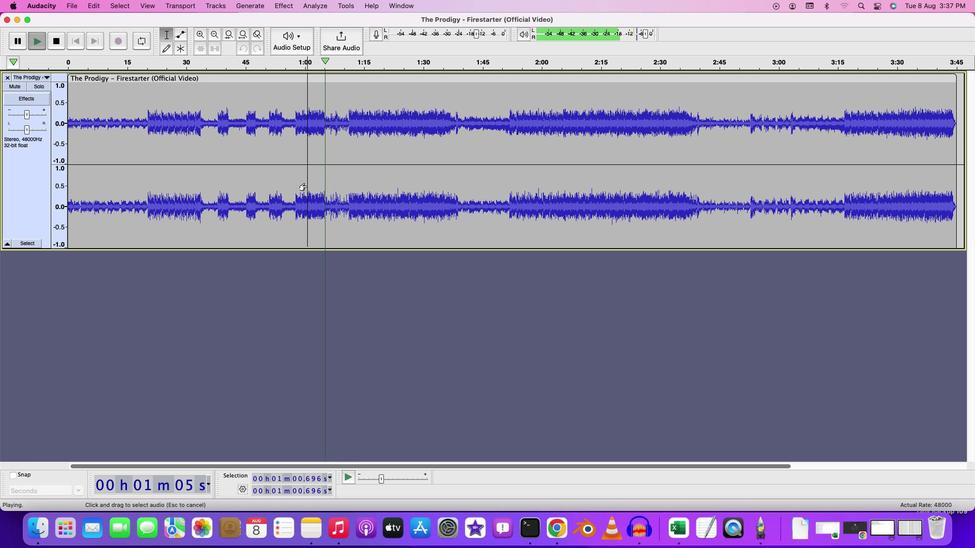 
Action: Mouse moved to (306, 185)
Screenshot: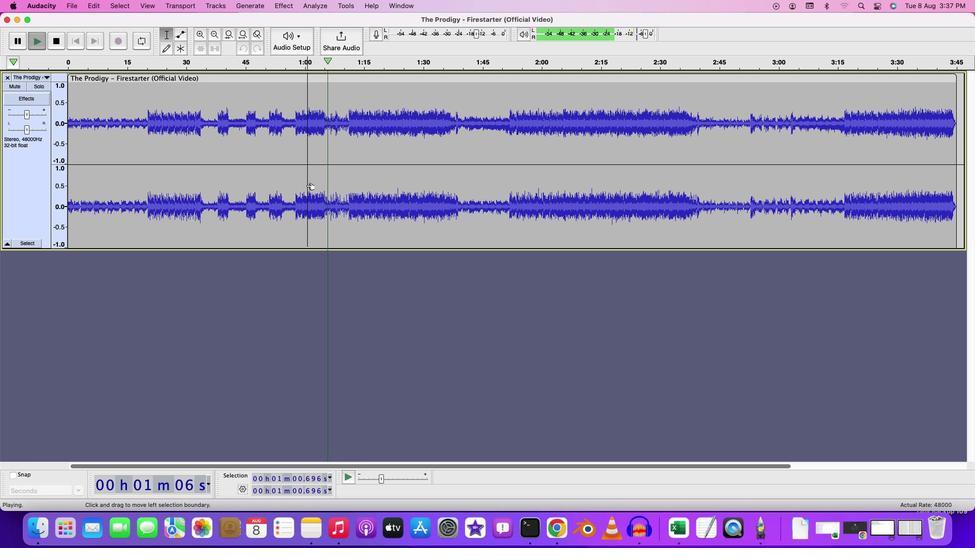 
Action: Key pressed Key.space
Screenshot: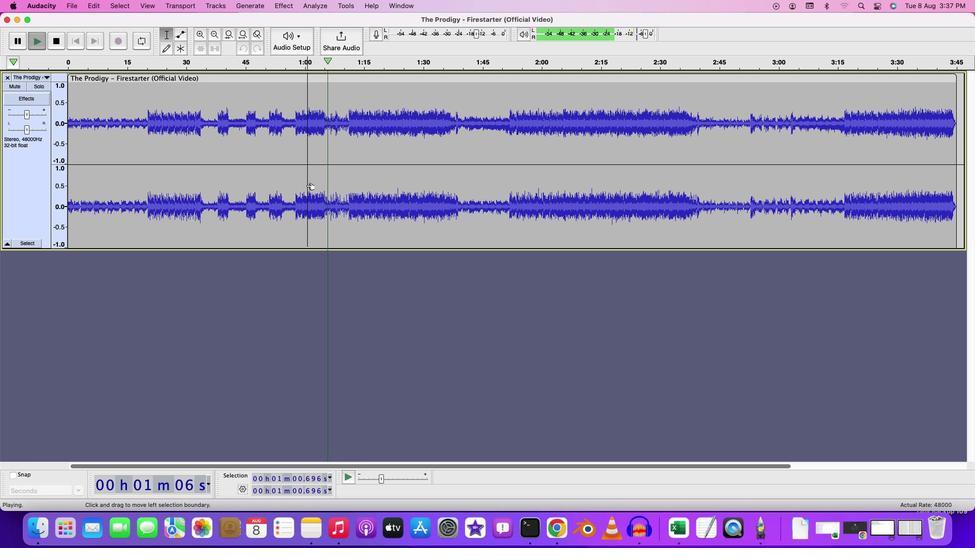 
Action: Mouse moved to (304, 184)
Screenshot: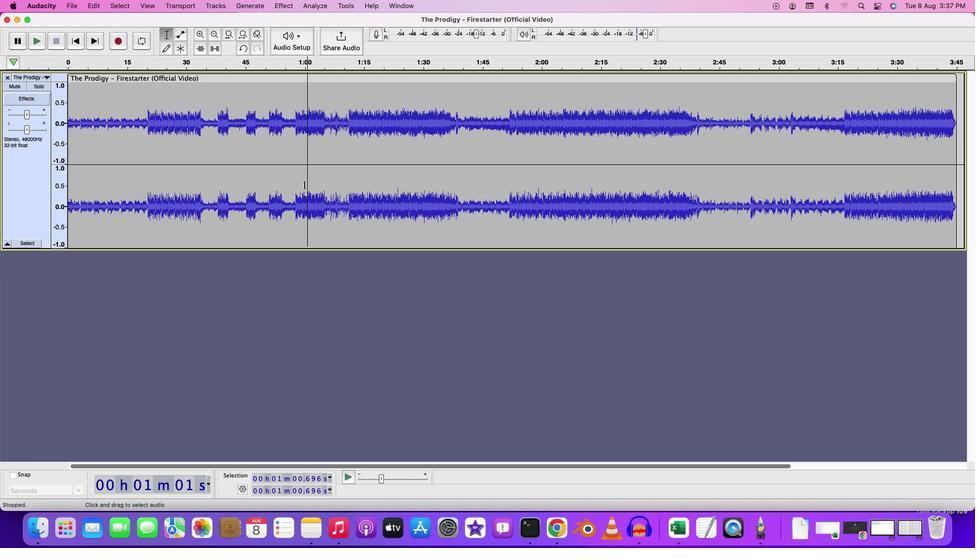 
Action: Key pressed Key.space
Screenshot: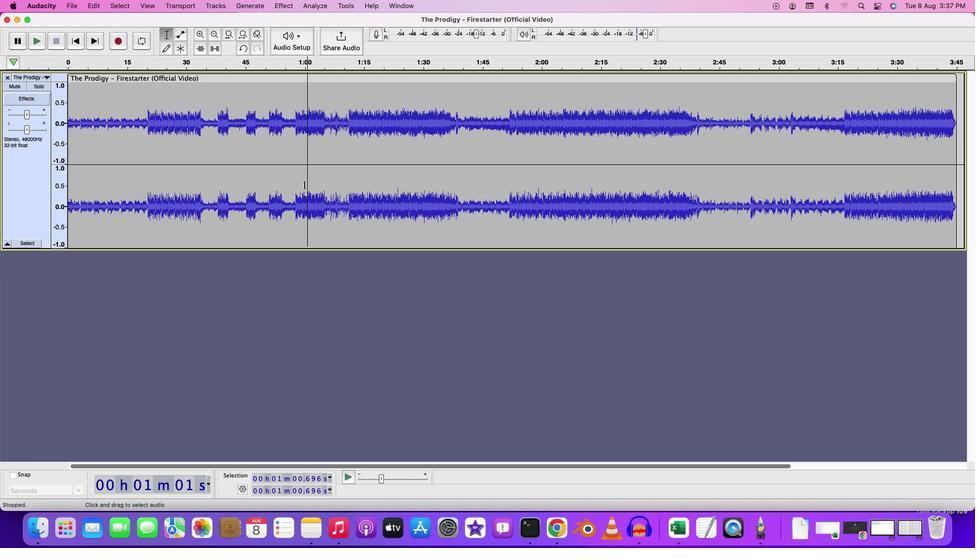
Action: Mouse moved to (302, 187)
Screenshot: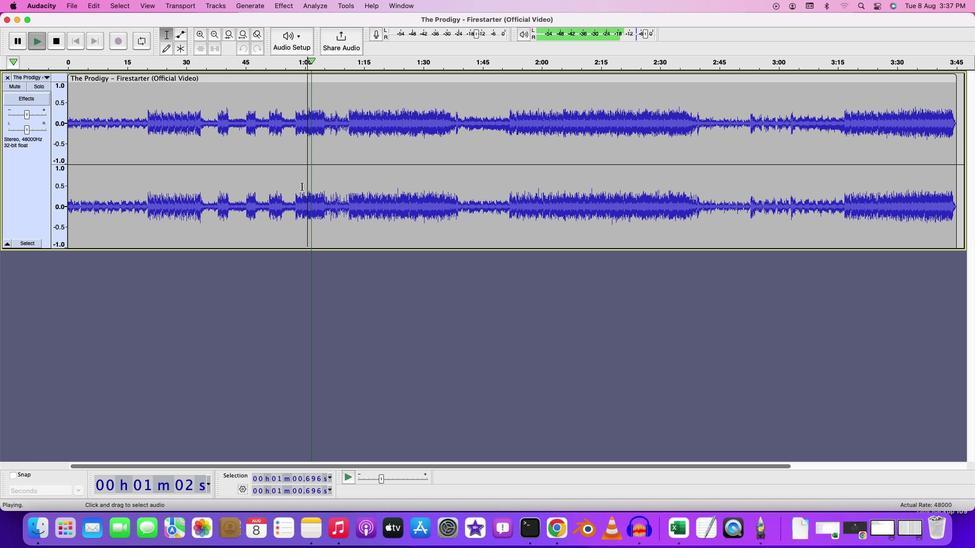 
Action: Mouse pressed left at (302, 187)
Screenshot: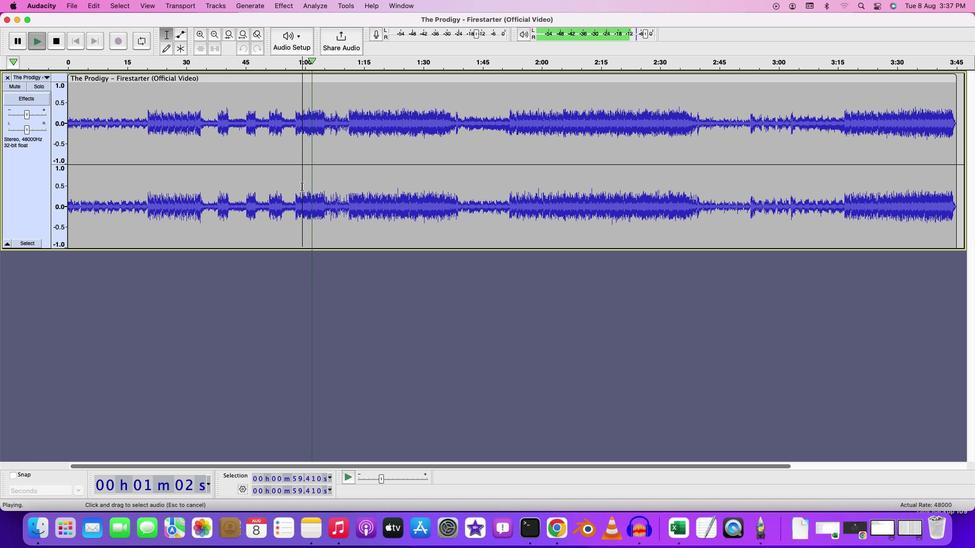 
Action: Key pressed Key.spaceKey.space
Screenshot: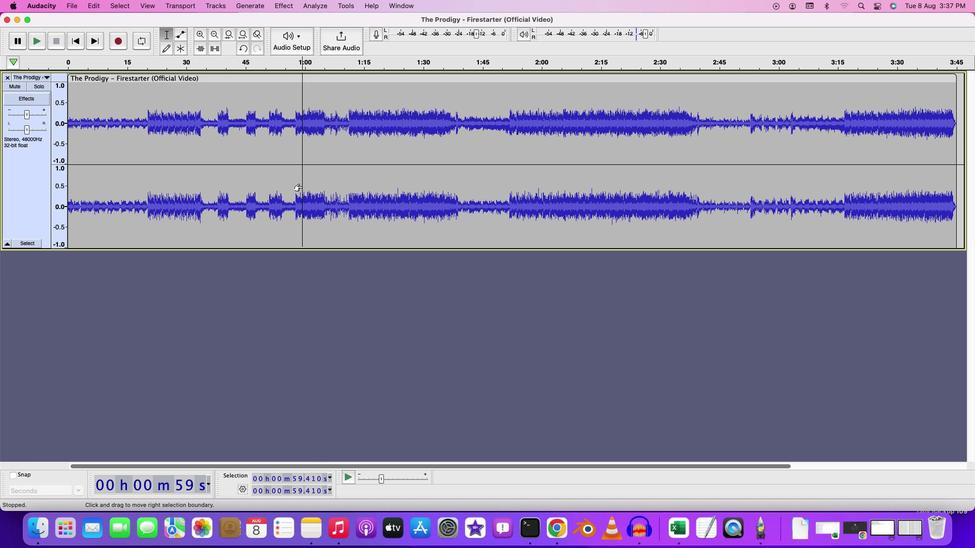 
Action: Mouse moved to (308, 191)
Screenshot: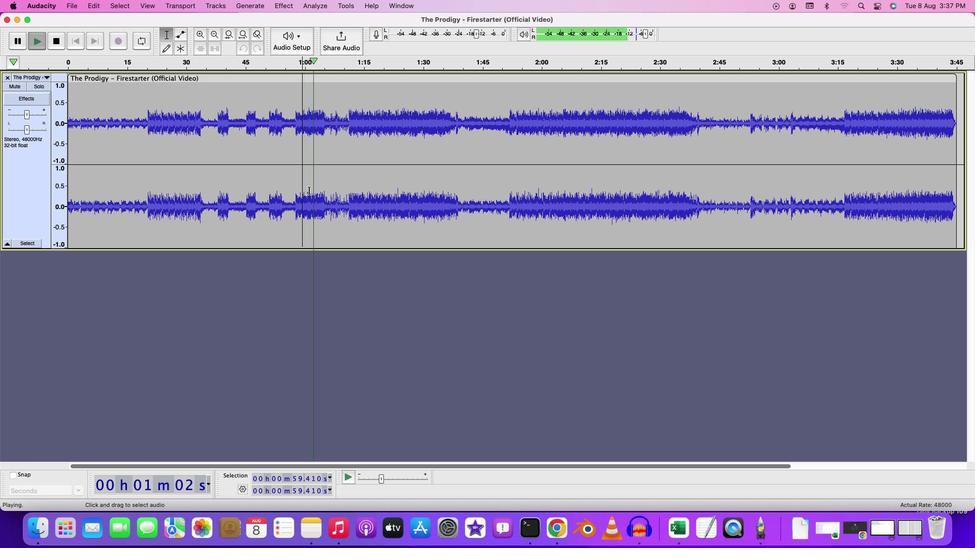 
Action: Mouse pressed left at (308, 191)
Screenshot: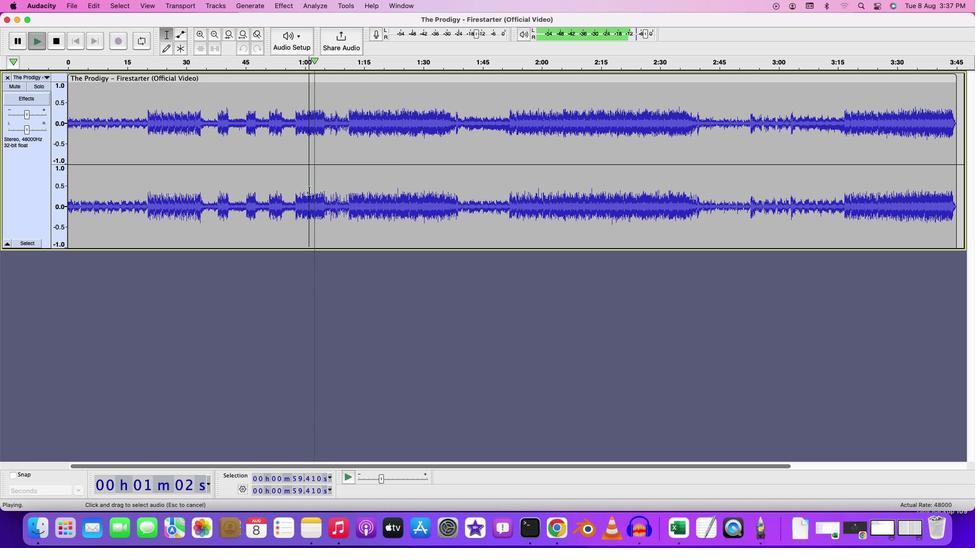 
Action: Mouse moved to (309, 62)
Screenshot: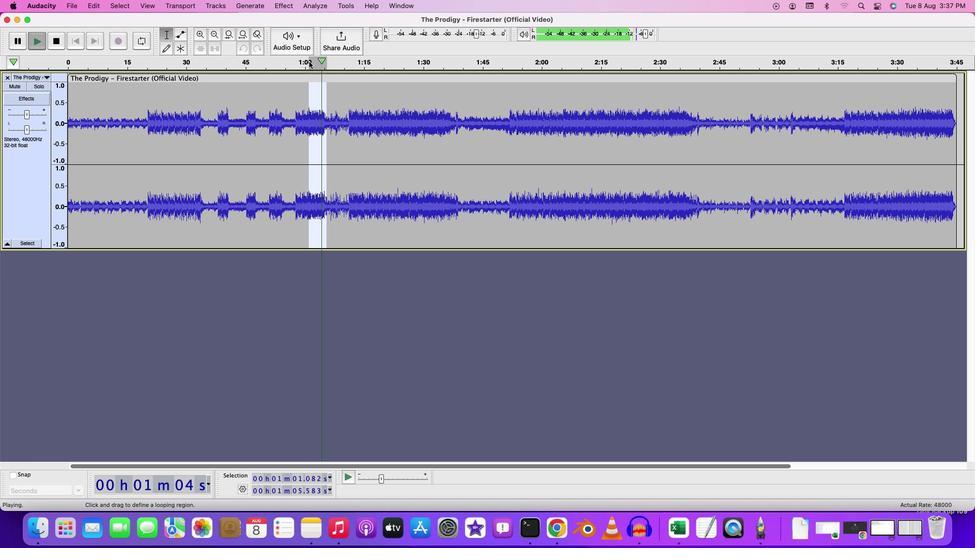 
Action: Key pressed Key.space
Screenshot: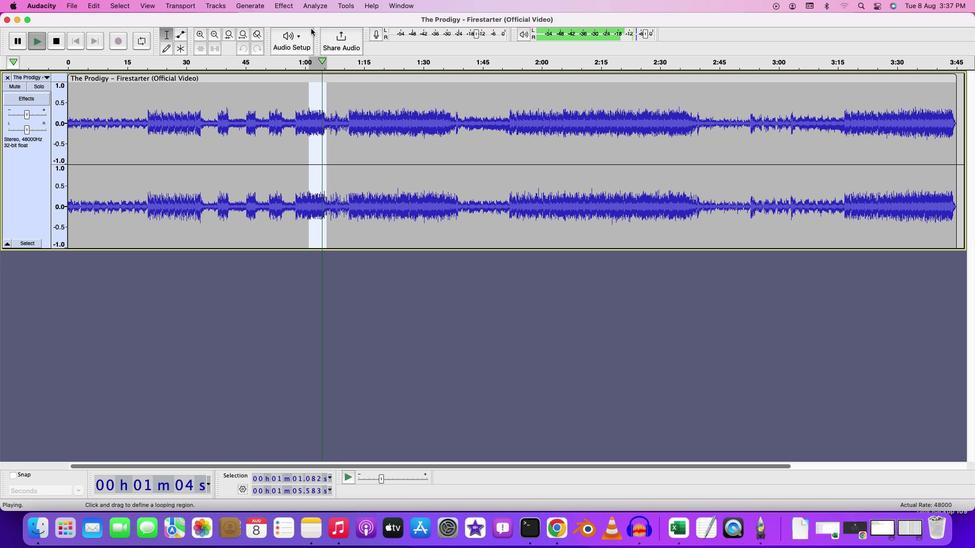 
Action: Mouse moved to (287, 9)
Screenshot: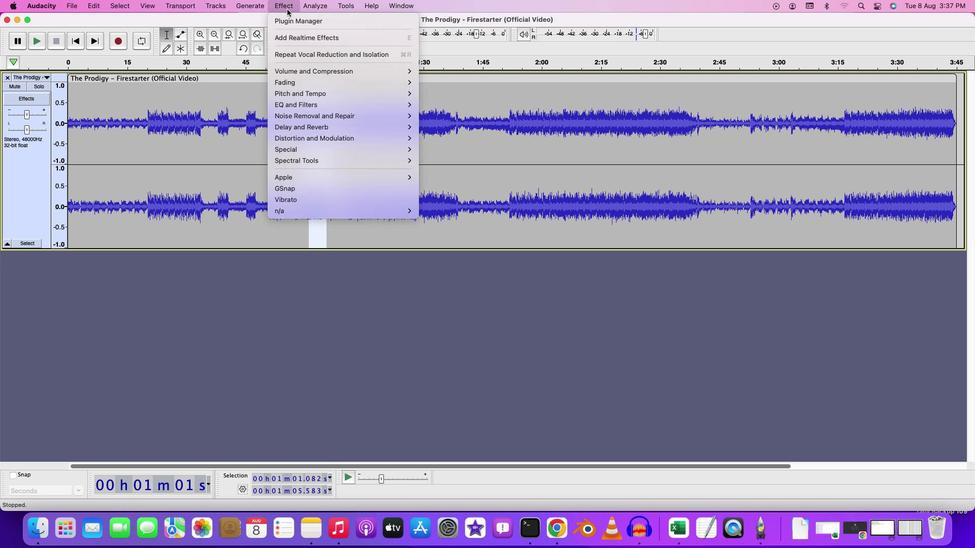 
Action: Mouse pressed left at (287, 9)
Screenshot: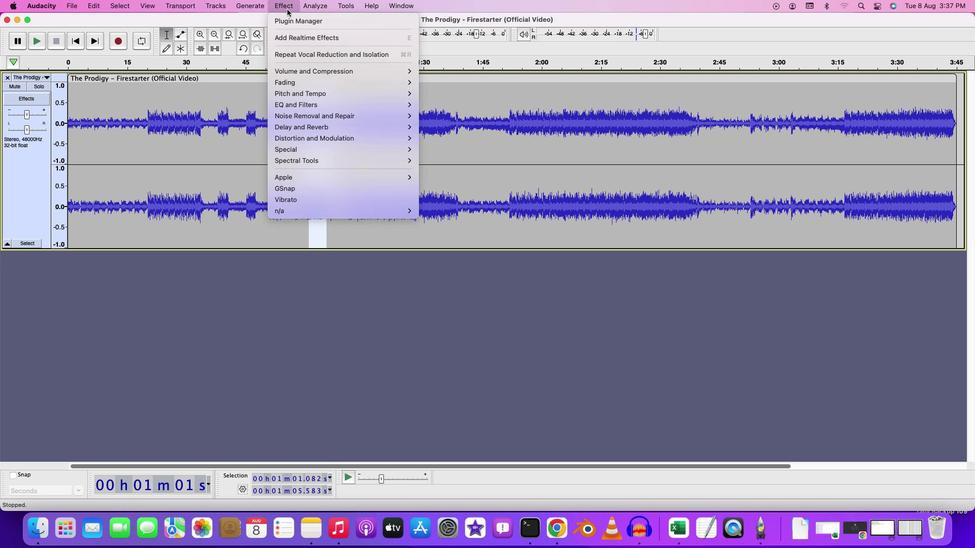 
Action: Mouse moved to (303, 52)
Screenshot: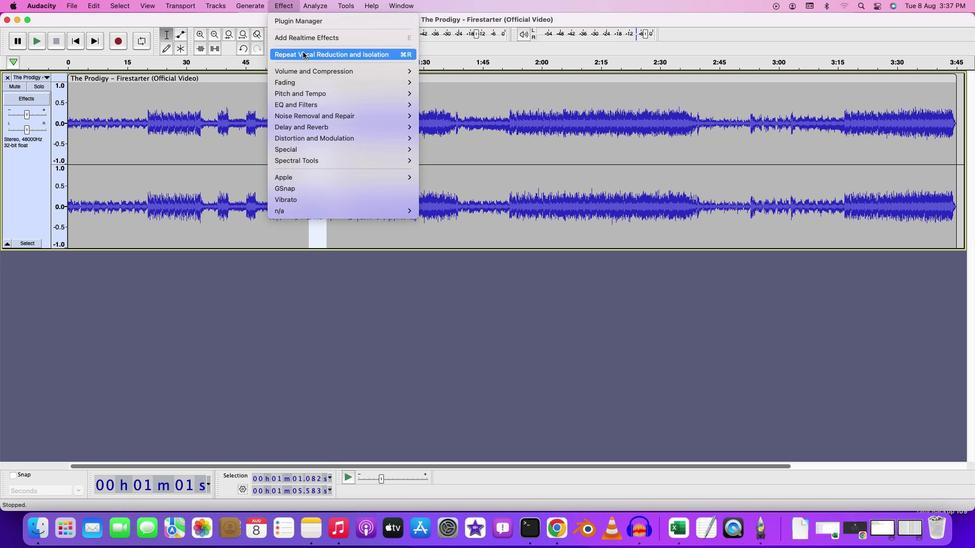 
Action: Mouse pressed left at (303, 52)
Screenshot: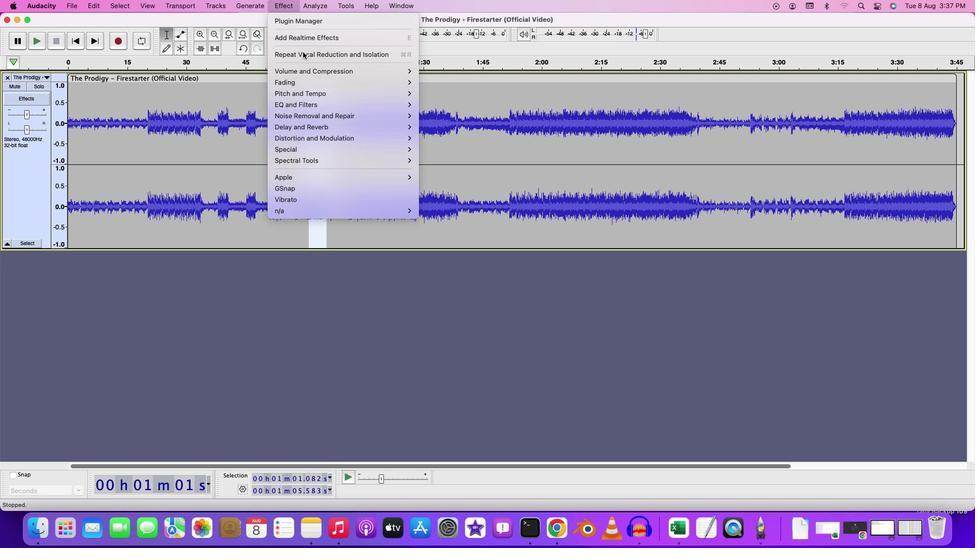 
Action: Mouse moved to (305, 186)
Screenshot: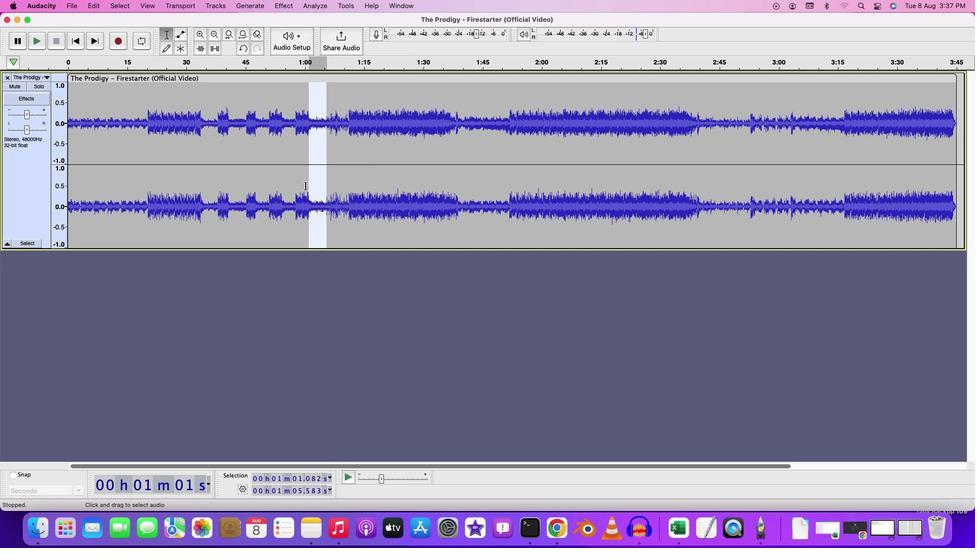 
Action: Mouse pressed left at (305, 186)
Screenshot: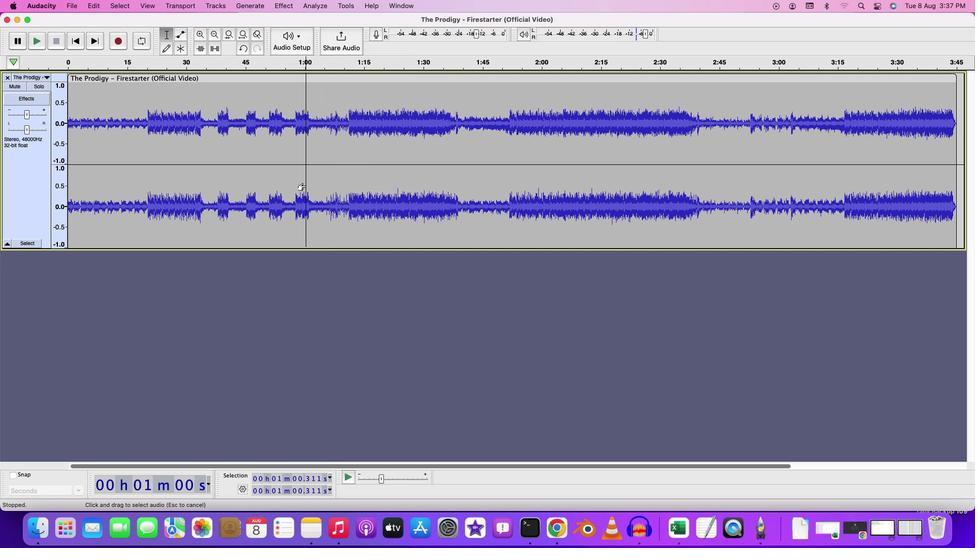 
Action: Key pressed Key.space
Screenshot: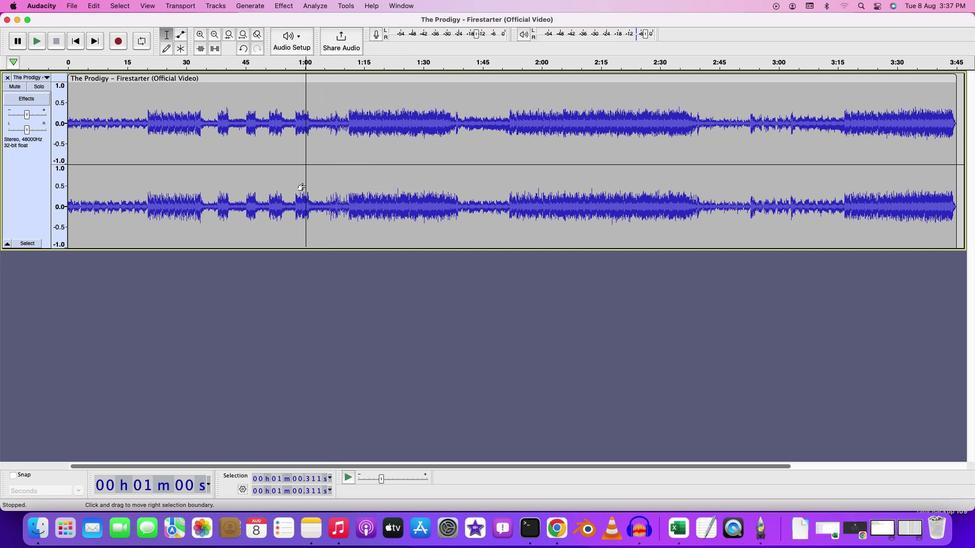 
Action: Mouse moved to (349, 99)
Screenshot: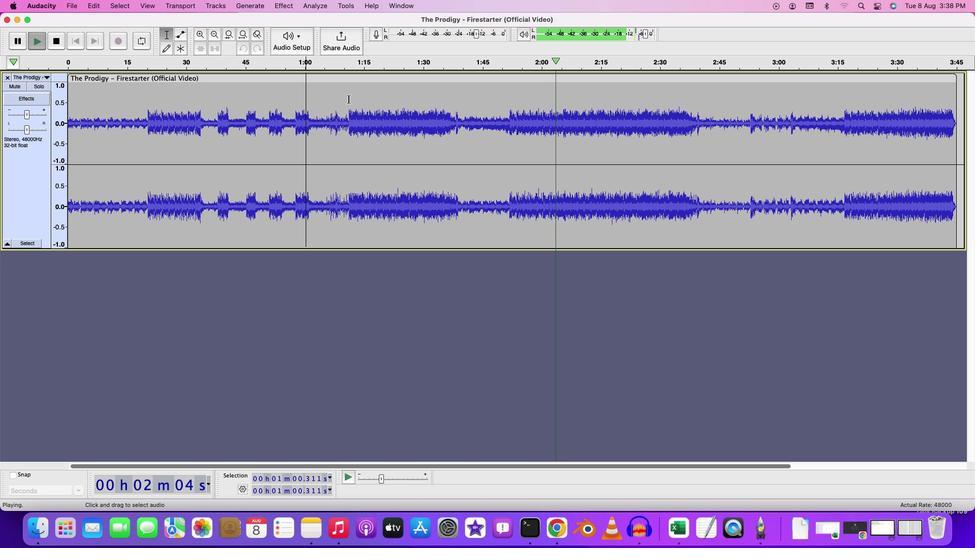 
Action: Mouse pressed left at (349, 99)
Screenshot: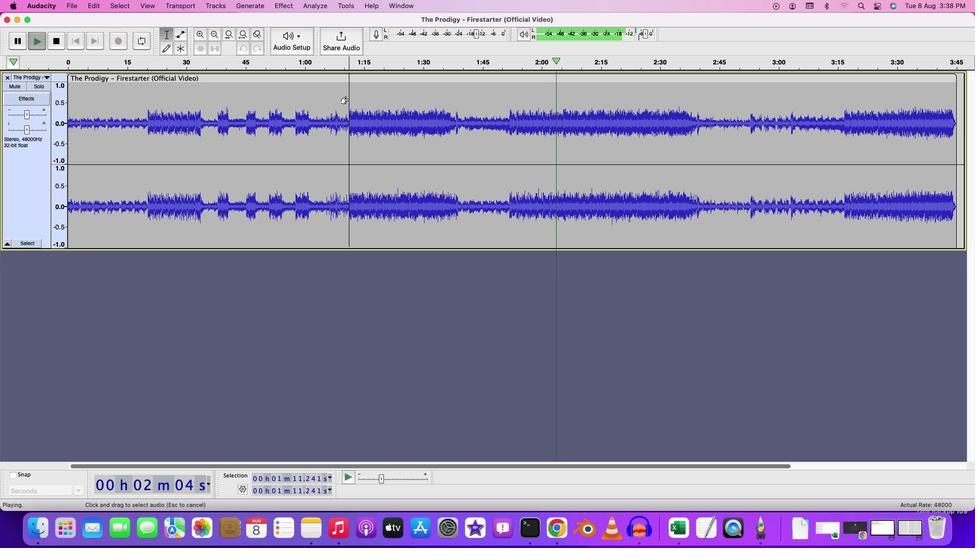 
Action: Key pressed Key.space
Screenshot: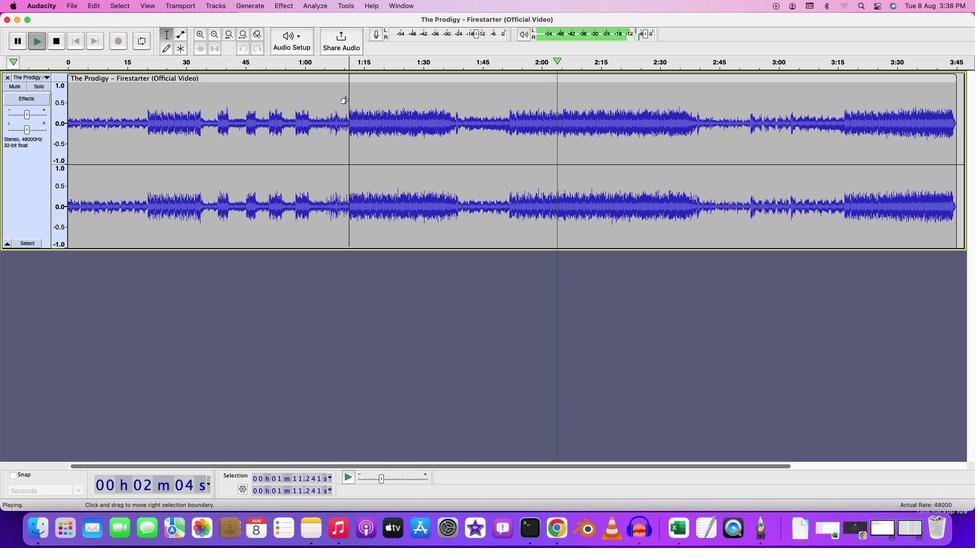 
Action: Mouse moved to (348, 99)
Screenshot: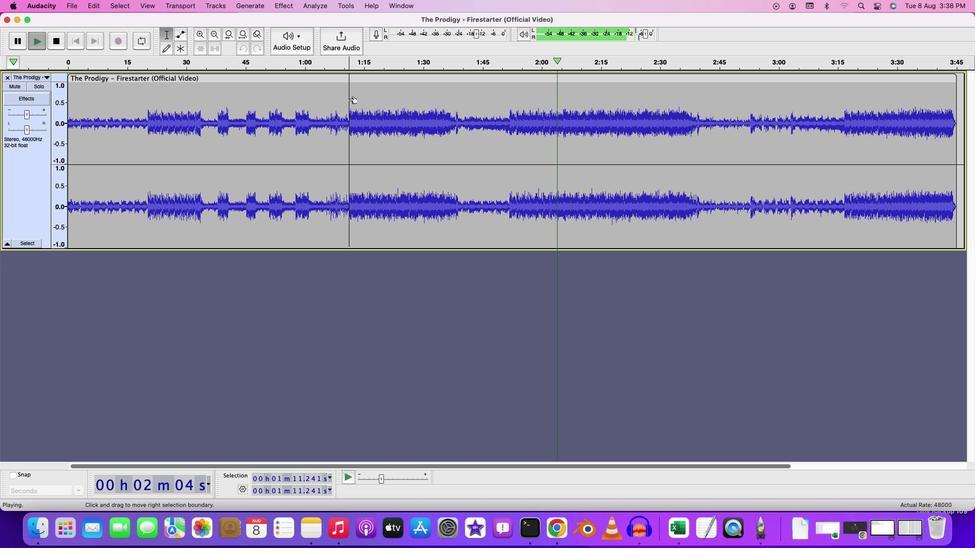 
Action: Key pressed Key.space
Screenshot: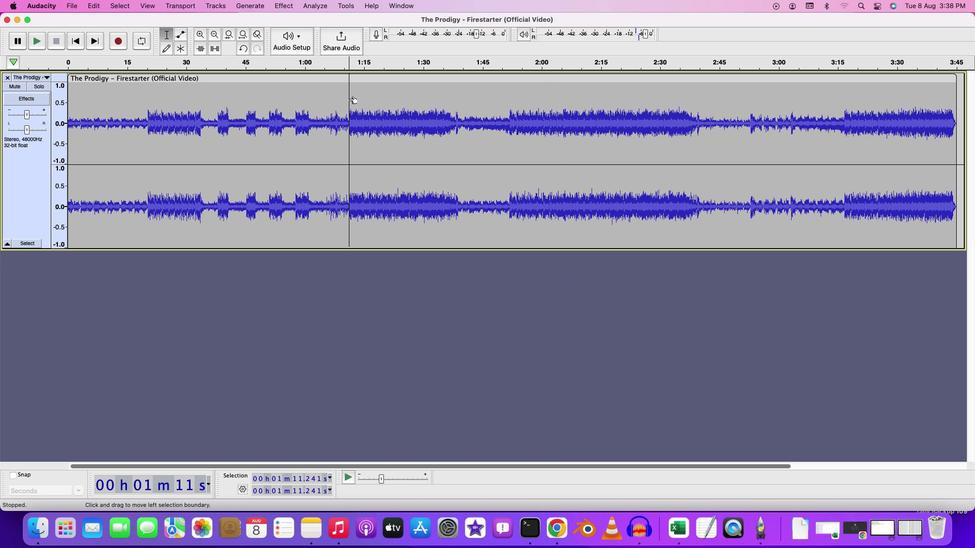 
Action: Mouse moved to (351, 104)
Screenshot: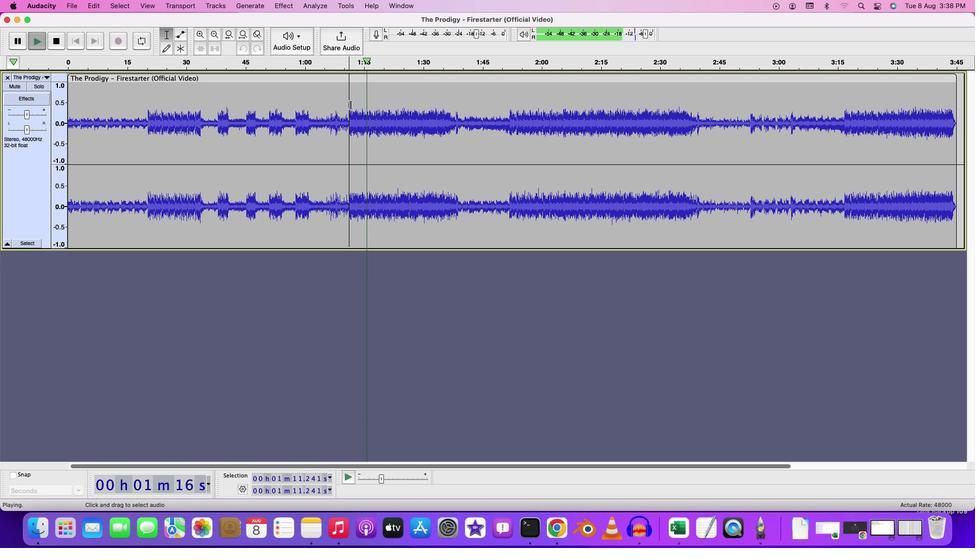 
Action: Mouse pressed left at (351, 104)
Screenshot: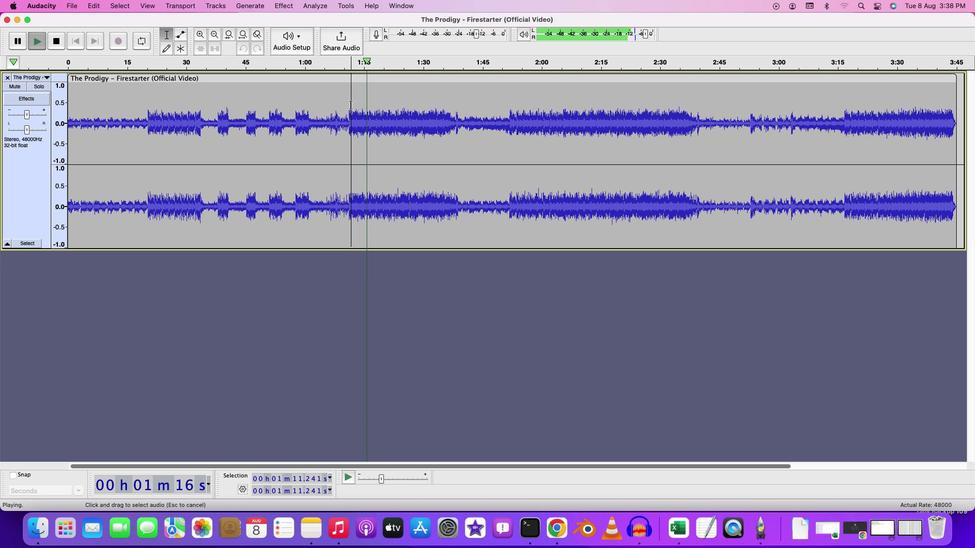 
Action: Mouse moved to (364, 106)
Screenshot: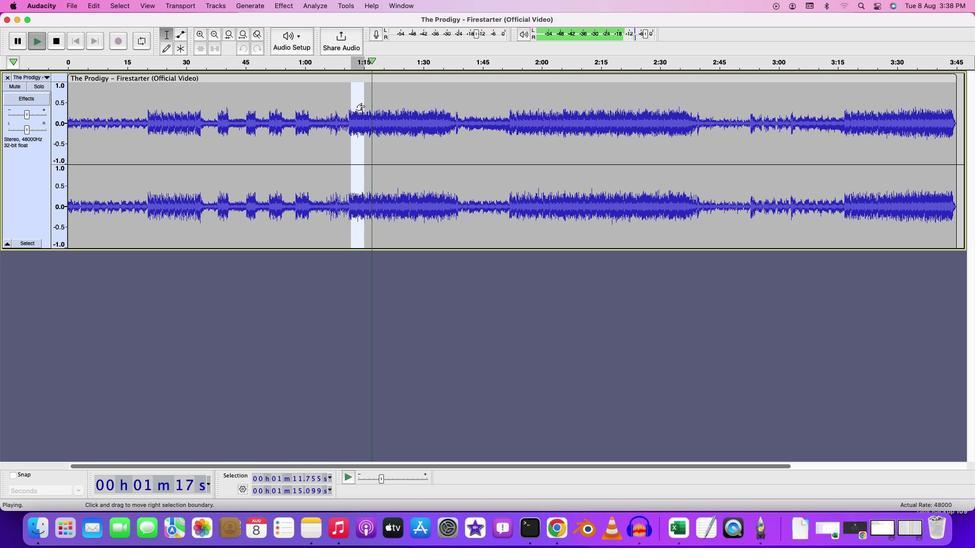 
Action: Key pressed Key.space
Screenshot: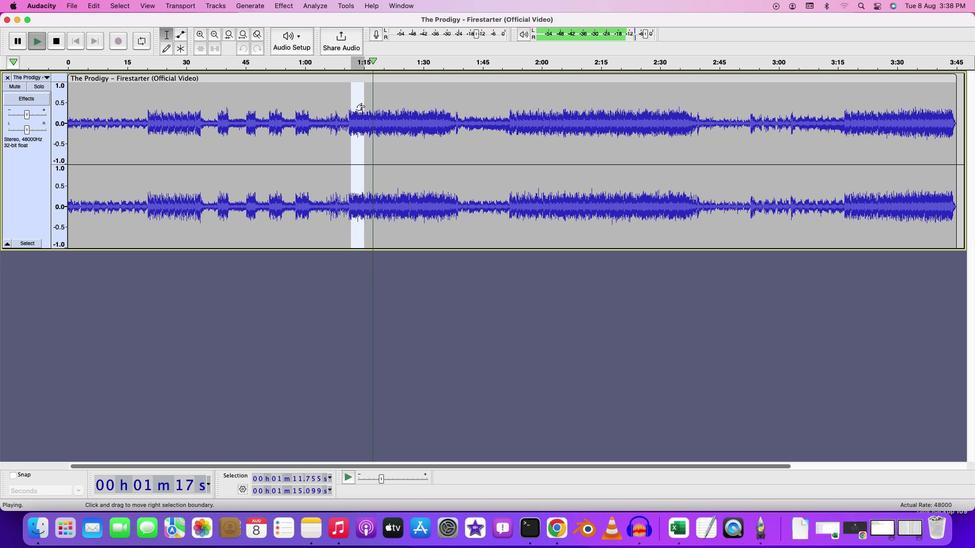 
Action: Mouse moved to (297, 7)
Screenshot: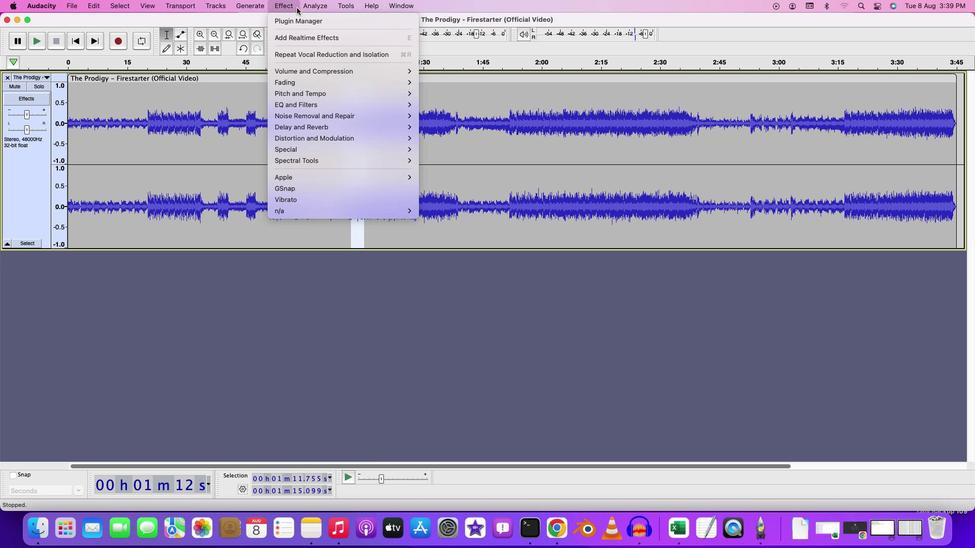 
Action: Mouse pressed left at (297, 7)
Screenshot: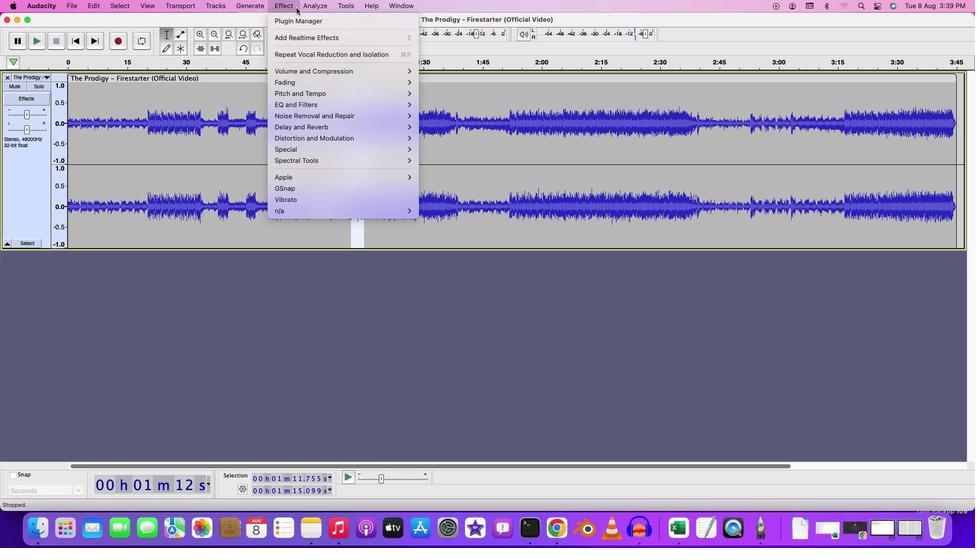 
Action: Mouse moved to (302, 54)
Screenshot: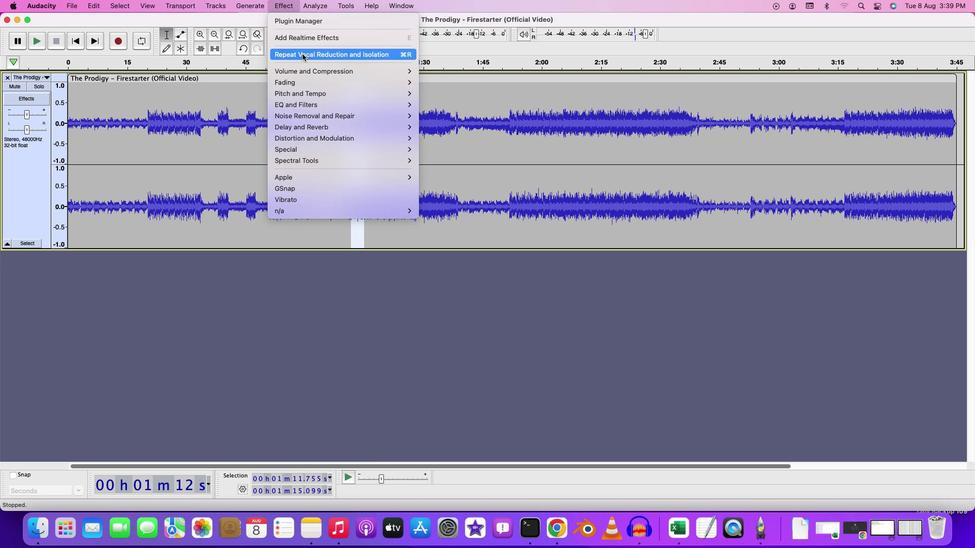 
Action: Mouse pressed left at (302, 54)
Screenshot: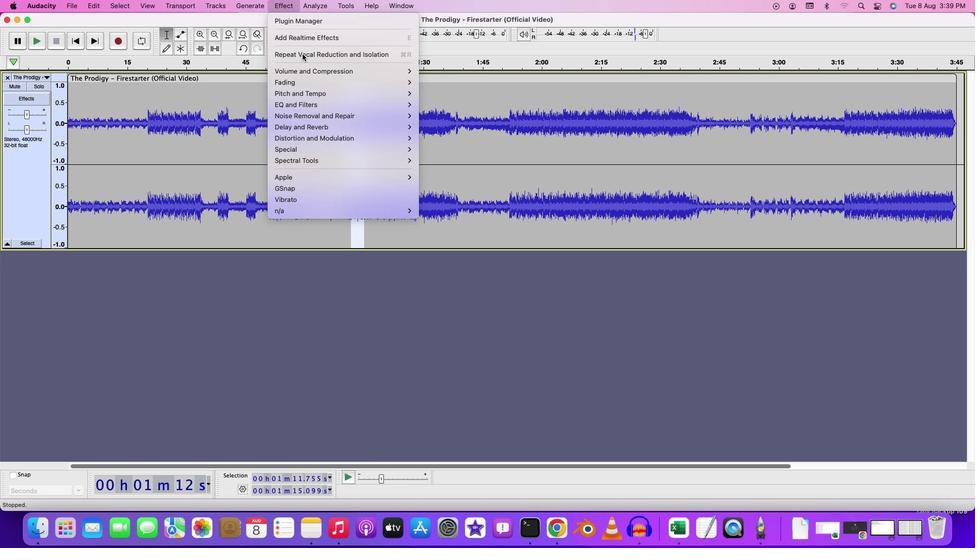 
Action: Mouse moved to (366, 103)
Screenshot: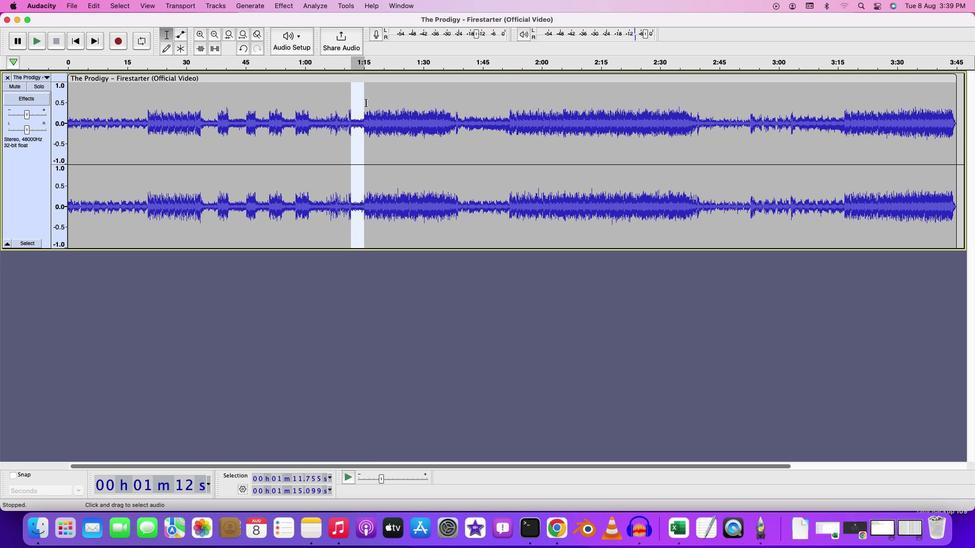 
Action: Mouse pressed left at (366, 103)
Screenshot: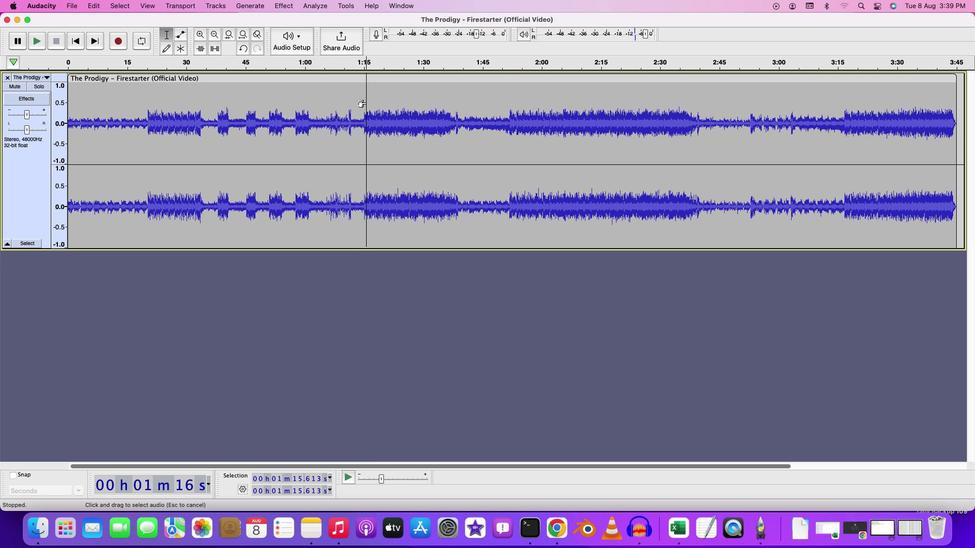 
Action: Key pressed Key.space
Screenshot: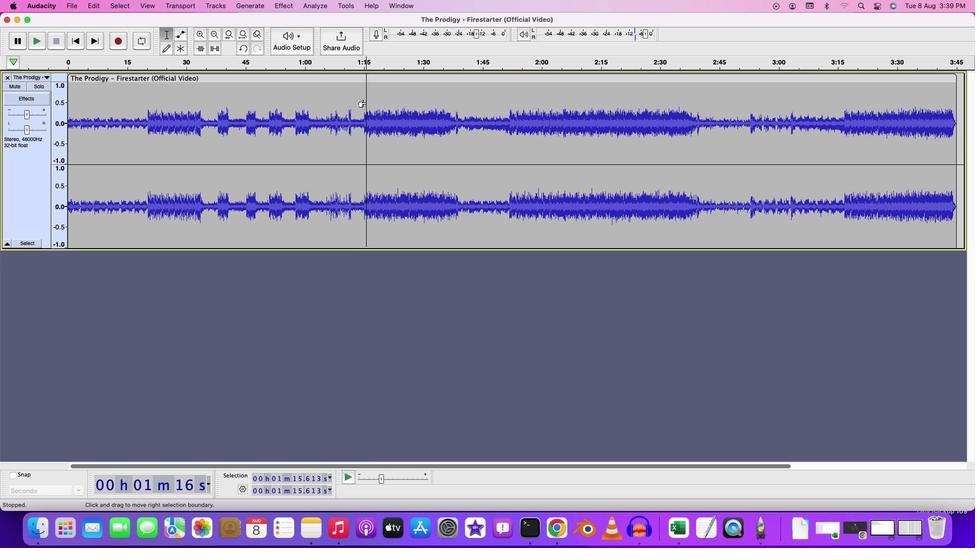 
Action: Mouse moved to (379, 106)
Screenshot: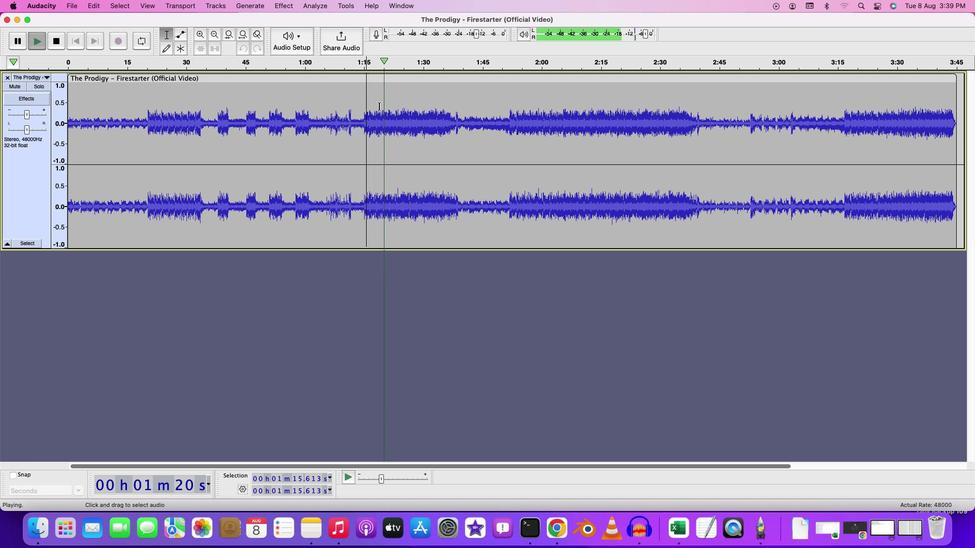 
Action: Mouse pressed left at (379, 106)
Screenshot: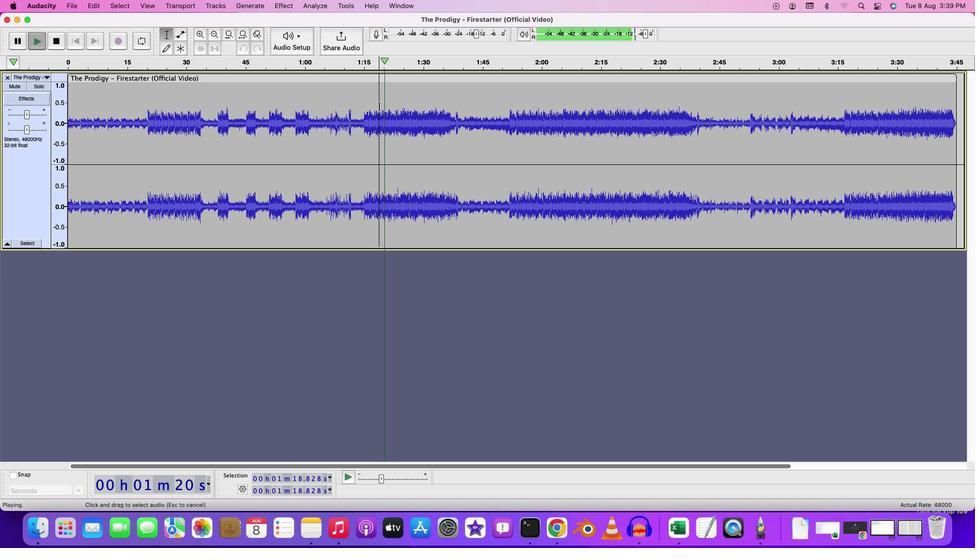 
Action: Mouse moved to (283, 5)
Screenshot: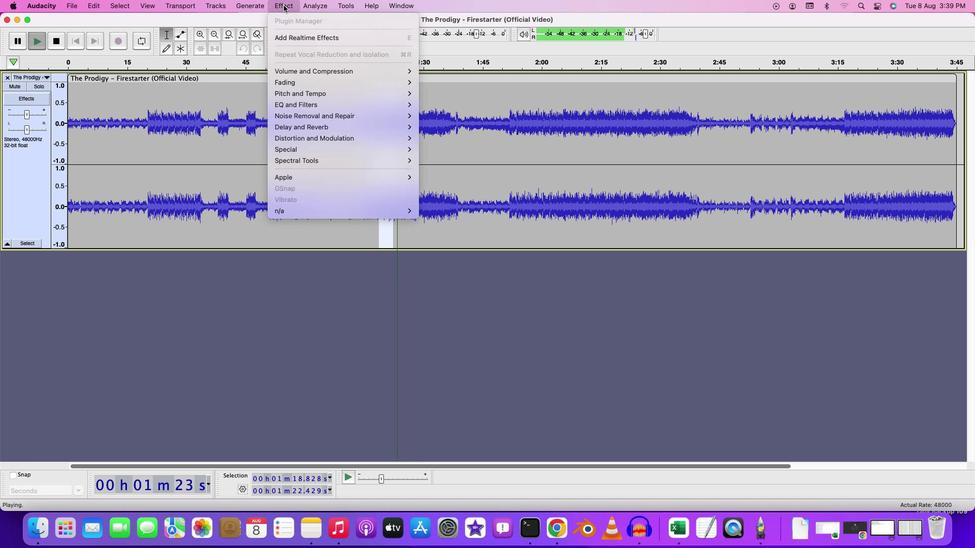 
Action: Mouse pressed left at (283, 5)
Screenshot: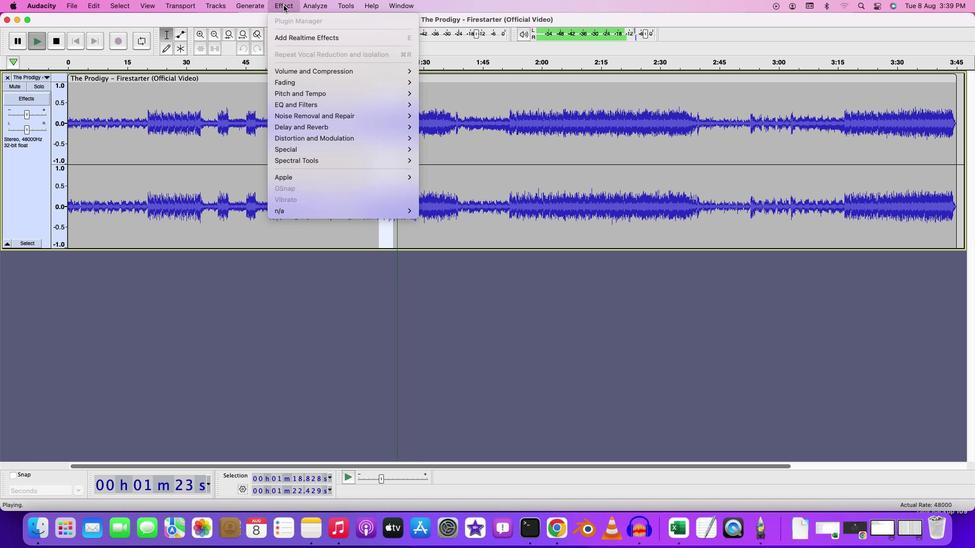 
Action: Mouse moved to (313, 56)
Screenshot: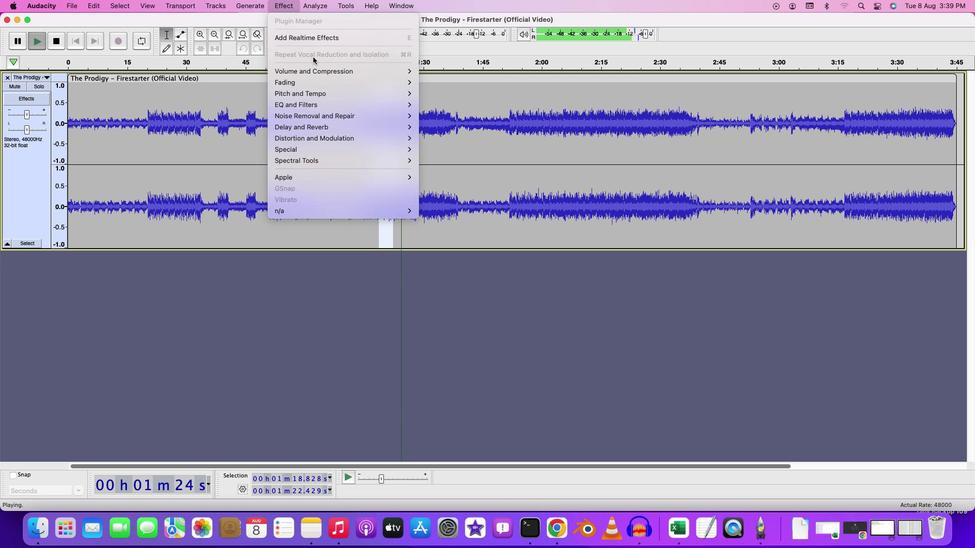 
Action: Key pressed Key.space
Screenshot: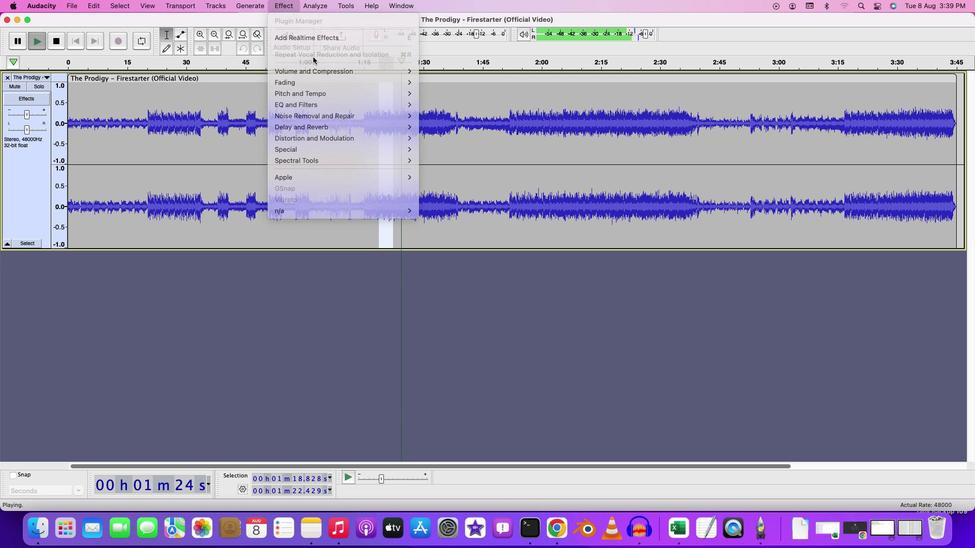 
Action: Mouse moved to (314, 52)
Screenshot: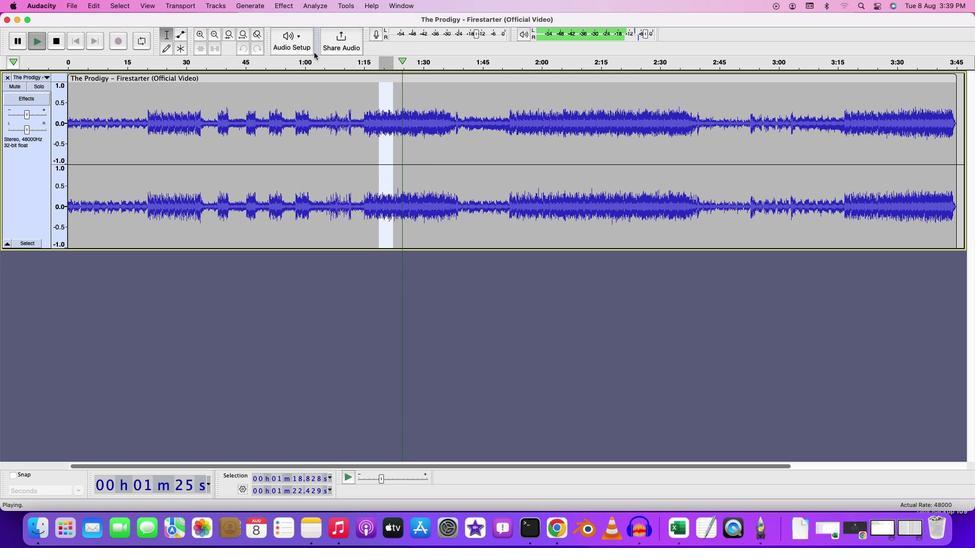 
Action: Key pressed Key.space
Screenshot: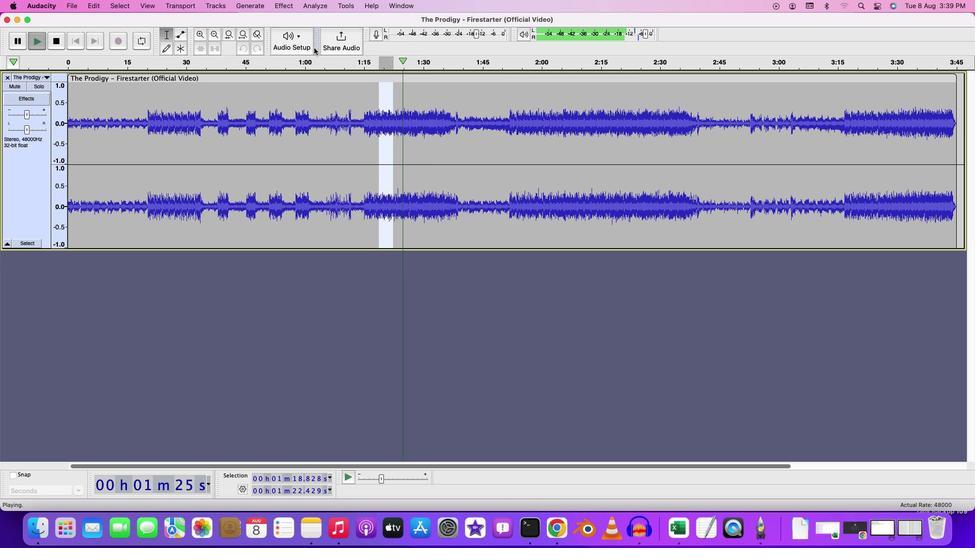 
Action: Mouse moved to (294, 10)
Screenshot: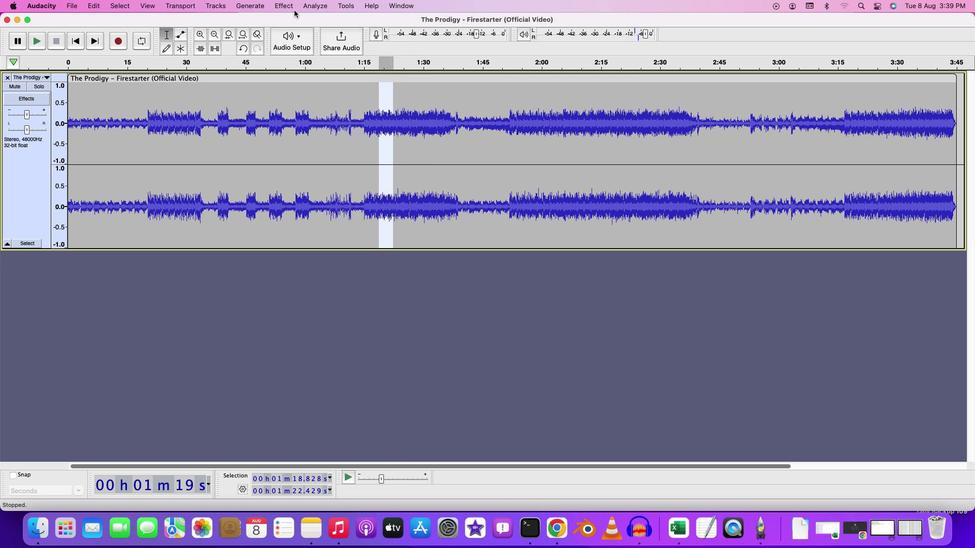 
Action: Mouse pressed left at (294, 10)
Screenshot: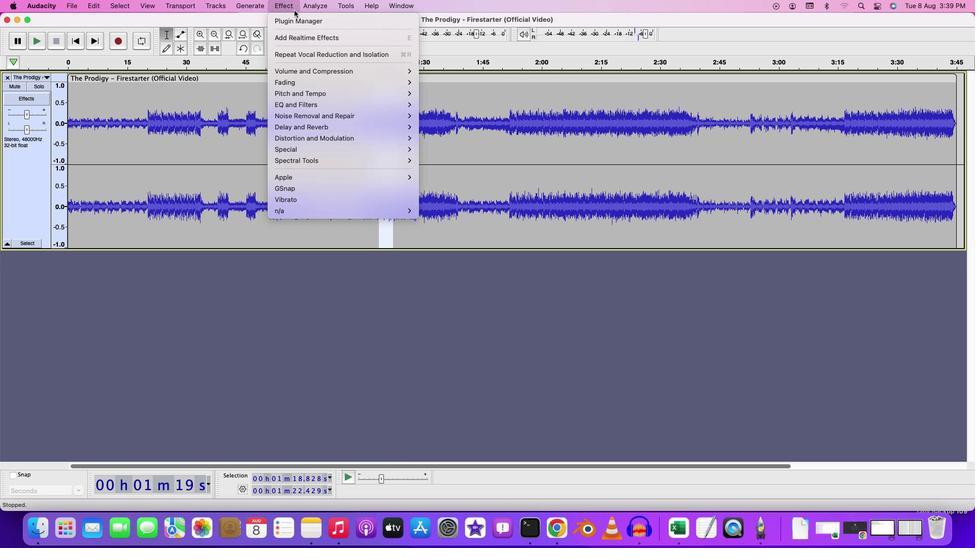 
Action: Mouse moved to (304, 50)
Screenshot: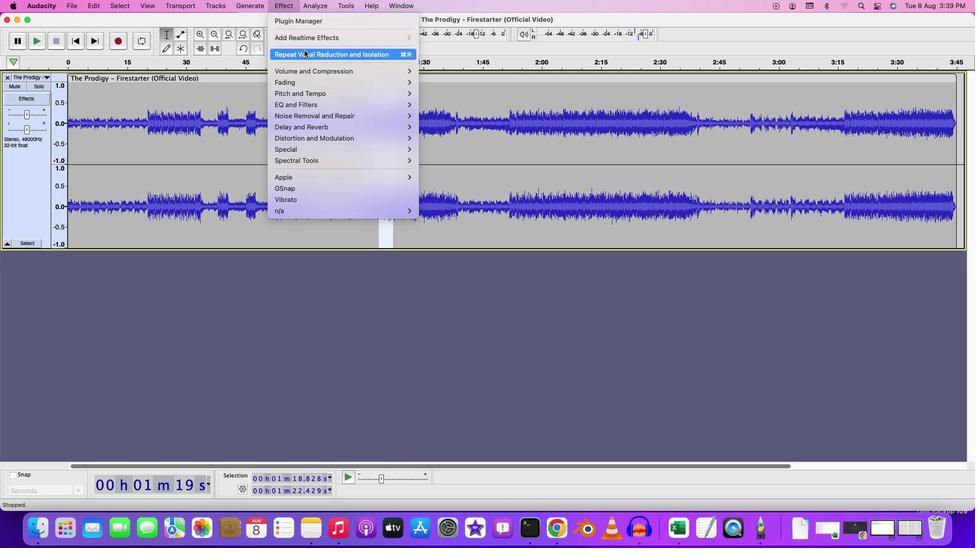 
Action: Mouse pressed left at (304, 50)
Screenshot: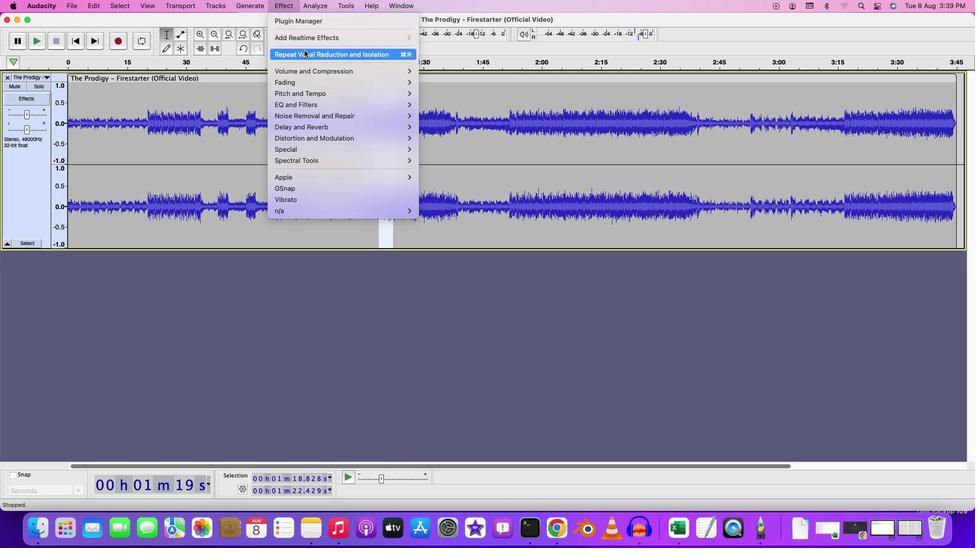 
Action: Mouse moved to (405, 96)
Screenshot: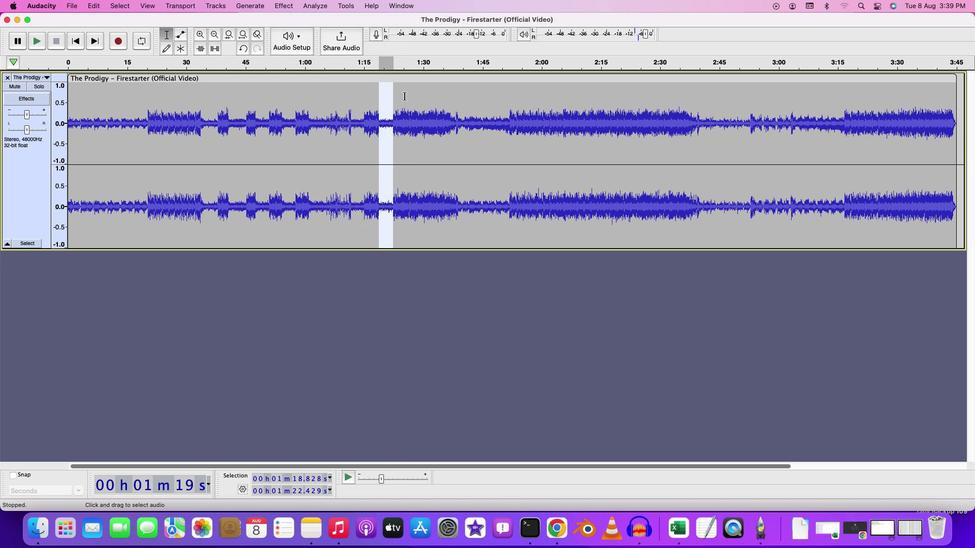 
Action: Mouse pressed left at (405, 96)
Screenshot: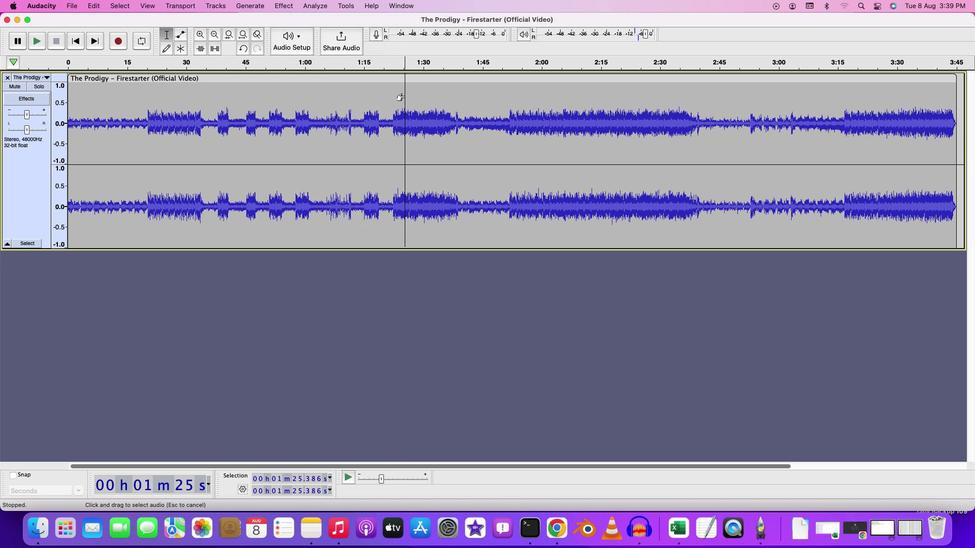 
Action: Key pressed Key.space
Screenshot: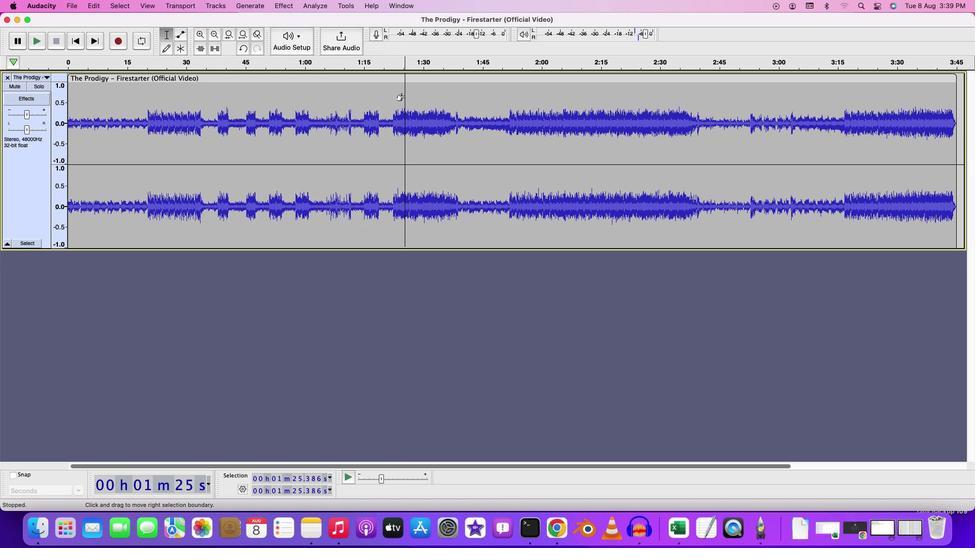 
Action: Mouse moved to (397, 97)
Screenshot: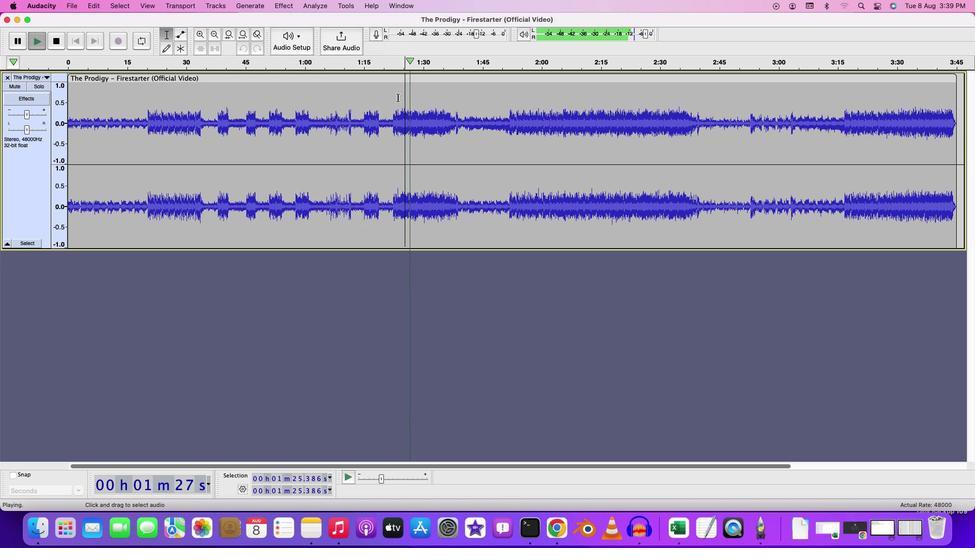 
Action: Mouse pressed left at (397, 97)
Screenshot: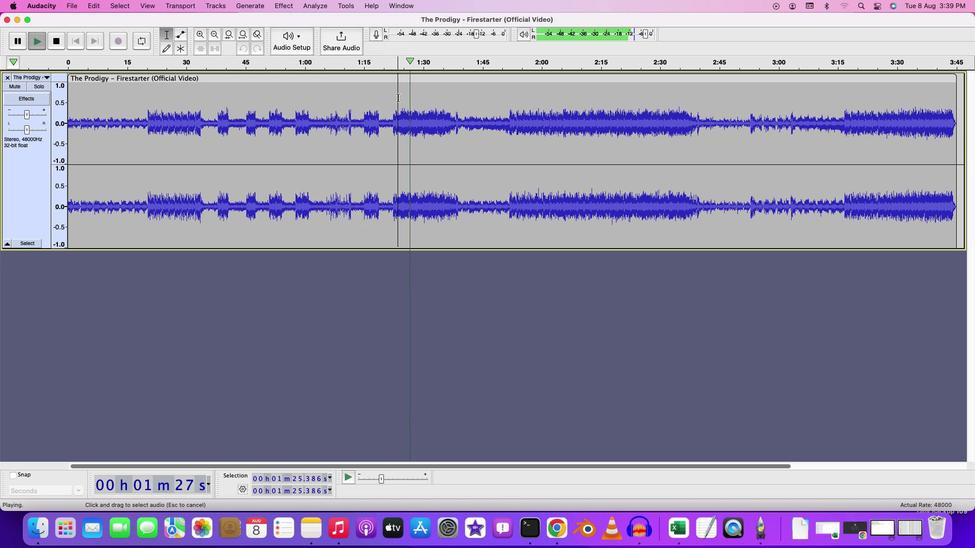 
Action: Key pressed Key.spaceKey.space
Screenshot: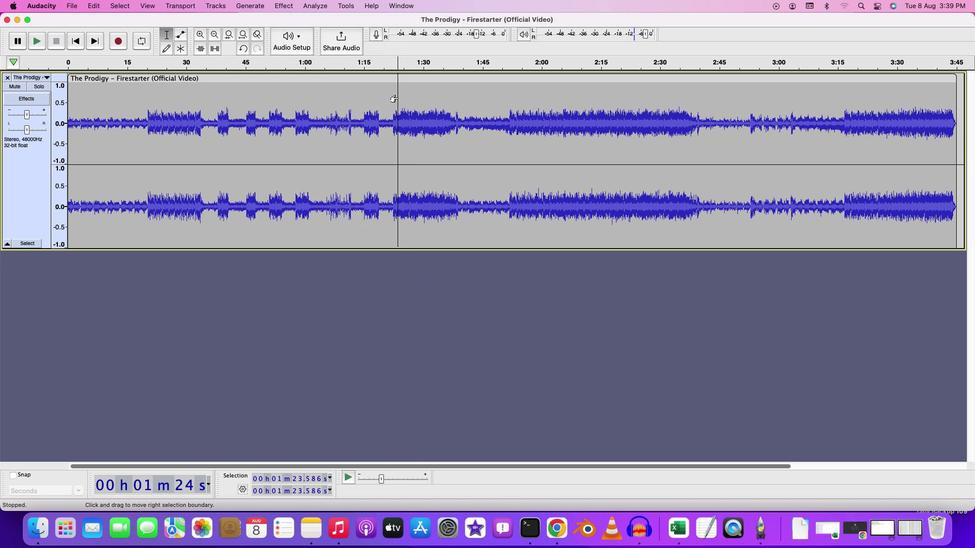 
Action: Mouse moved to (403, 99)
Screenshot: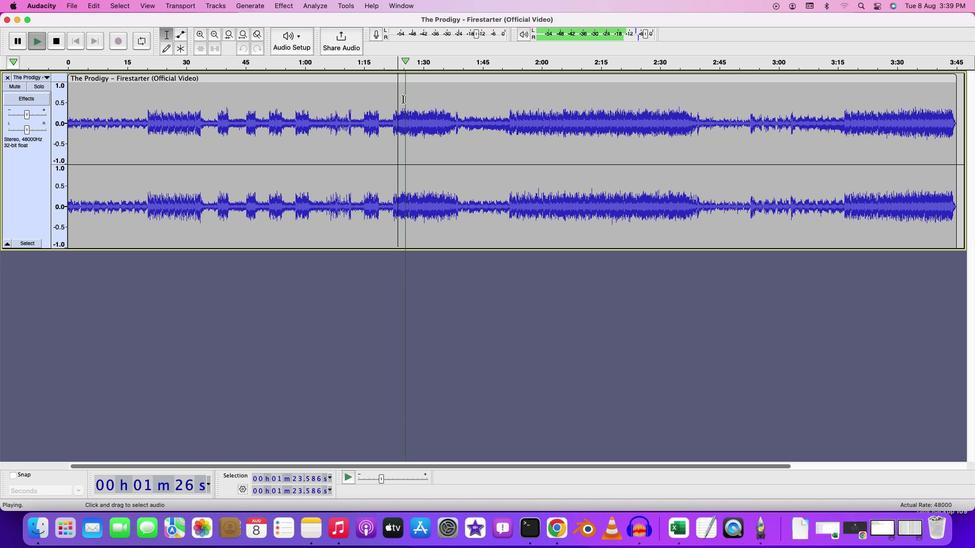 
Action: Mouse pressed left at (403, 99)
Screenshot: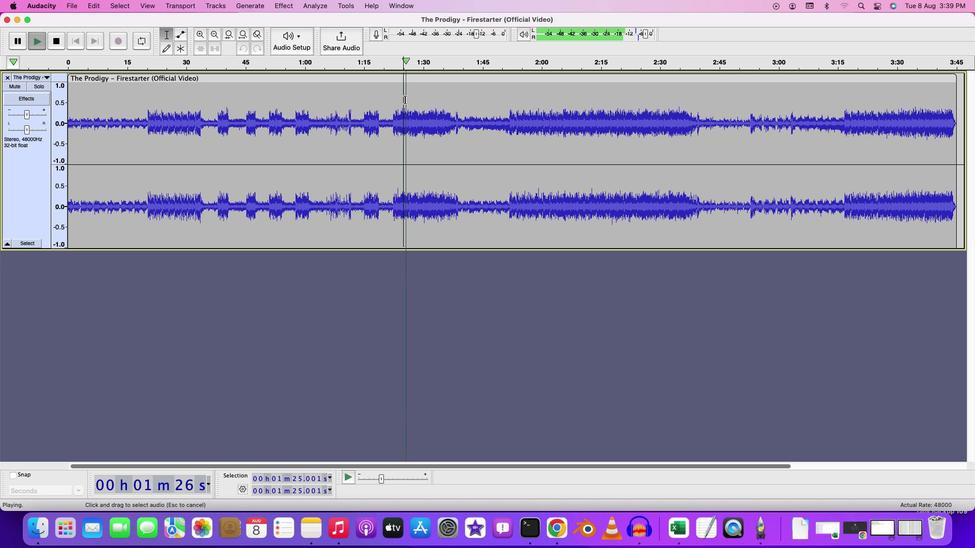 
Action: Mouse moved to (423, 101)
Screenshot: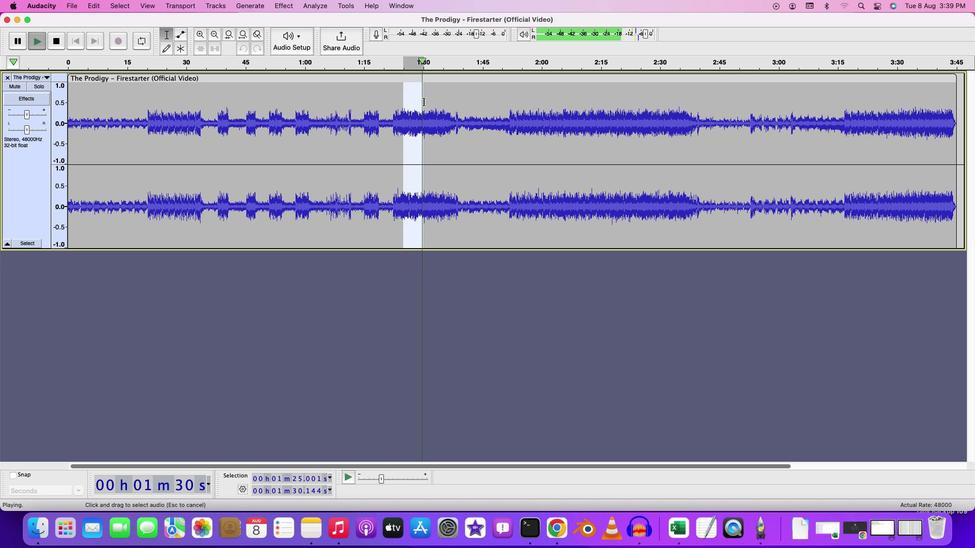 
Action: Key pressed Key.space
Screenshot: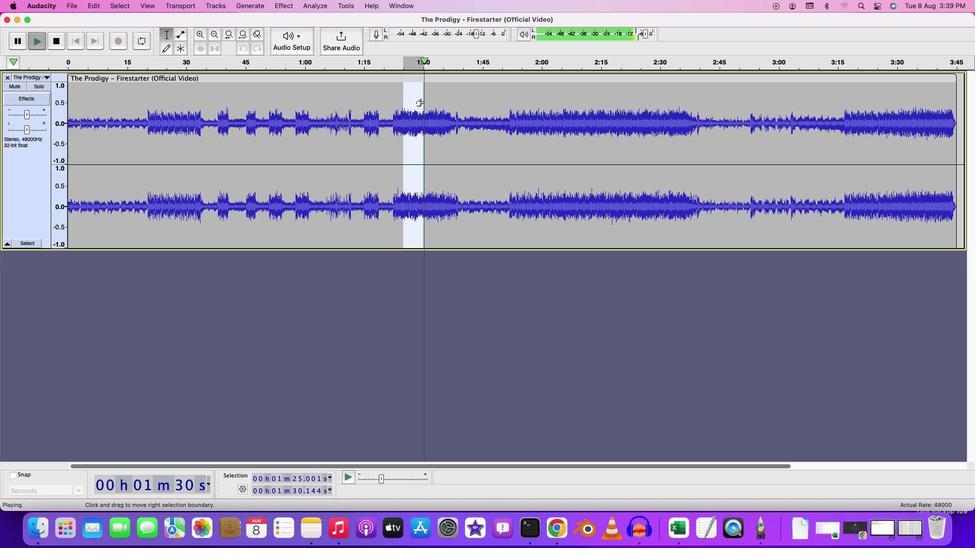
Action: Mouse moved to (404, 102)
Screenshot: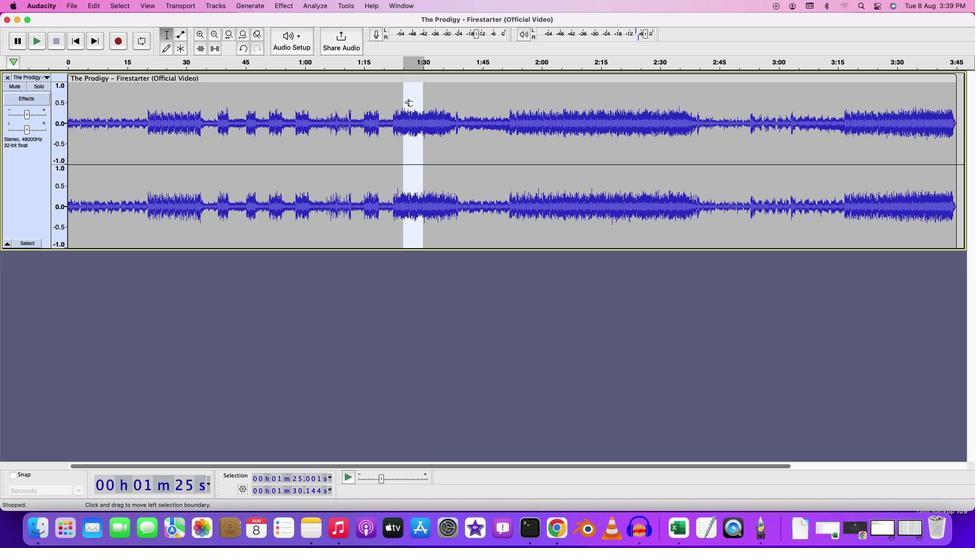 
Action: Mouse pressed left at (404, 102)
Screenshot: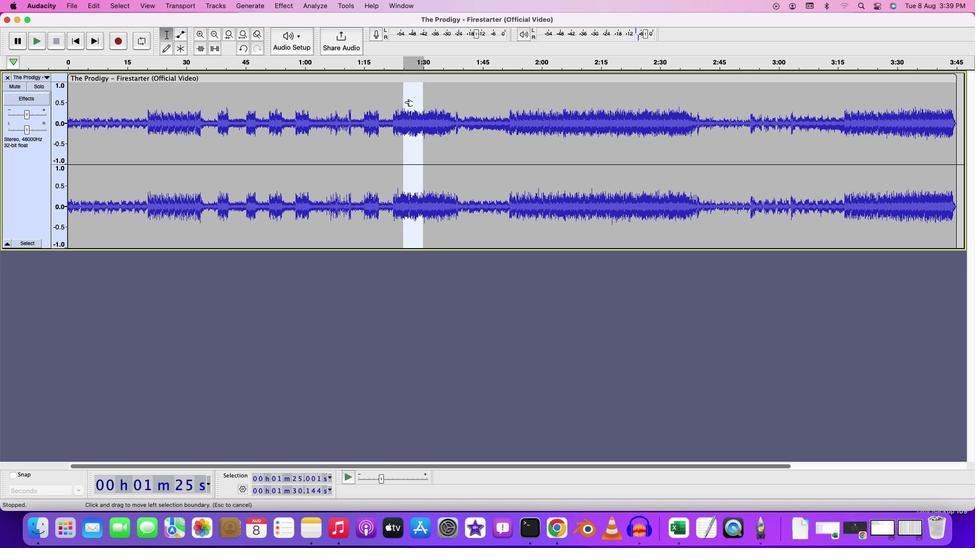 
Action: Mouse moved to (424, 105)
Screenshot: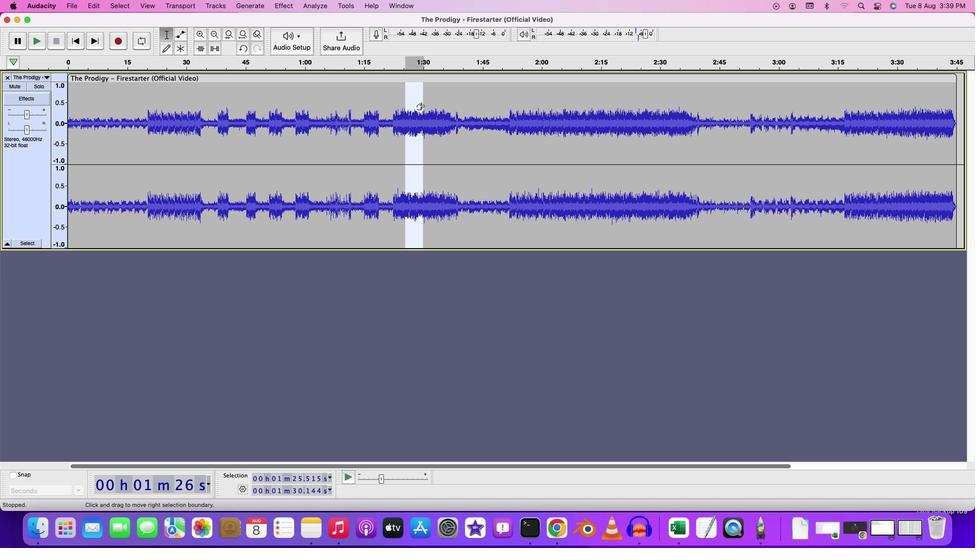 
Action: Mouse pressed left at (424, 105)
Screenshot: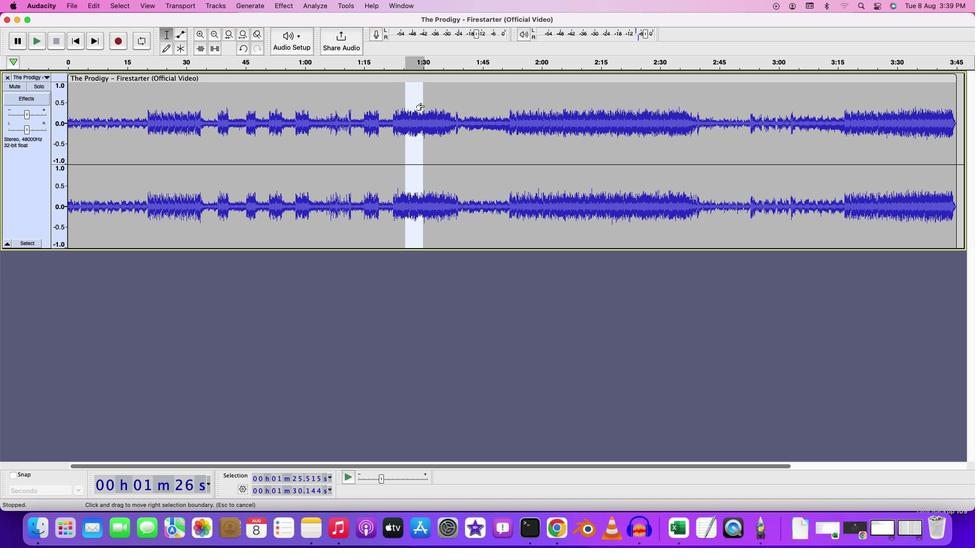 
Action: Mouse moved to (289, 10)
Screenshot: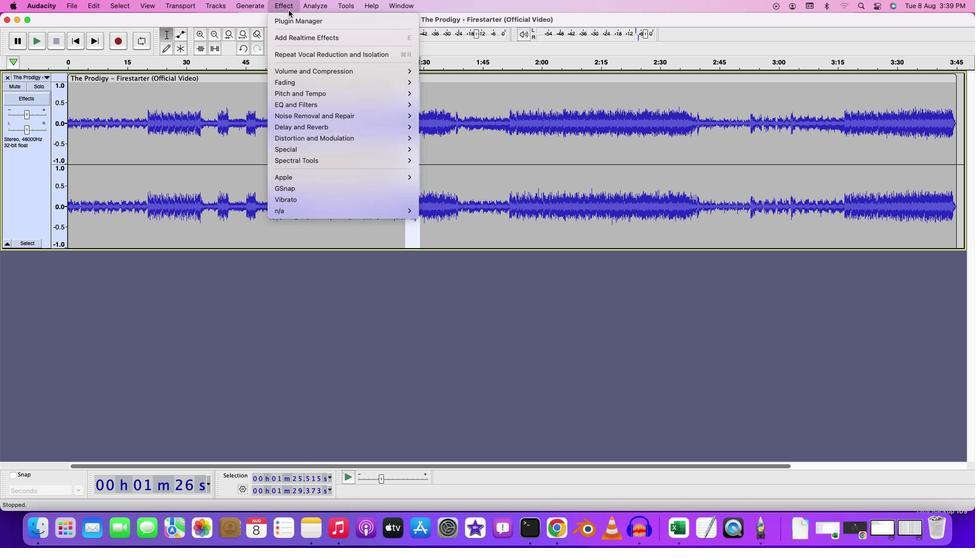 
Action: Mouse pressed left at (289, 10)
Screenshot: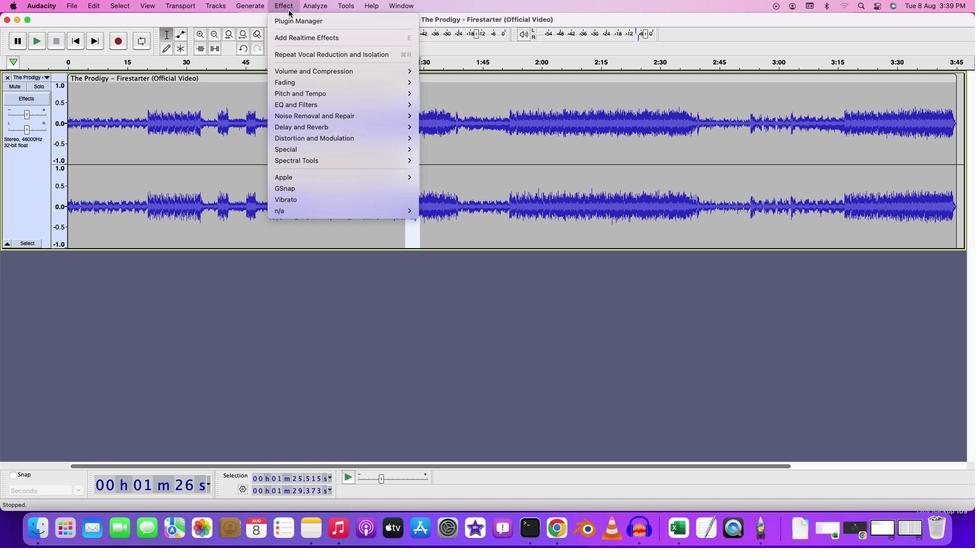
Action: Mouse moved to (314, 51)
Screenshot: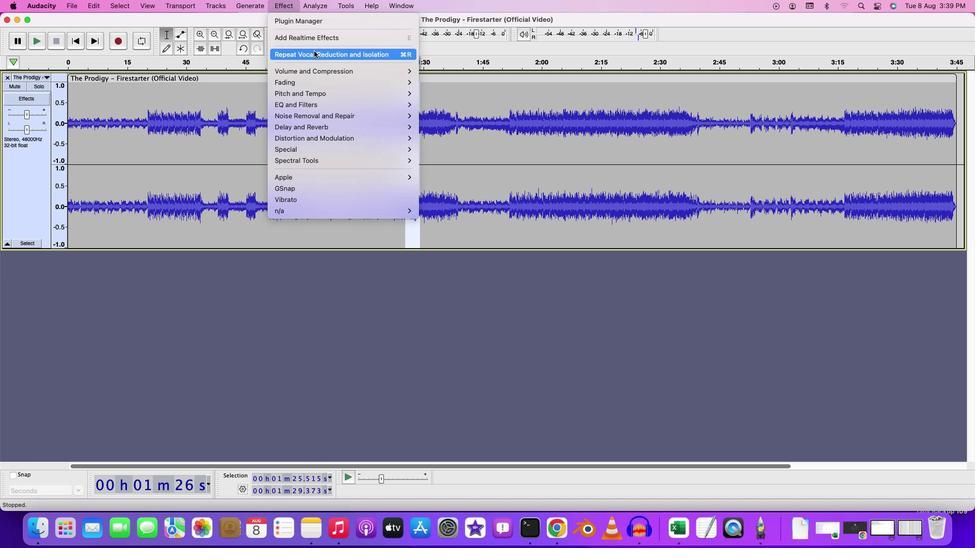 
Action: Mouse pressed left at (314, 51)
Screenshot: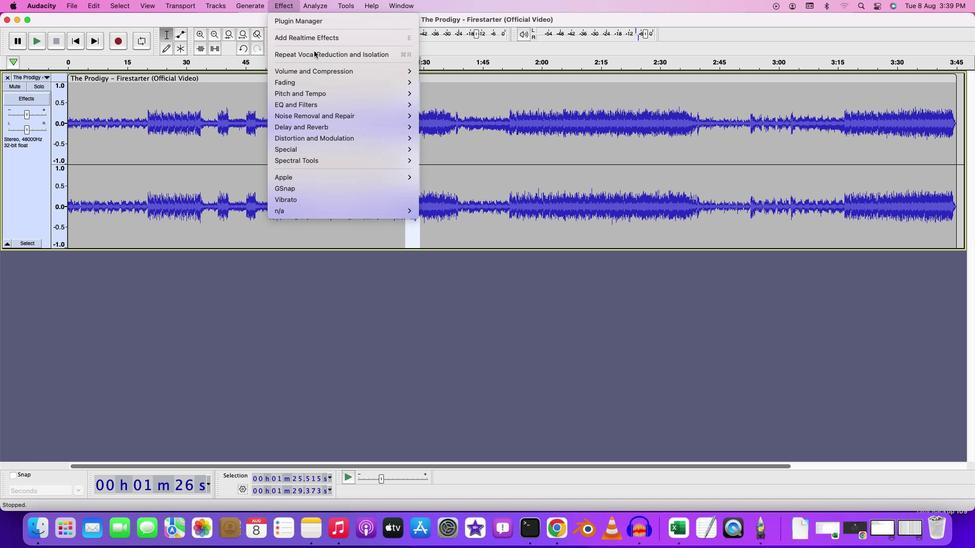 
Action: Mouse moved to (424, 96)
Screenshot: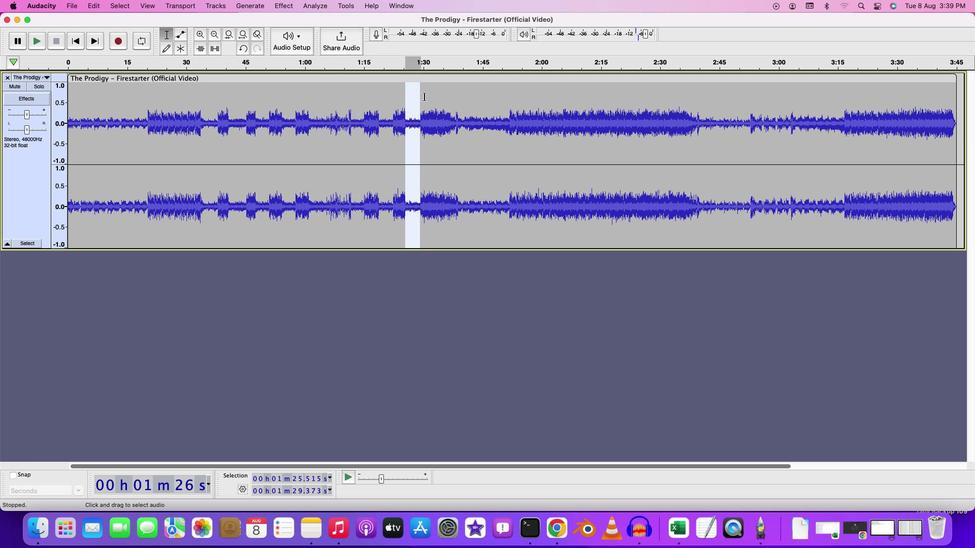 
Action: Key pressed Key.space
Screenshot: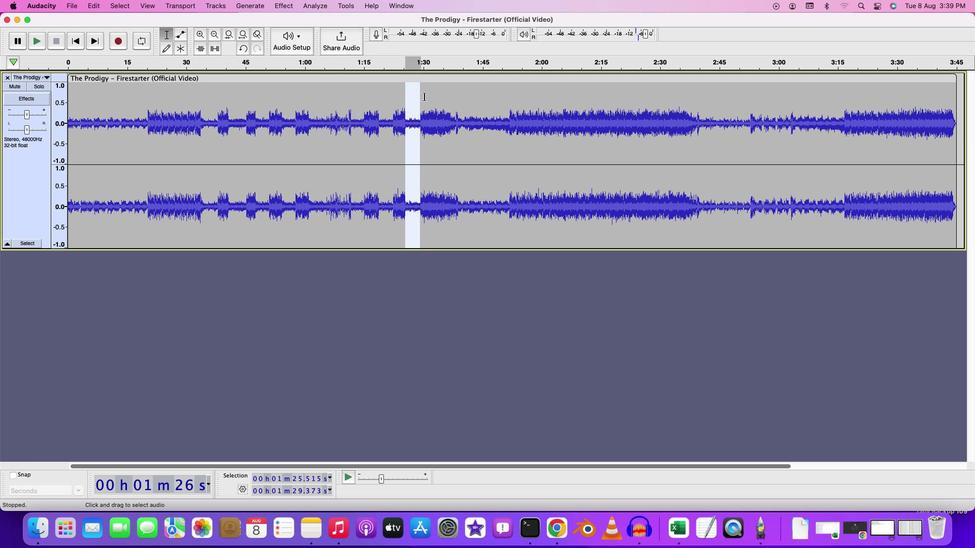 
Action: Mouse moved to (423, 98)
Screenshot: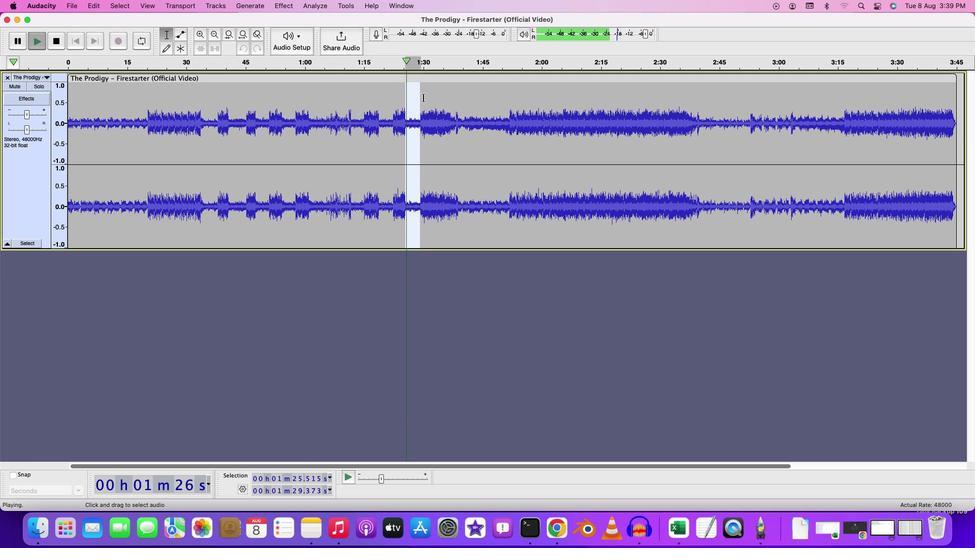 
Action: Mouse pressed left at (423, 98)
Screenshot: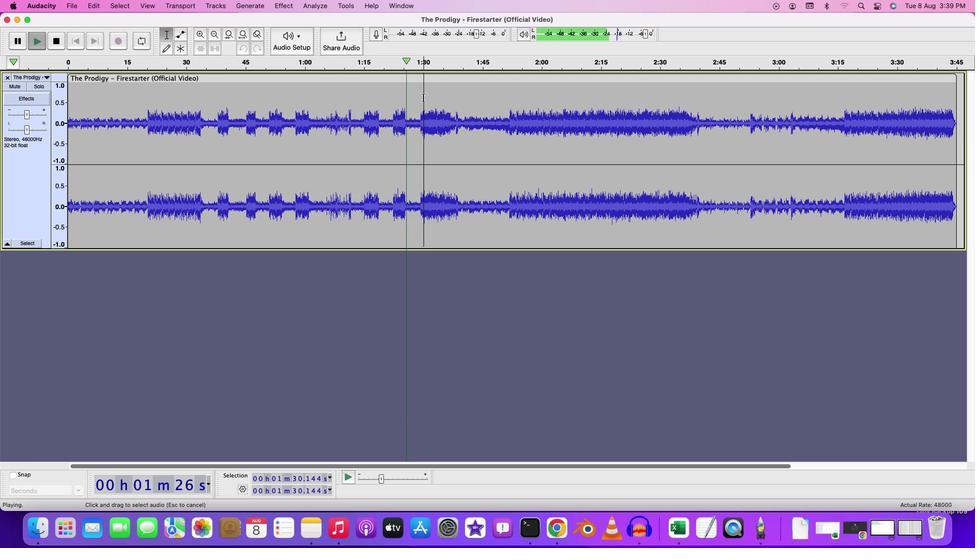 
Action: Mouse moved to (425, 98)
Screenshot: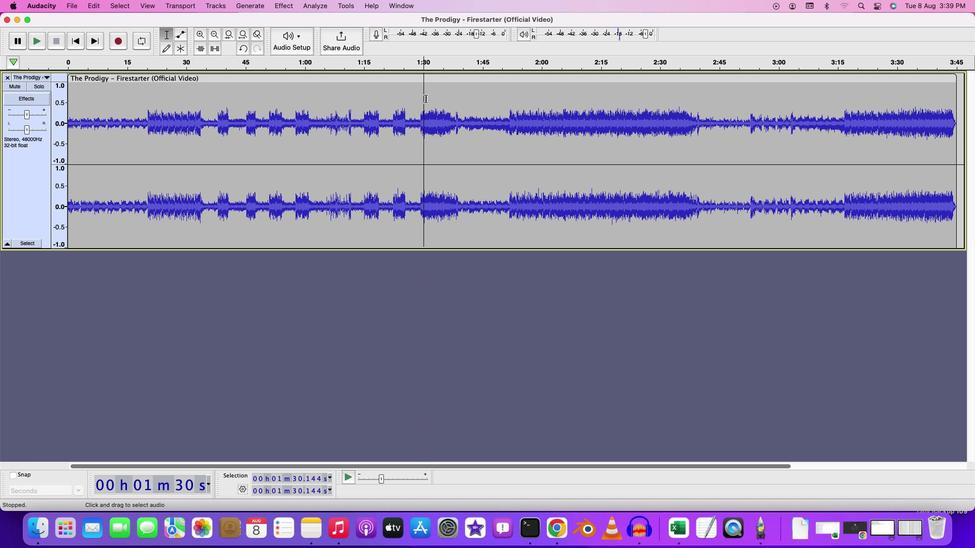 
Action: Key pressed Key.space
Screenshot: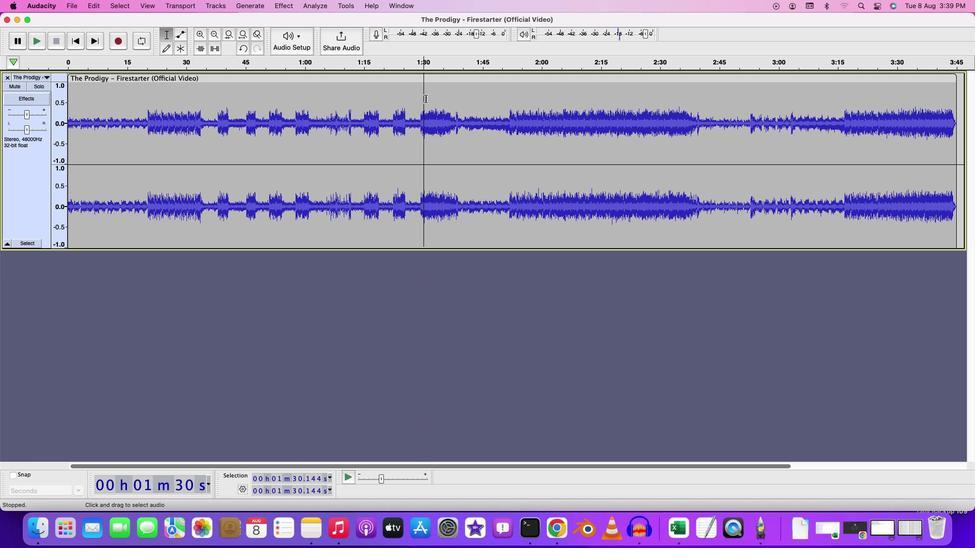 
Action: Mouse moved to (434, 100)
Screenshot: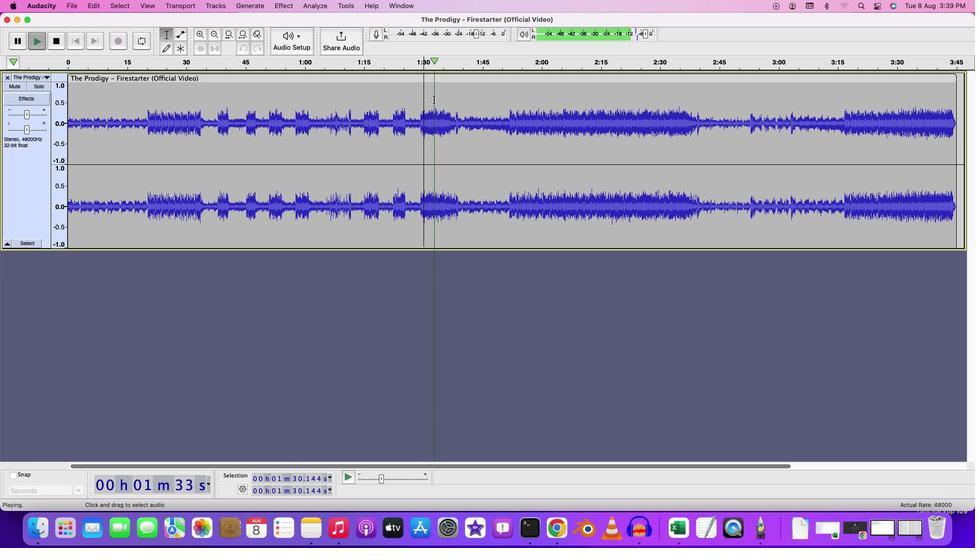 
Action: Mouse pressed left at (434, 100)
Screenshot: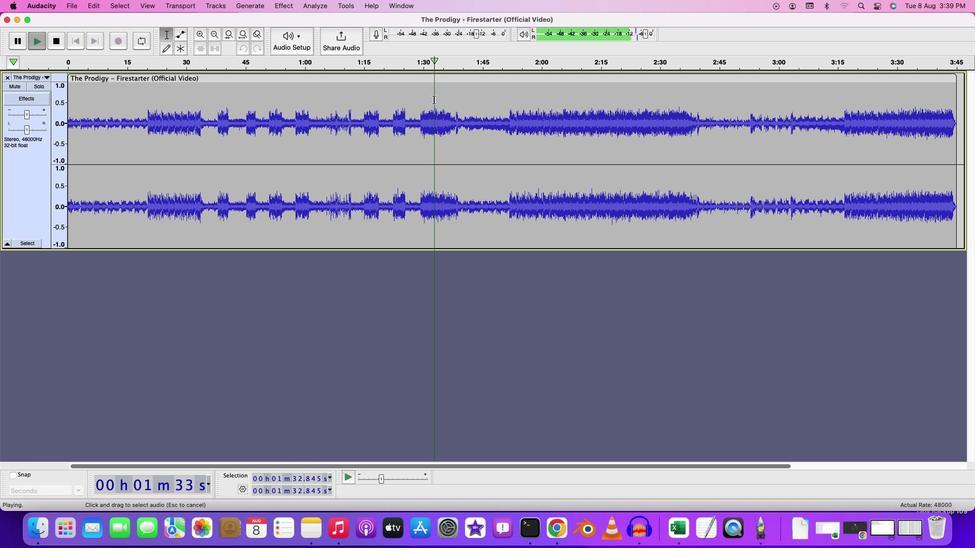 
Action: Mouse moved to (290, 6)
Screenshot: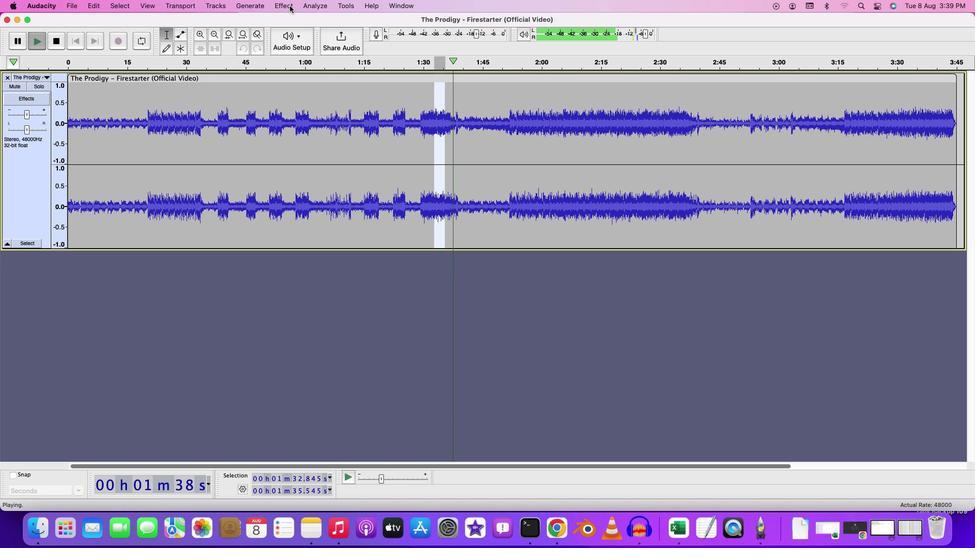 
Action: Mouse pressed left at (290, 6)
Screenshot: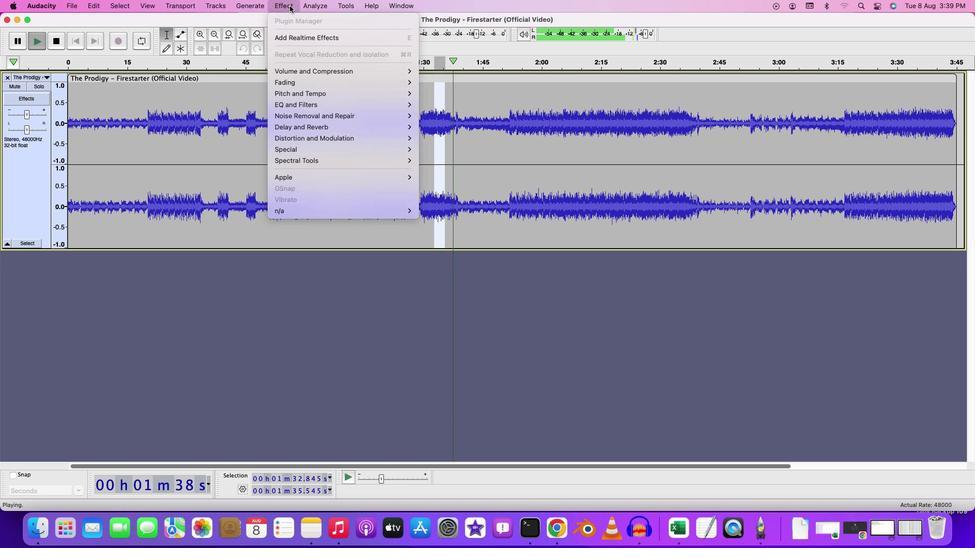 
Action: Mouse moved to (343, 89)
Screenshot: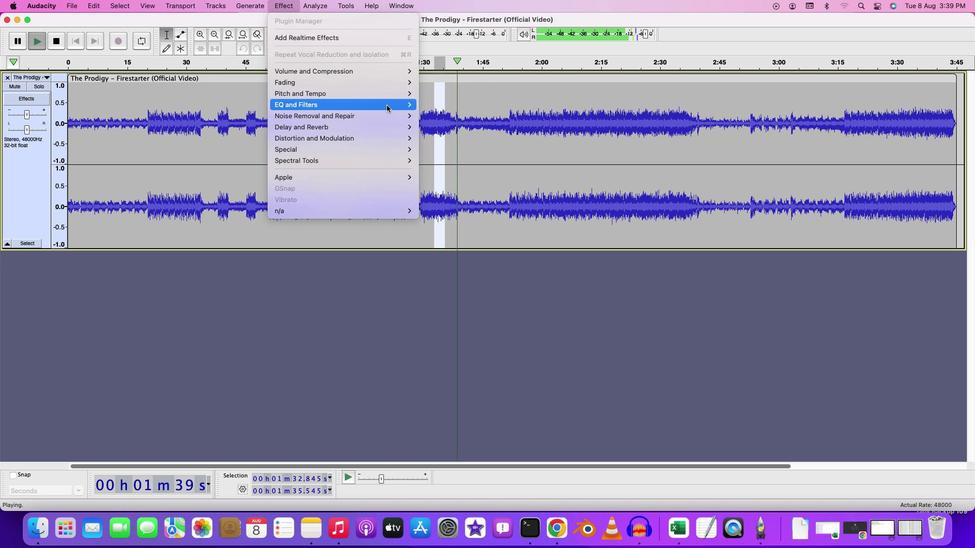 
Action: Key pressed Key.space
Screenshot: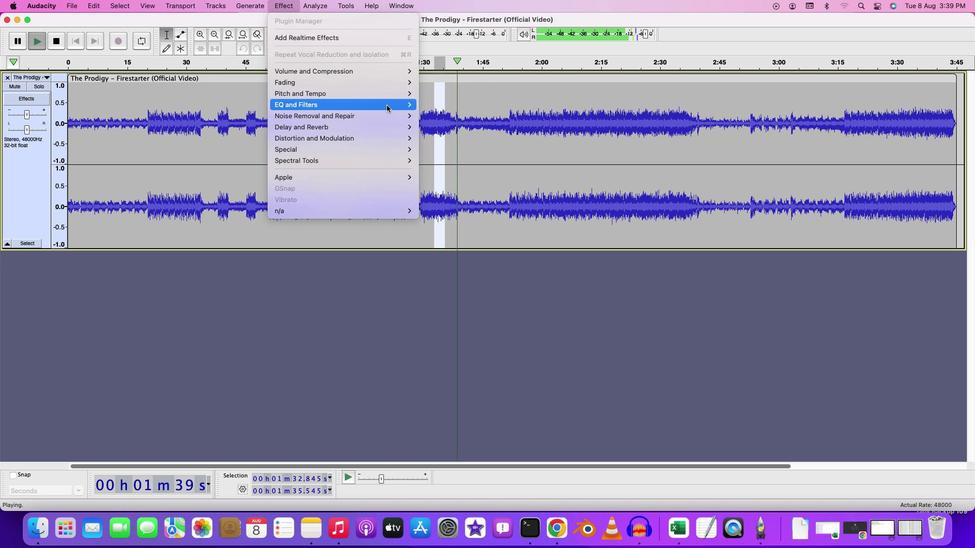 
Action: Mouse moved to (444, 85)
Screenshot: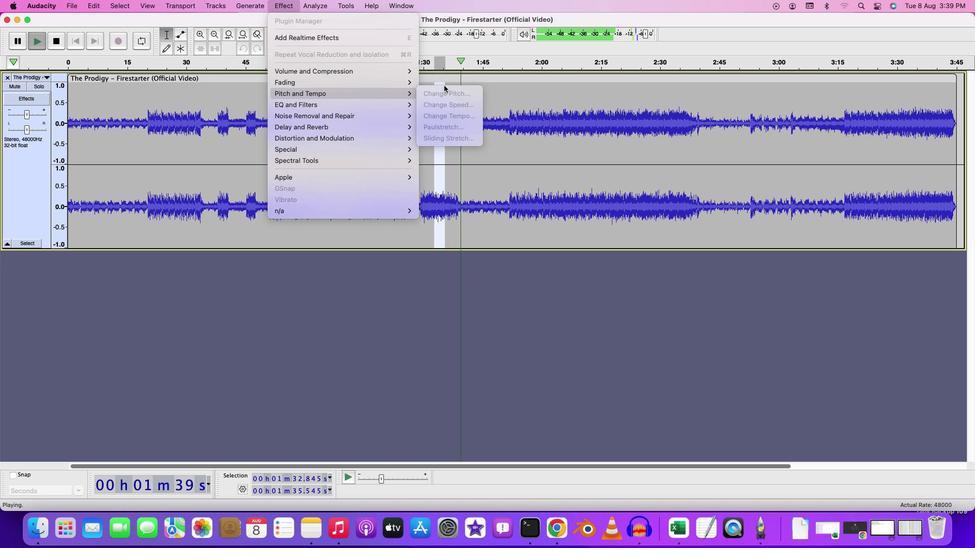 
Action: Mouse pressed left at (444, 85)
Screenshot: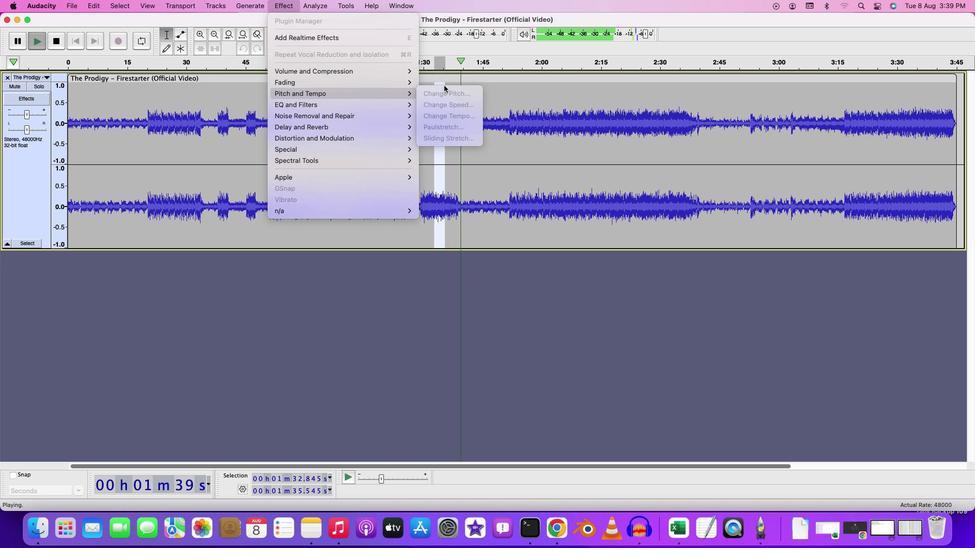 
Action: Mouse moved to (450, 68)
Screenshot: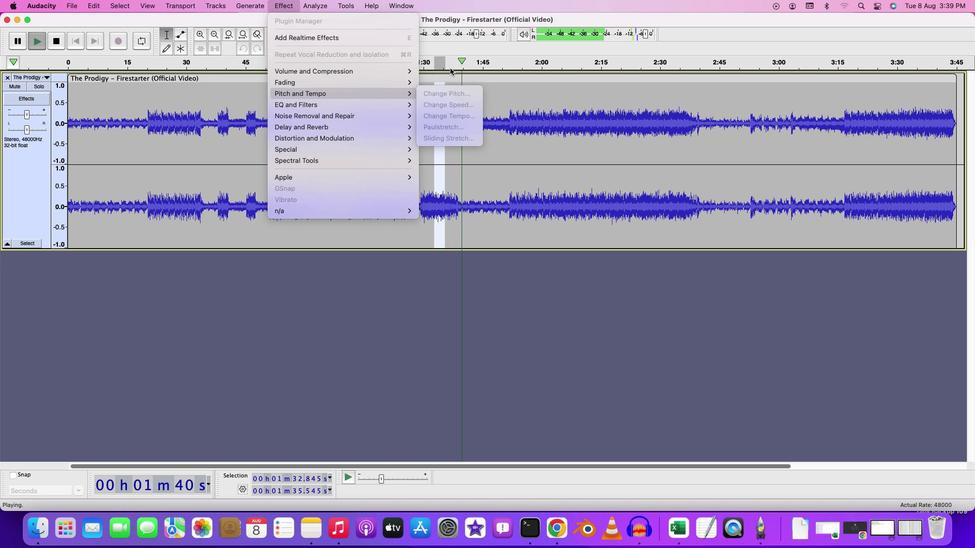 
Action: Mouse pressed left at (450, 68)
Screenshot: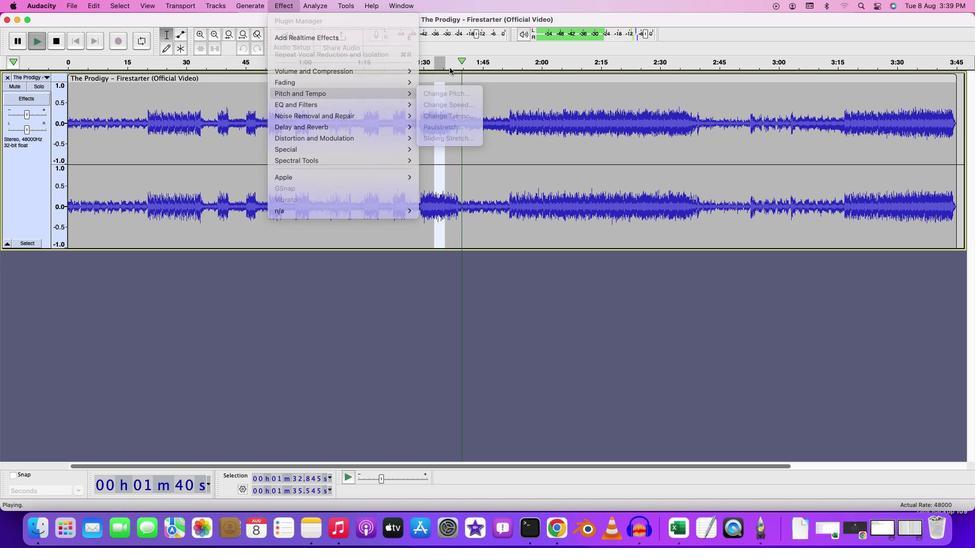 
Action: Mouse moved to (449, 68)
Screenshot: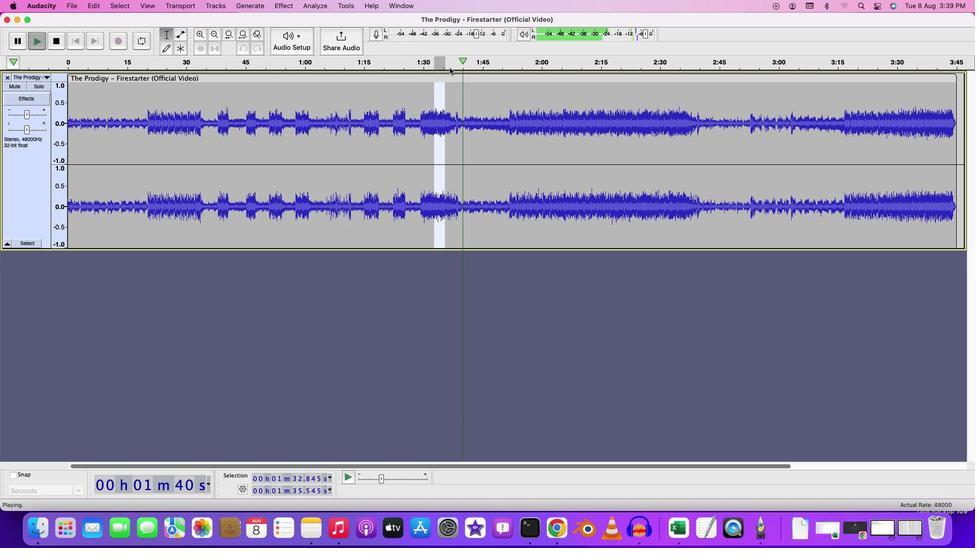 
Action: Key pressed Key.space
Screenshot: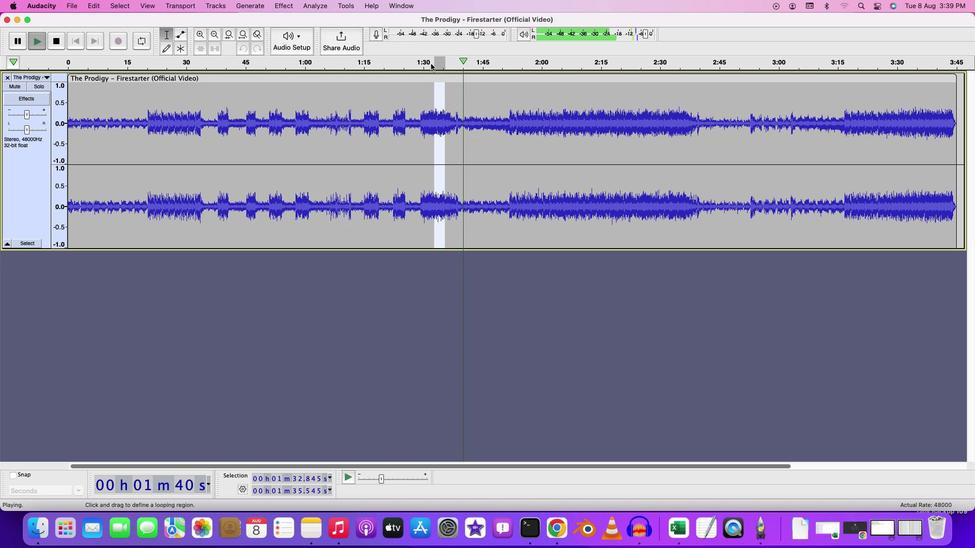 
Action: Mouse moved to (292, 6)
Screenshot: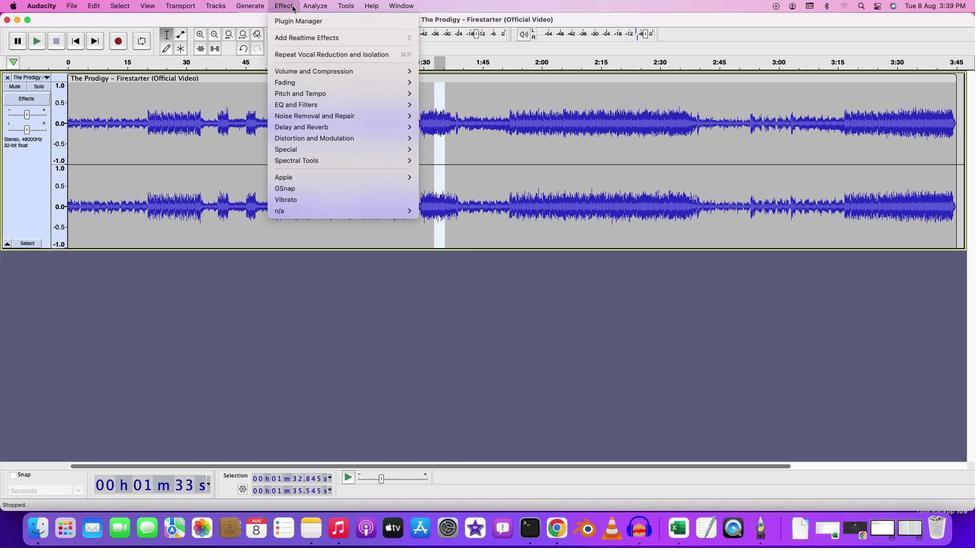 
Action: Mouse pressed left at (292, 6)
Screenshot: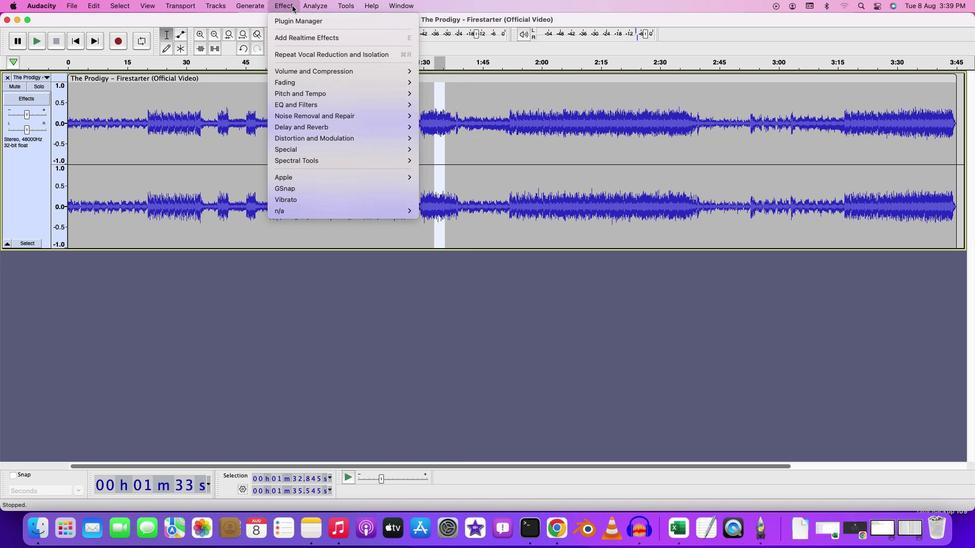 
Action: Mouse moved to (306, 48)
Screenshot: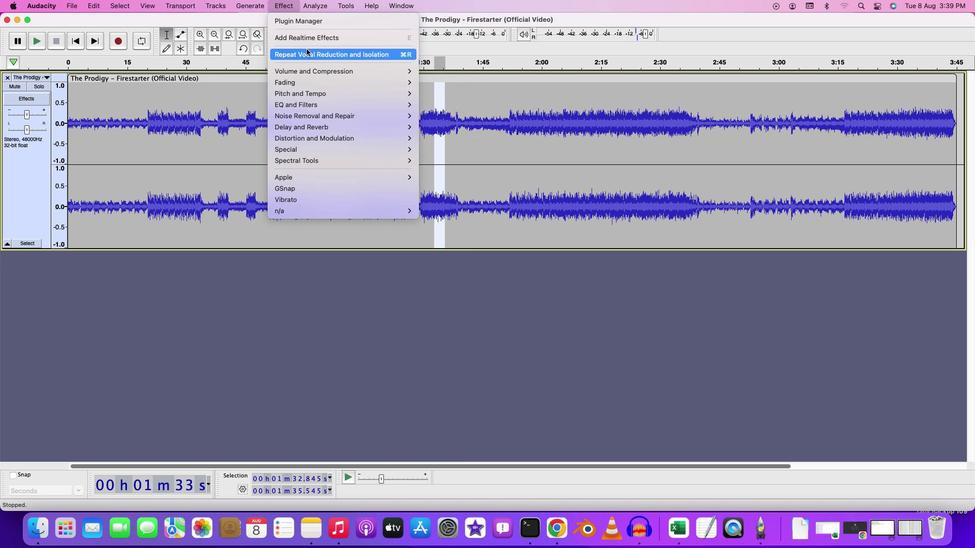
Action: Mouse pressed left at (306, 48)
Screenshot: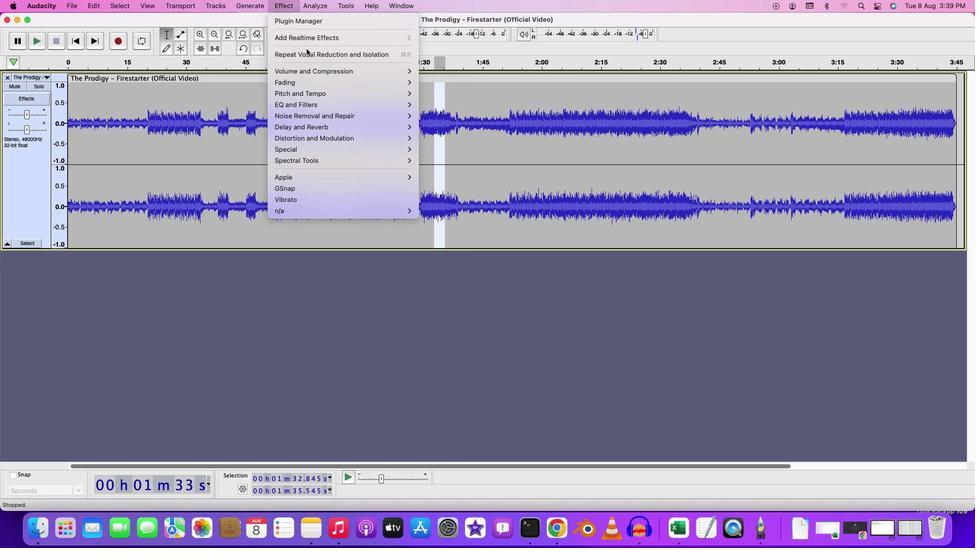 
Action: Mouse moved to (444, 98)
Screenshot: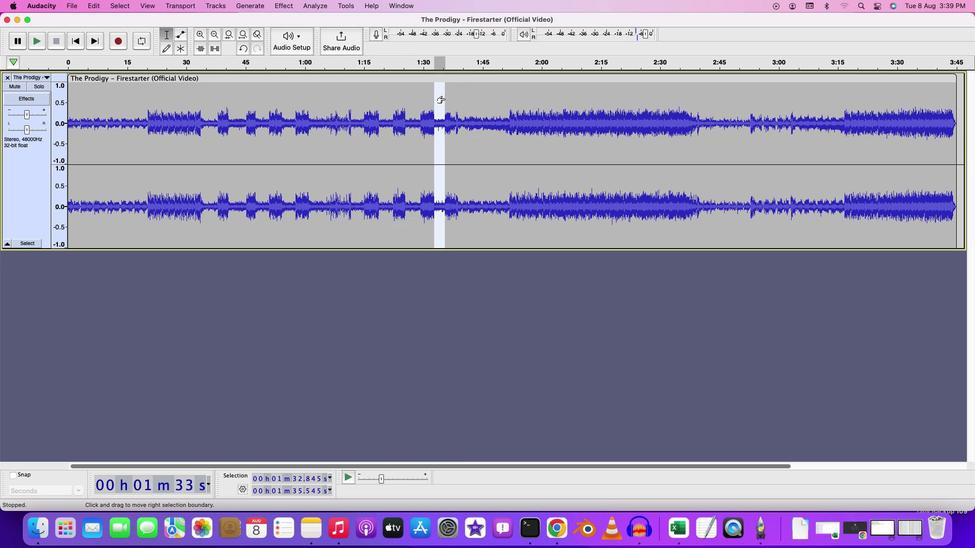 
Action: Mouse pressed left at (444, 98)
Screenshot: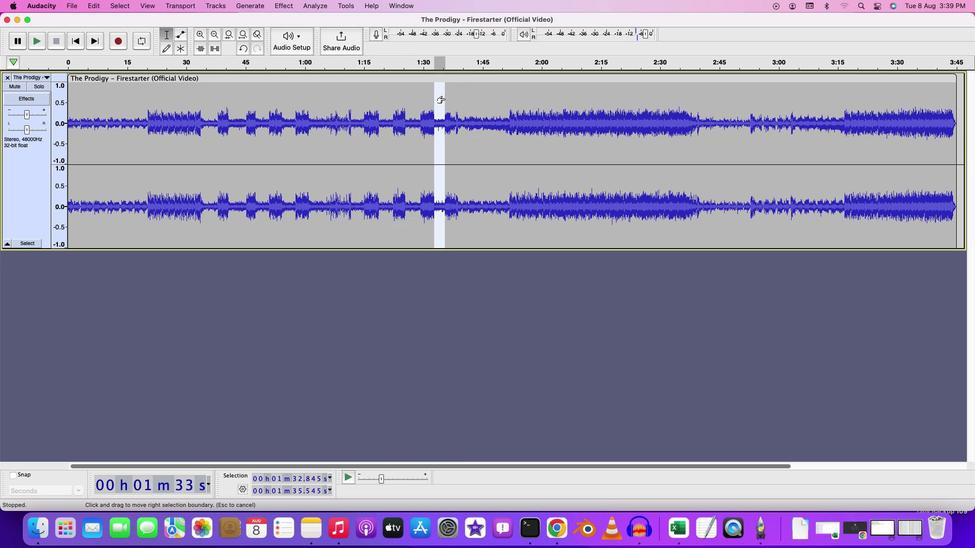 
Action: Mouse moved to (446, 99)
Screenshot: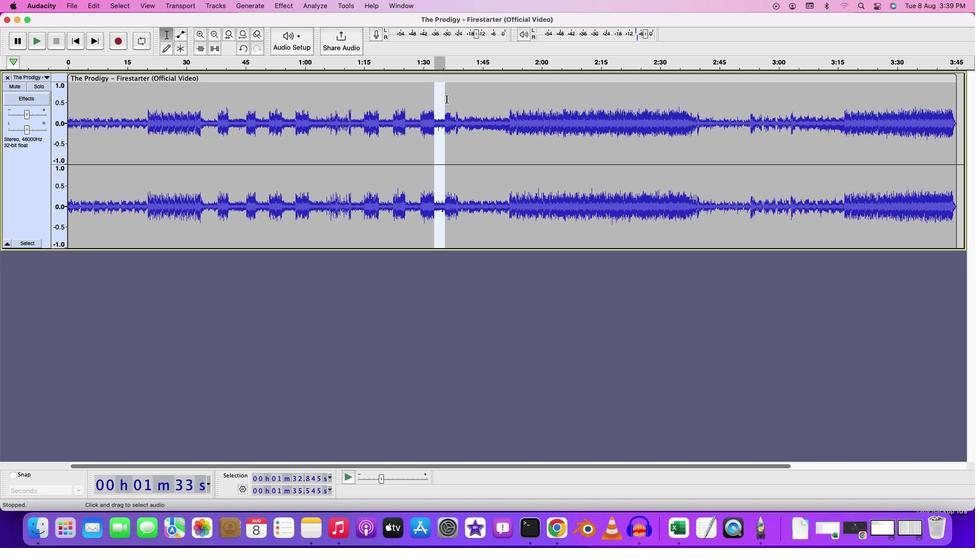 
Action: Mouse pressed left at (446, 99)
Screenshot: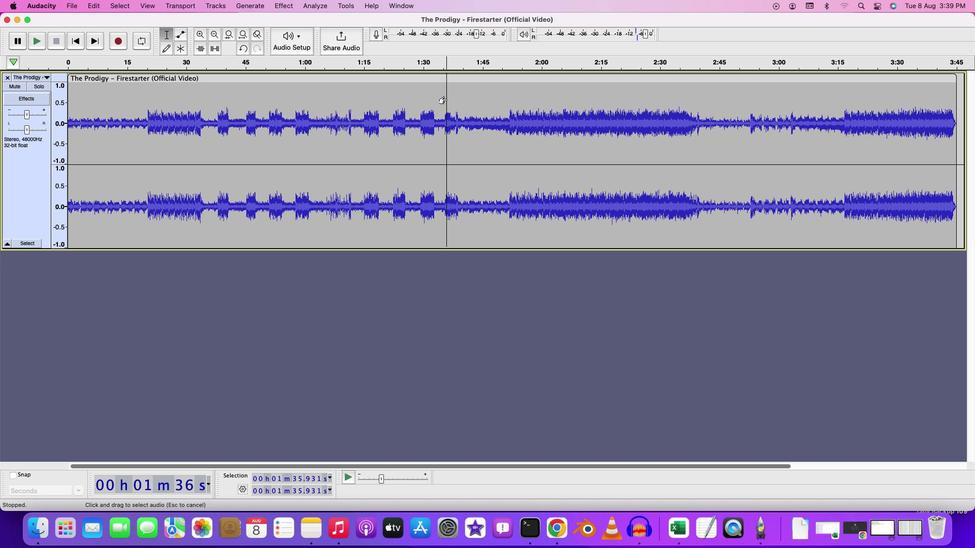 
Action: Key pressed Key.space
Screenshot: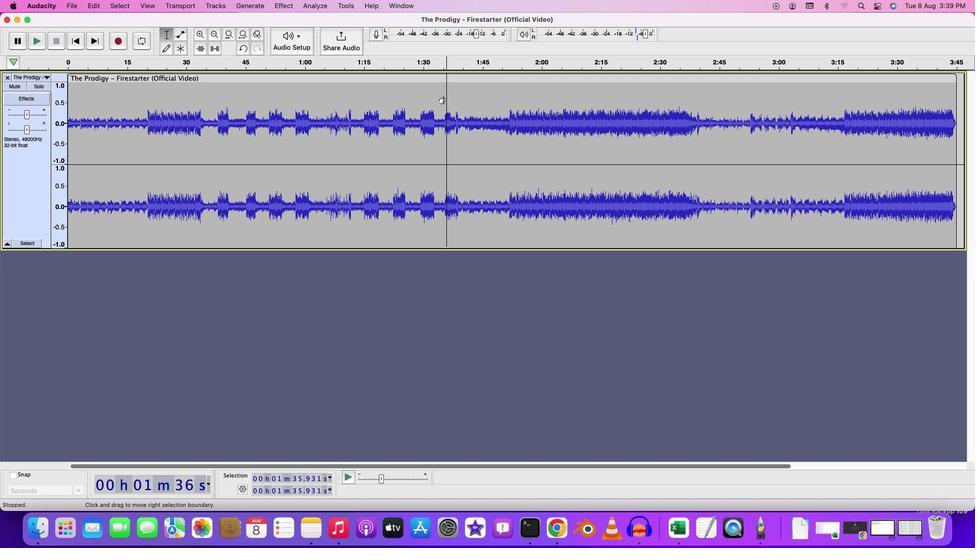 
Action: Mouse moved to (503, 98)
Screenshot: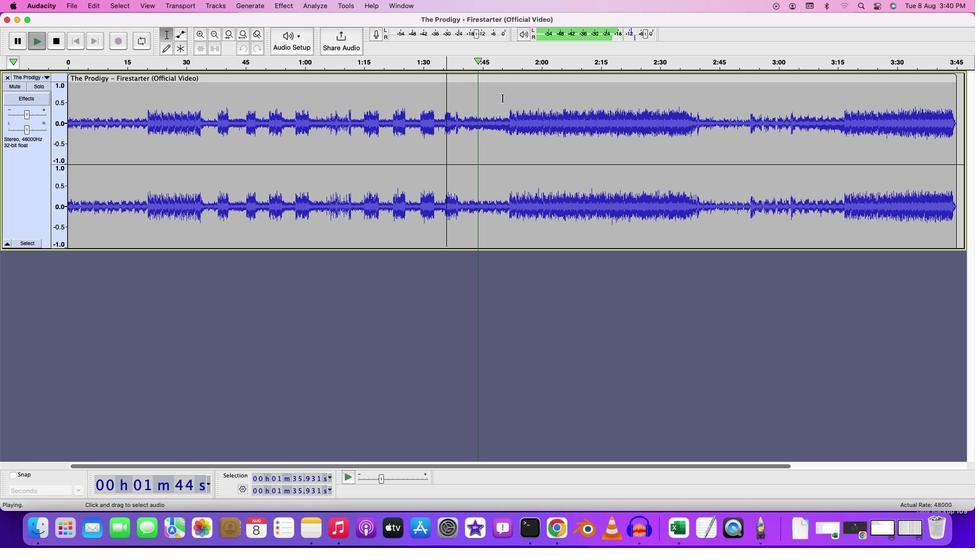 
Action: Mouse pressed left at (503, 98)
Screenshot: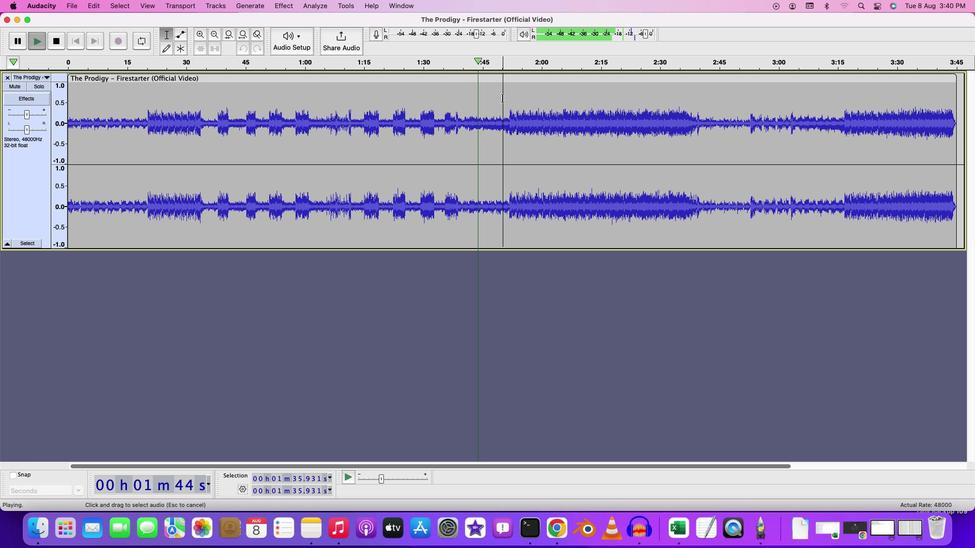 
Action: Mouse moved to (503, 97)
Screenshot: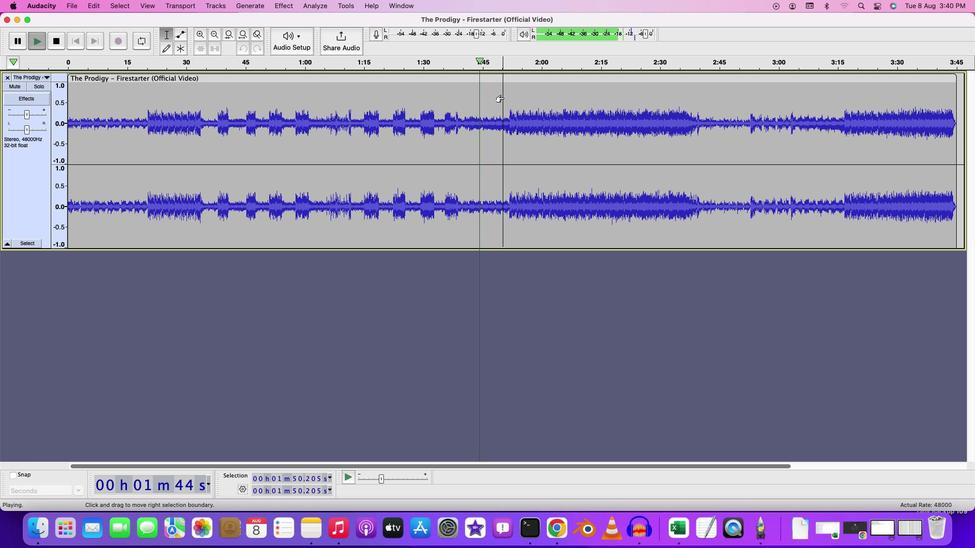 
Action: Key pressed Key.space
Screenshot: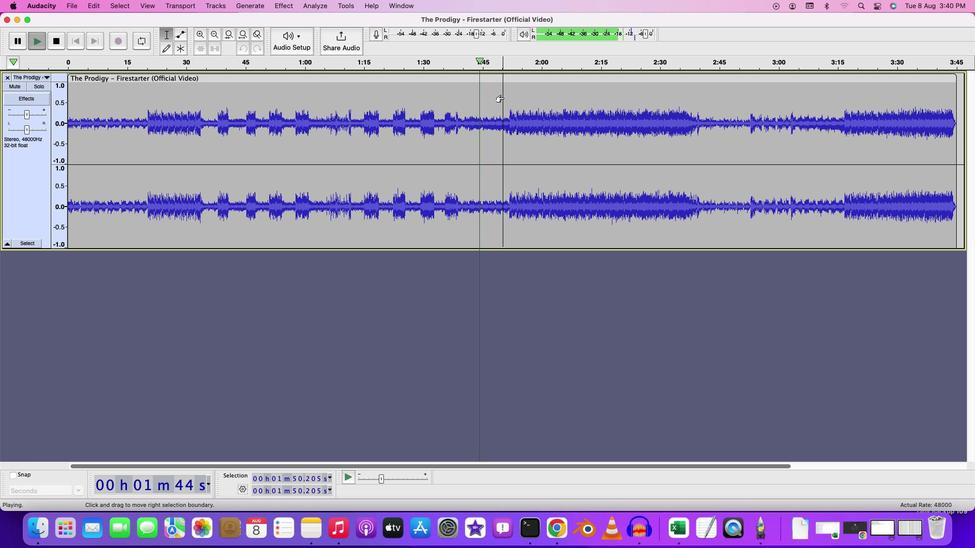 
Action: Mouse moved to (521, 97)
Screenshot: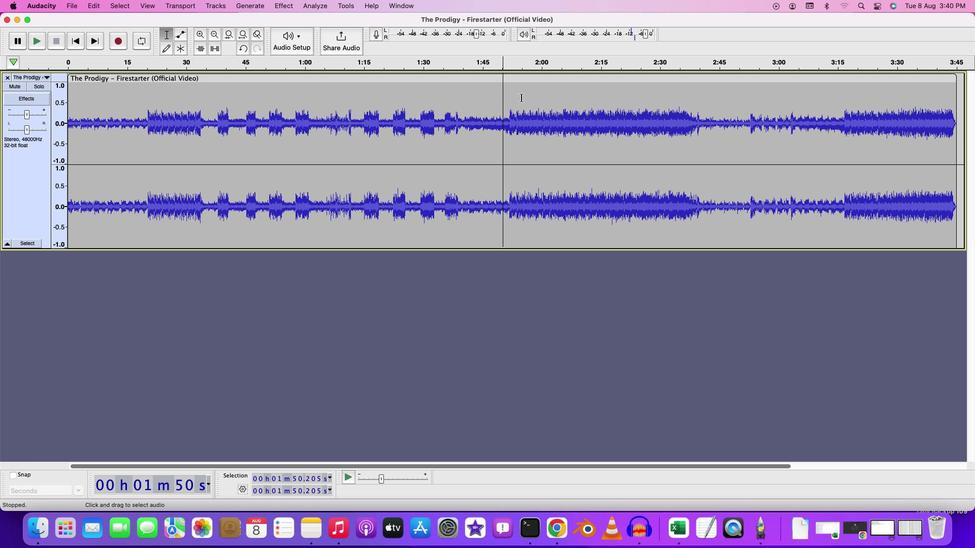 
Action: Key pressed Key.space
Screenshot: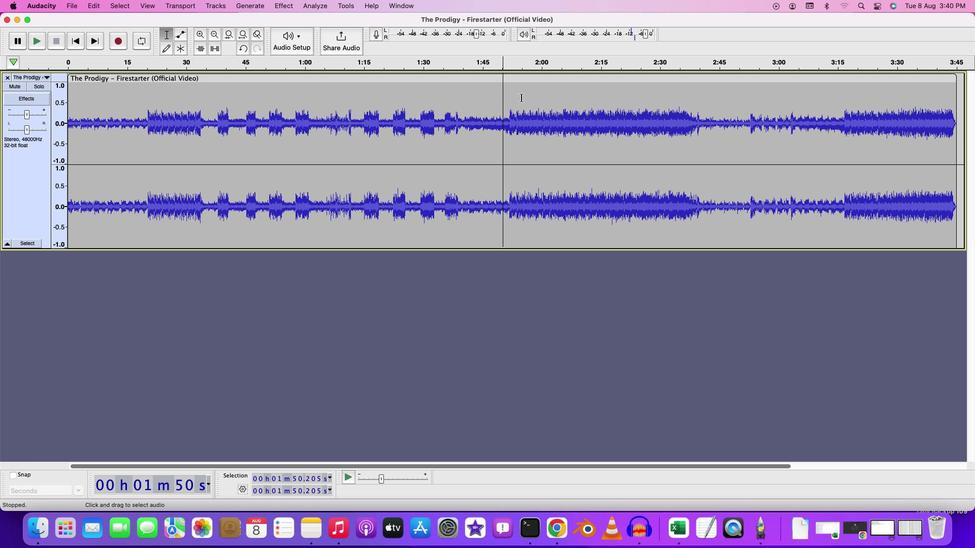 
Action: Mouse moved to (548, 468)
Screenshot: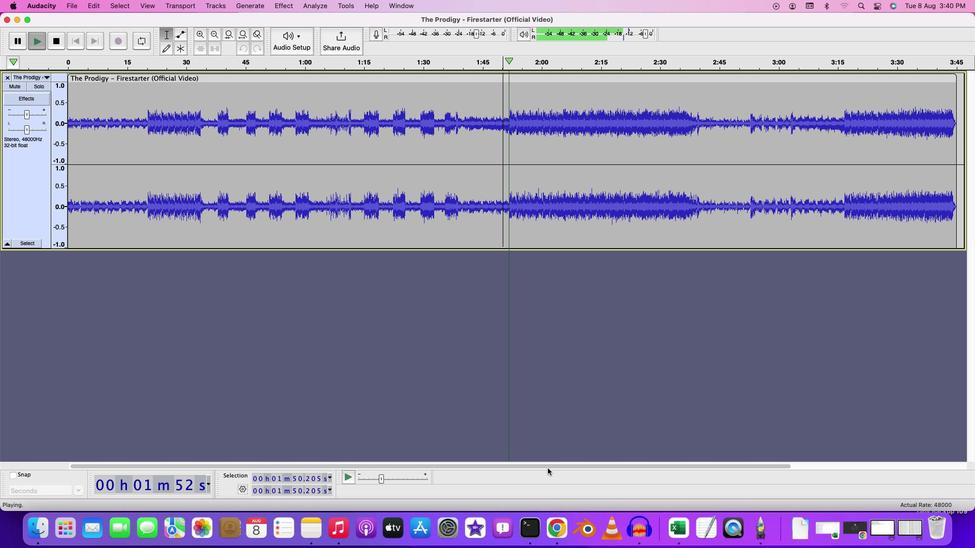 
Action: Mouse pressed left at (548, 468)
Screenshot: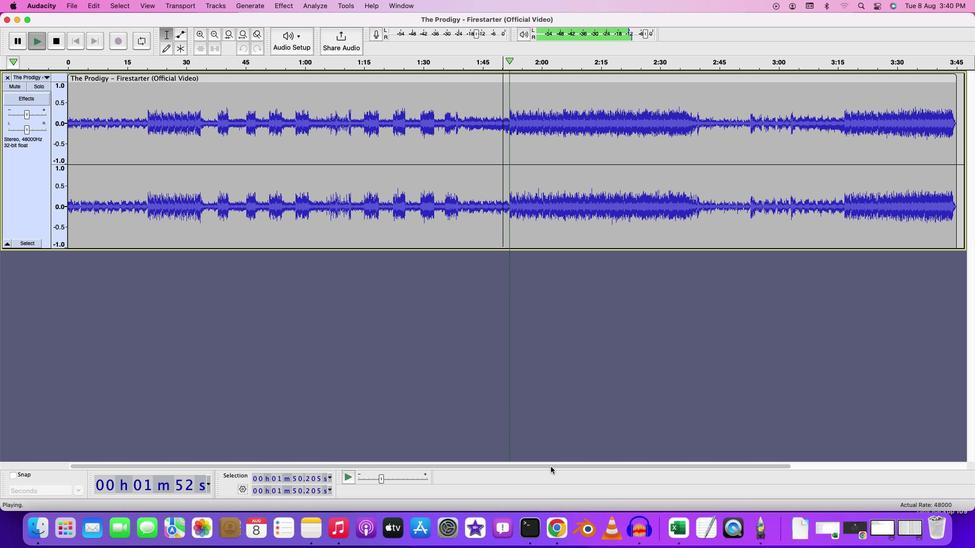 
Action: Mouse moved to (512, 106)
Screenshot: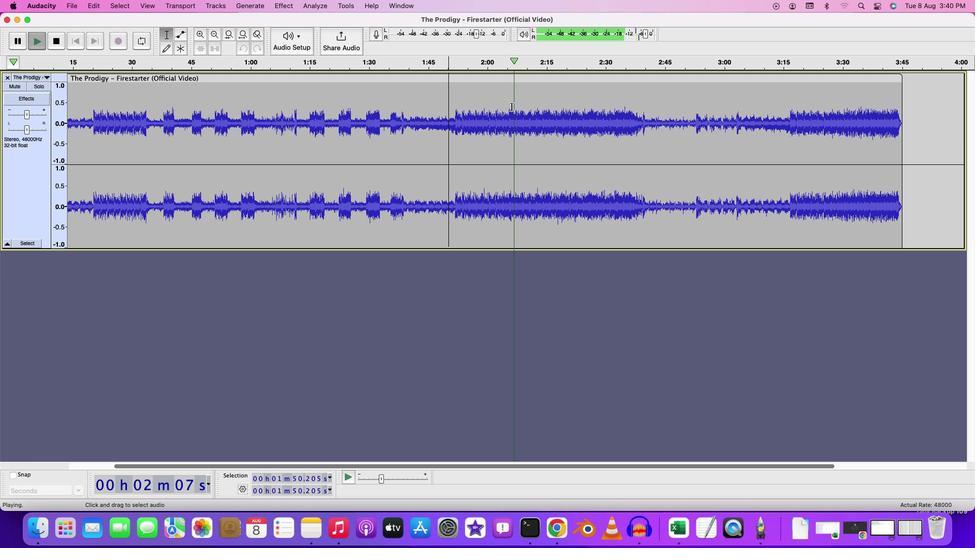 
Action: Mouse pressed left at (512, 106)
Screenshot: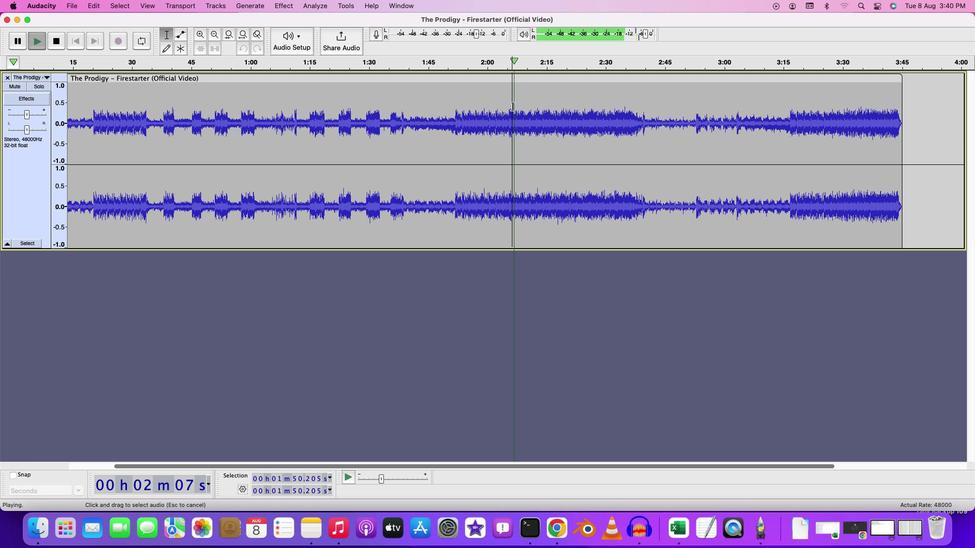 
Action: Mouse moved to (468, 81)
Screenshot: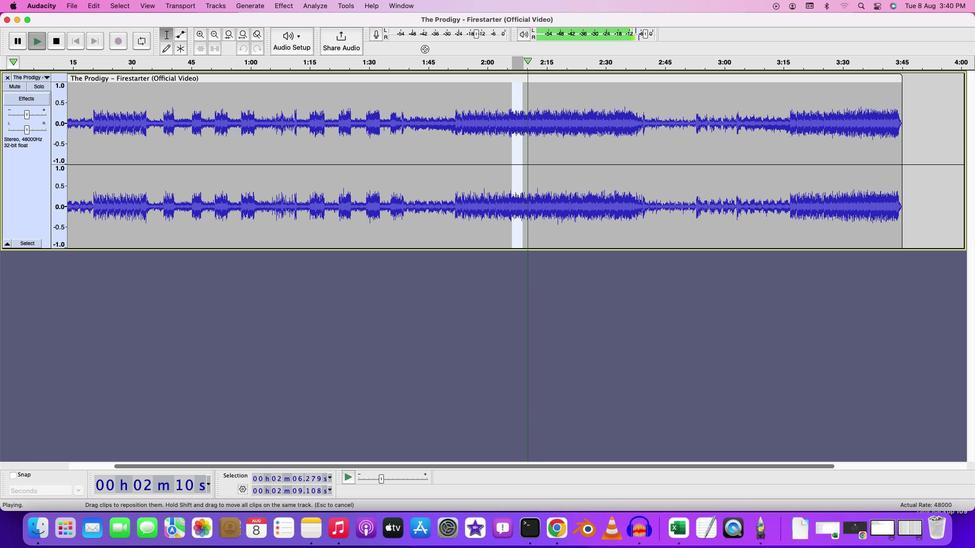 
Action: Key pressed Key.space
Screenshot: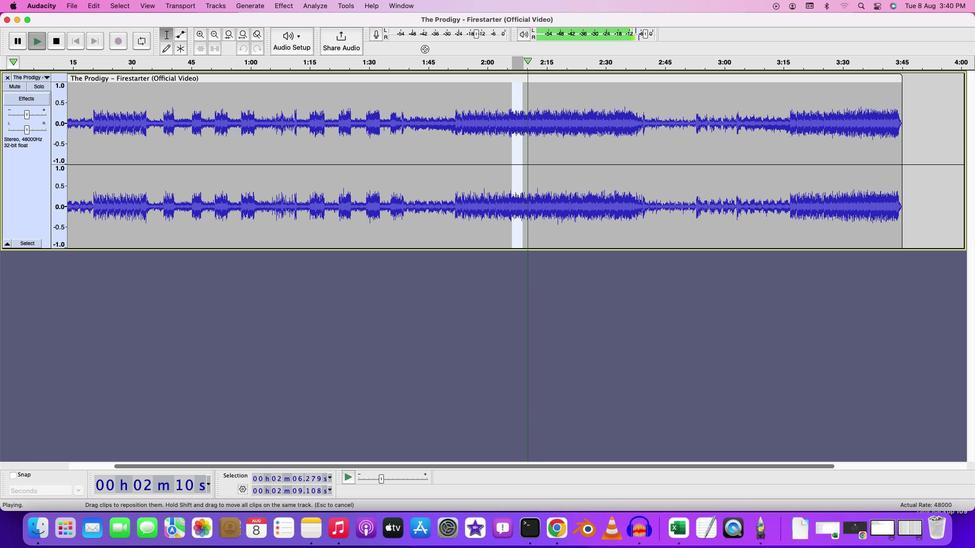 
Action: Mouse moved to (291, 5)
Screenshot: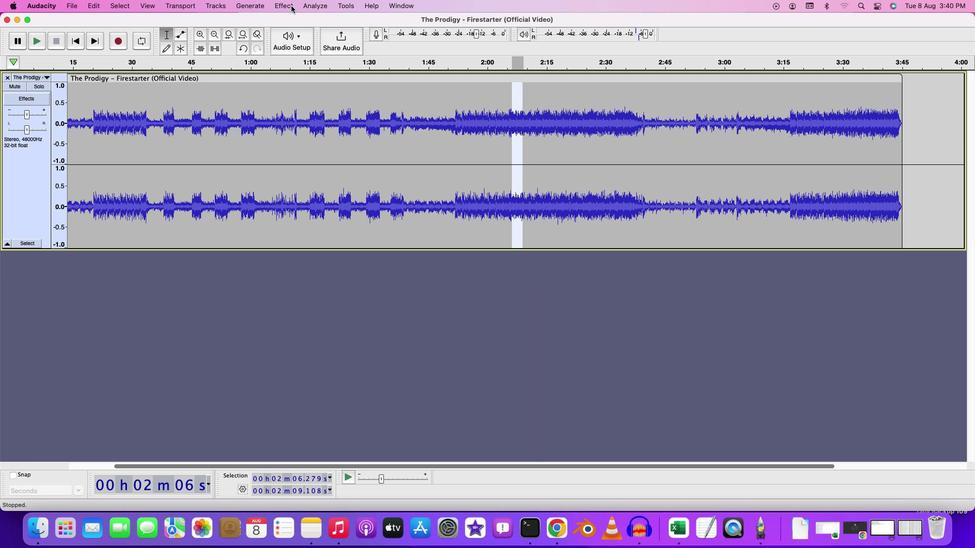
Action: Mouse pressed left at (291, 5)
Screenshot: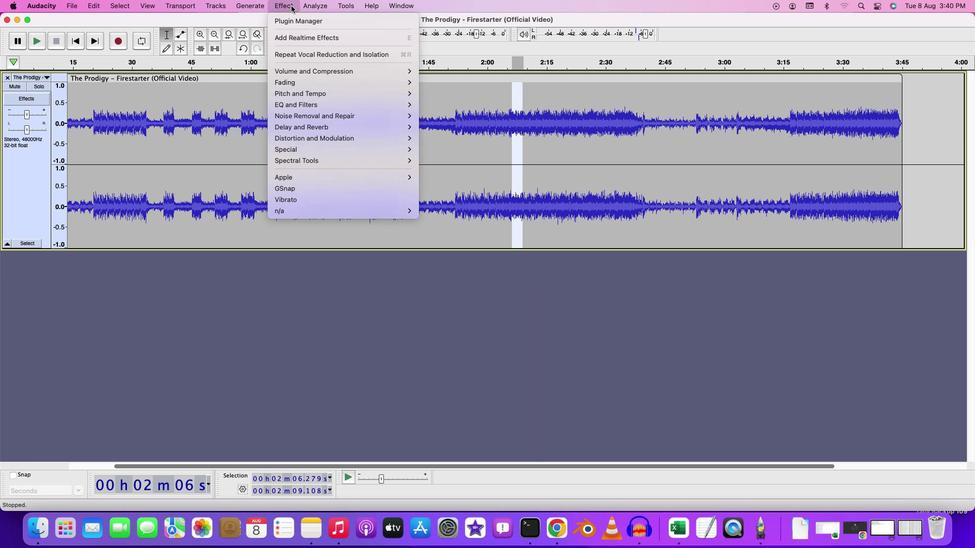 
Action: Mouse moved to (305, 51)
Screenshot: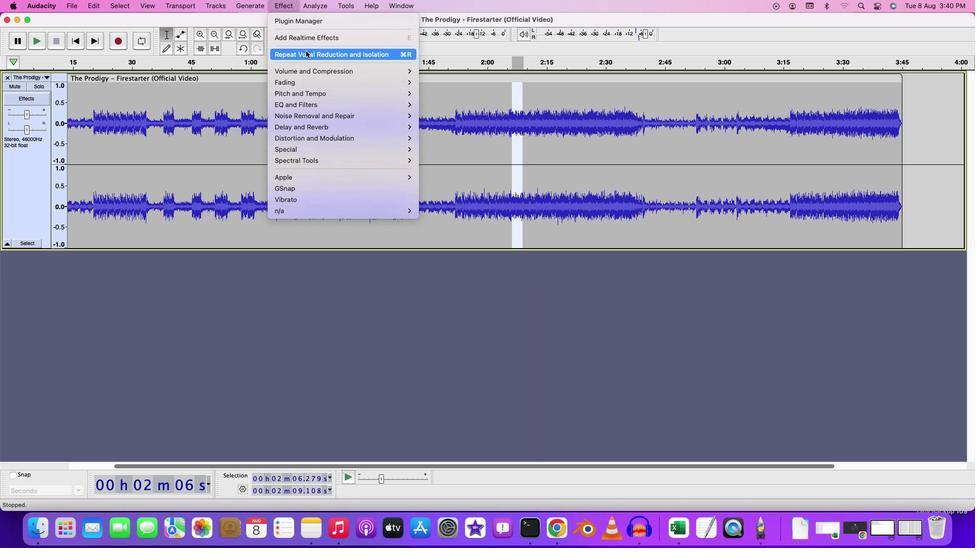
Action: Mouse pressed left at (305, 51)
Screenshot: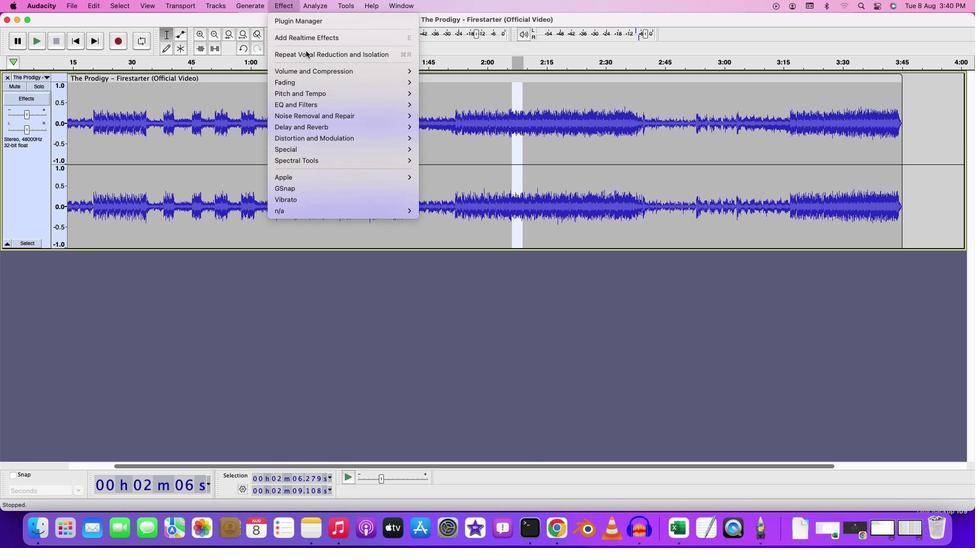
Action: Mouse moved to (524, 106)
Screenshot: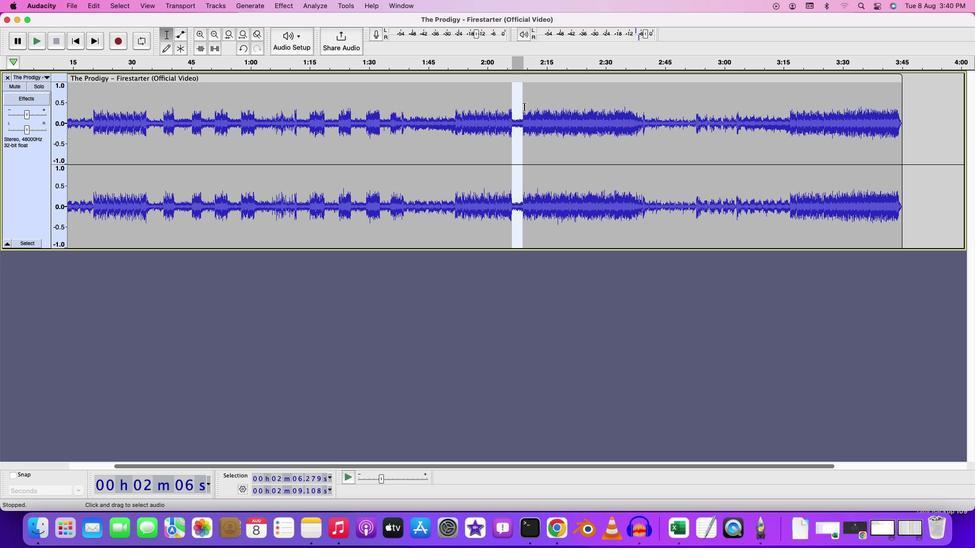 
Action: Mouse pressed left at (524, 106)
Screenshot: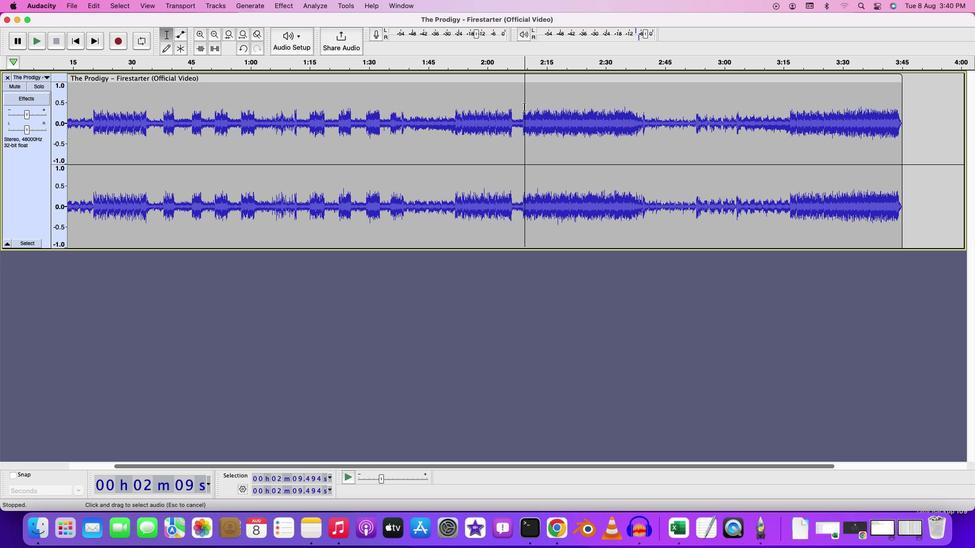 
Action: Key pressed Key.space
Screenshot: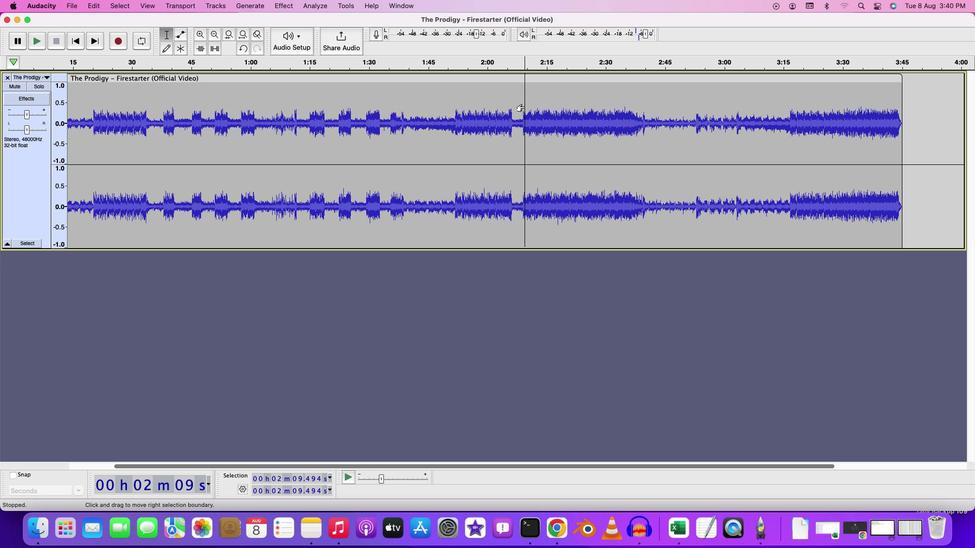 
Action: Mouse moved to (539, 113)
Screenshot: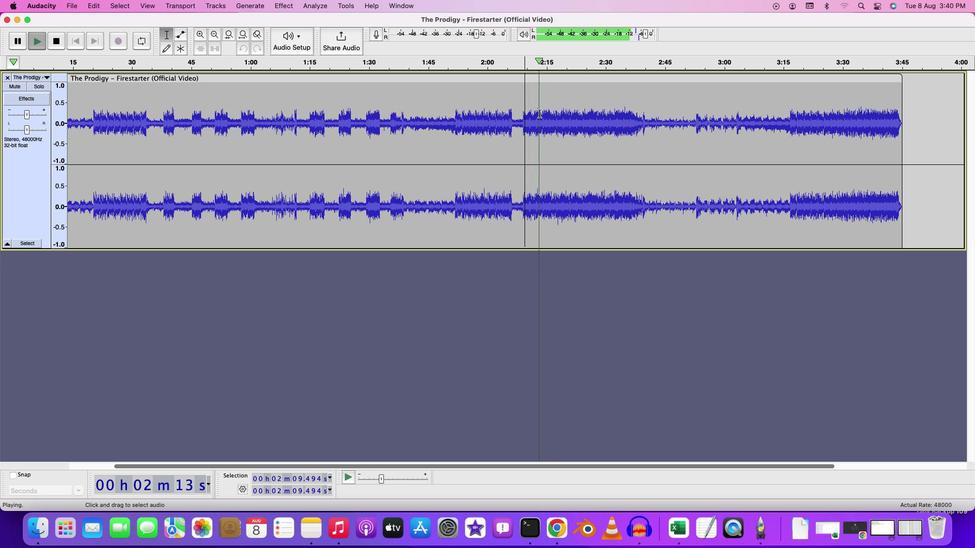 
Action: Mouse pressed left at (539, 113)
Screenshot: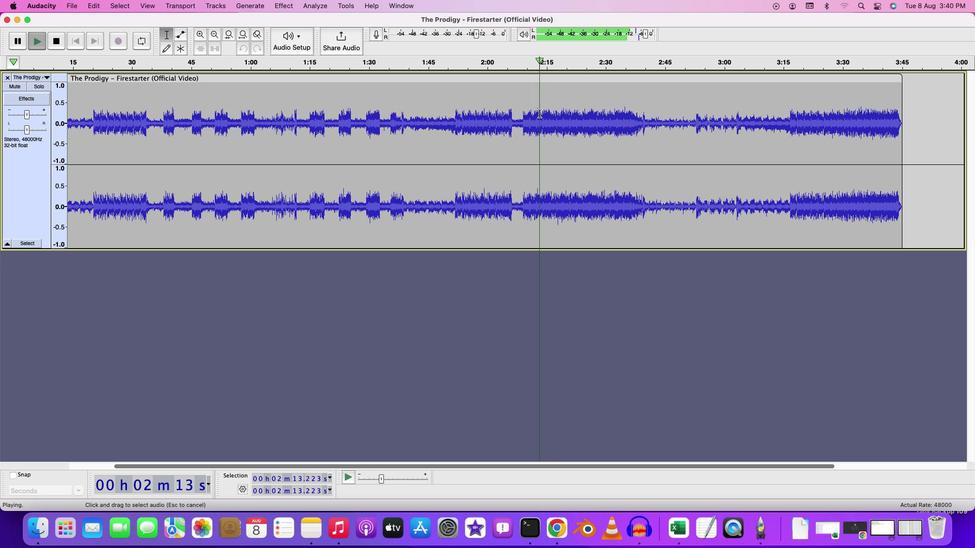 
Action: Mouse moved to (299, 7)
Screenshot: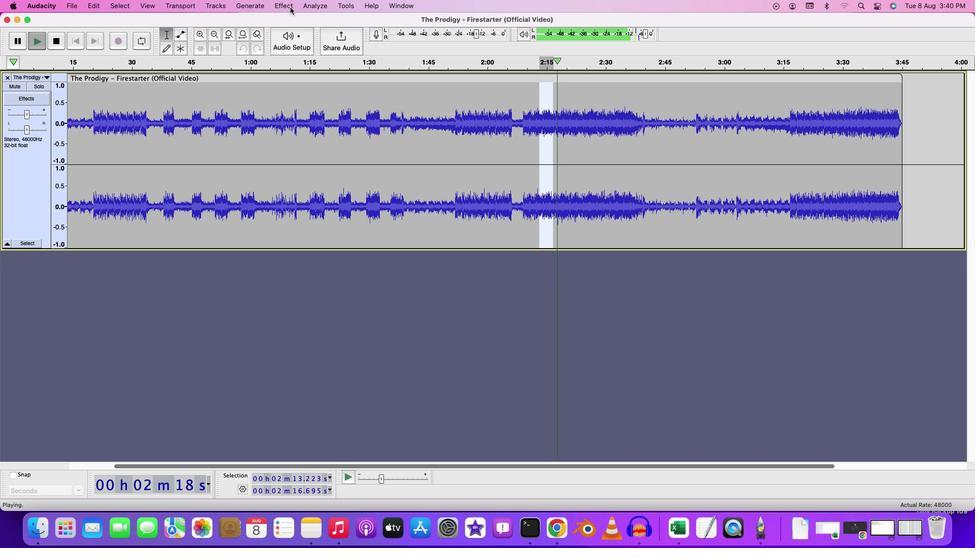 
Action: Key pressed Key.space
Screenshot: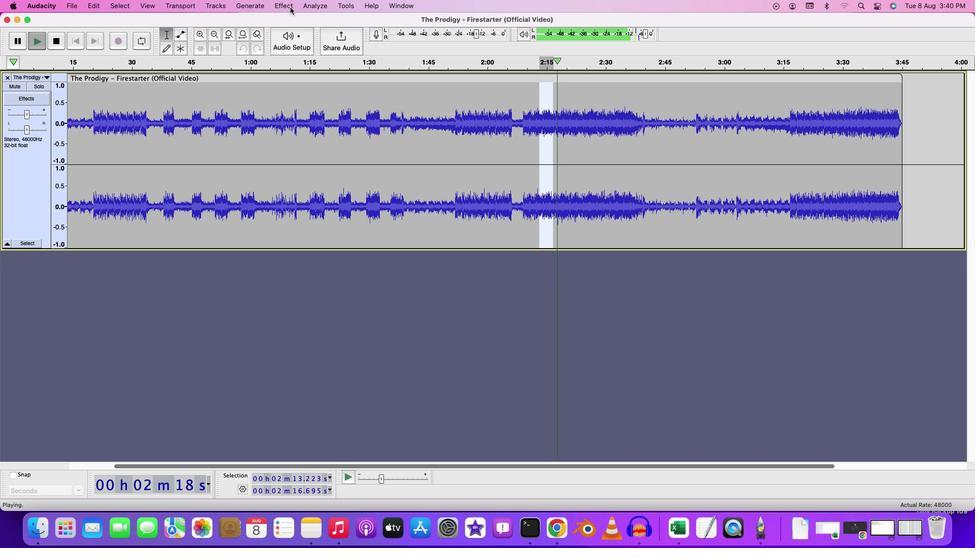 
Action: Mouse moved to (287, 5)
Screenshot: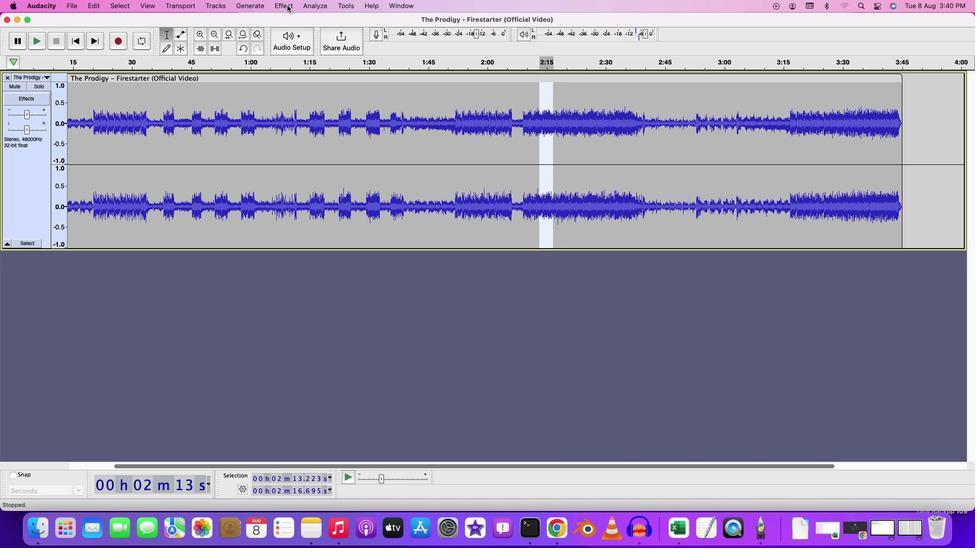 
Action: Mouse pressed left at (287, 5)
Screenshot: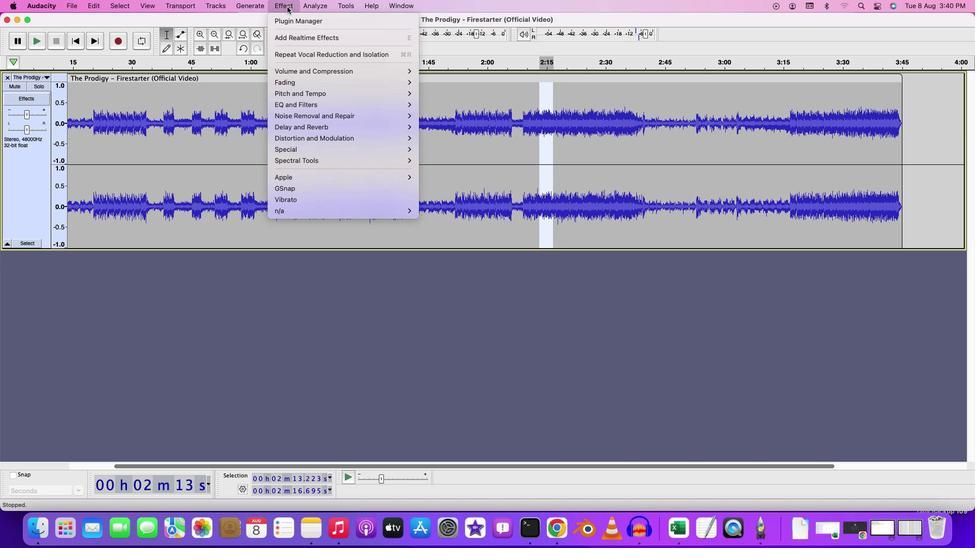 
Action: Mouse moved to (299, 51)
Screenshot: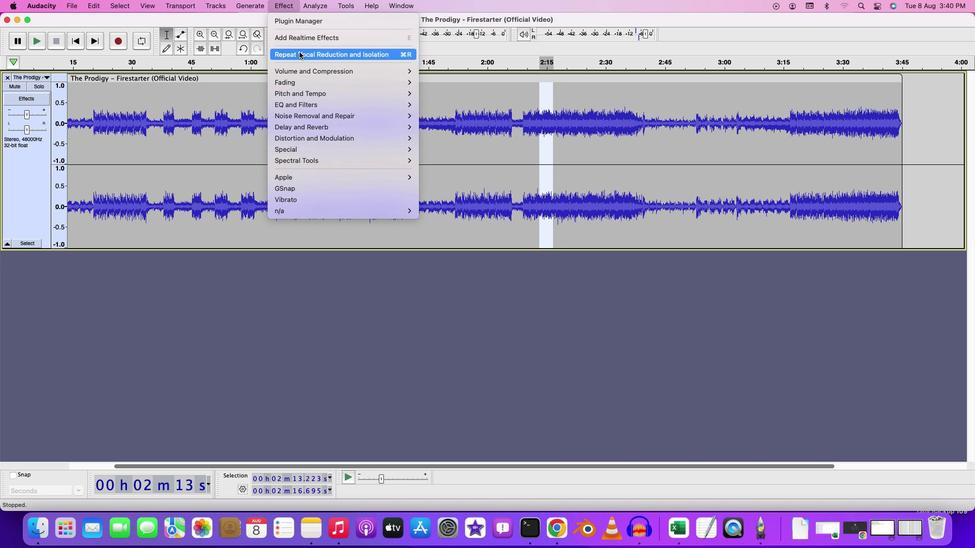 
Action: Mouse pressed left at (299, 51)
Screenshot: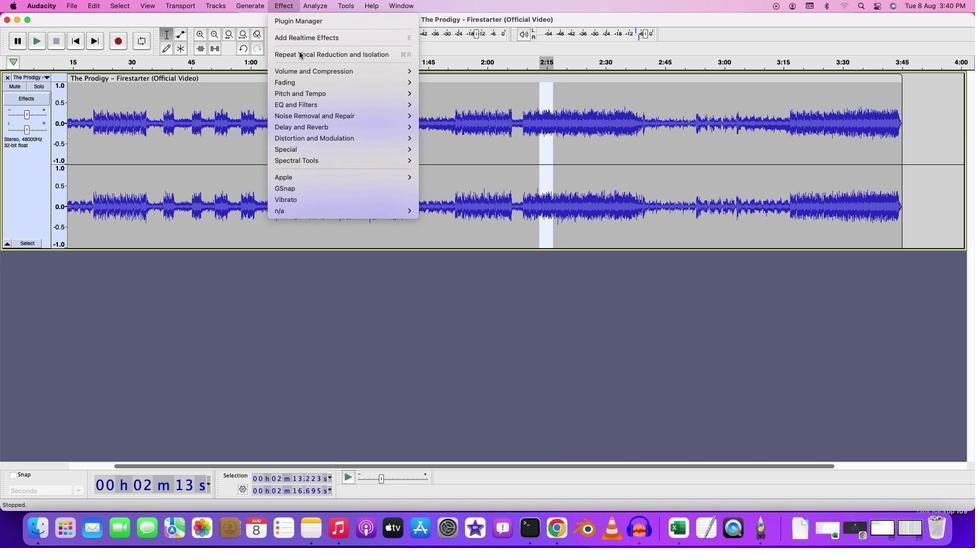 
Action: Mouse moved to (553, 105)
Screenshot: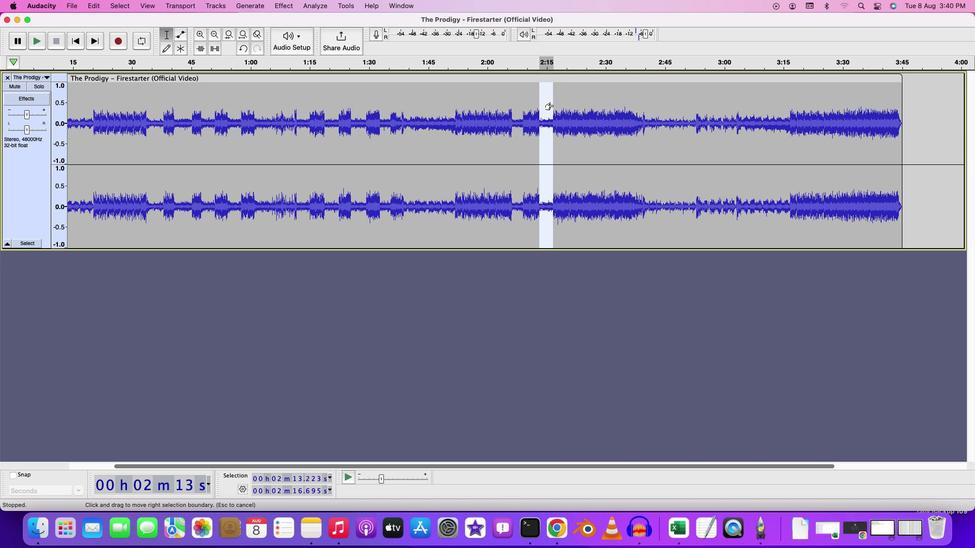 
Action: Mouse pressed left at (553, 105)
Screenshot: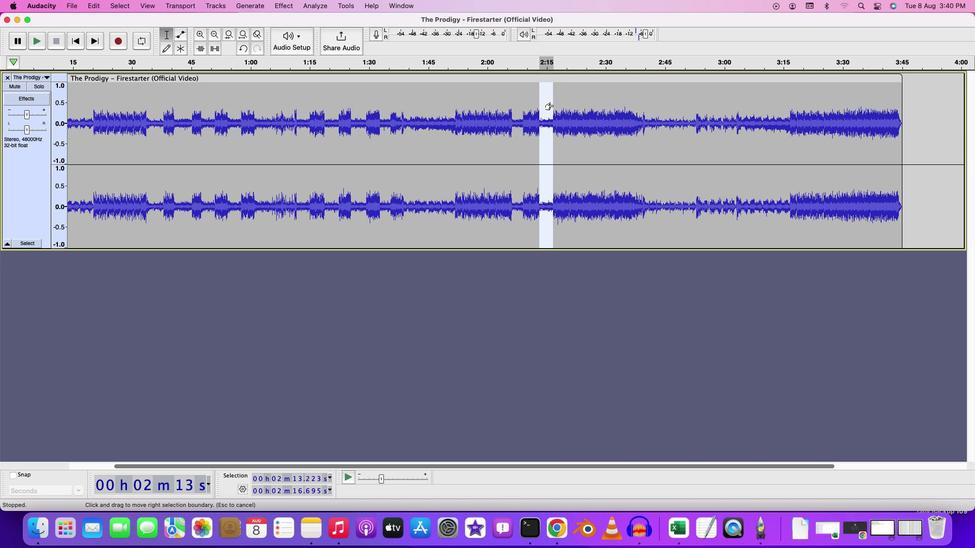 
Action: Mouse moved to (550, 108)
Screenshot: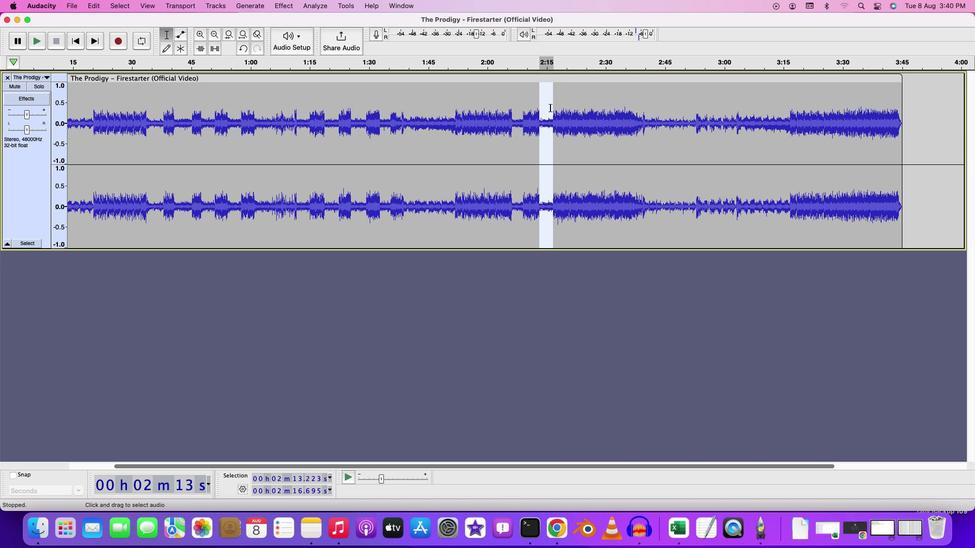 
Action: Mouse pressed left at (550, 108)
Screenshot: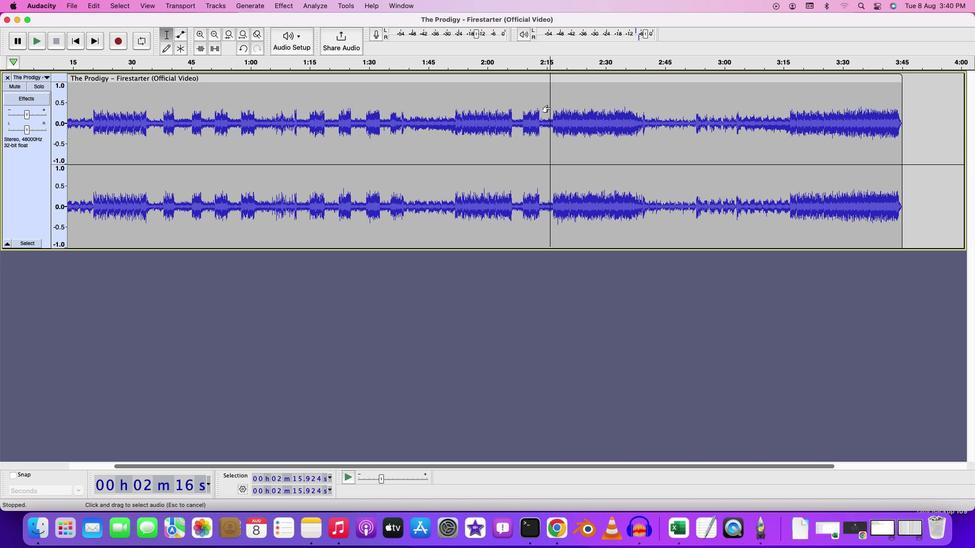 
Action: Key pressed Key.space
Screenshot: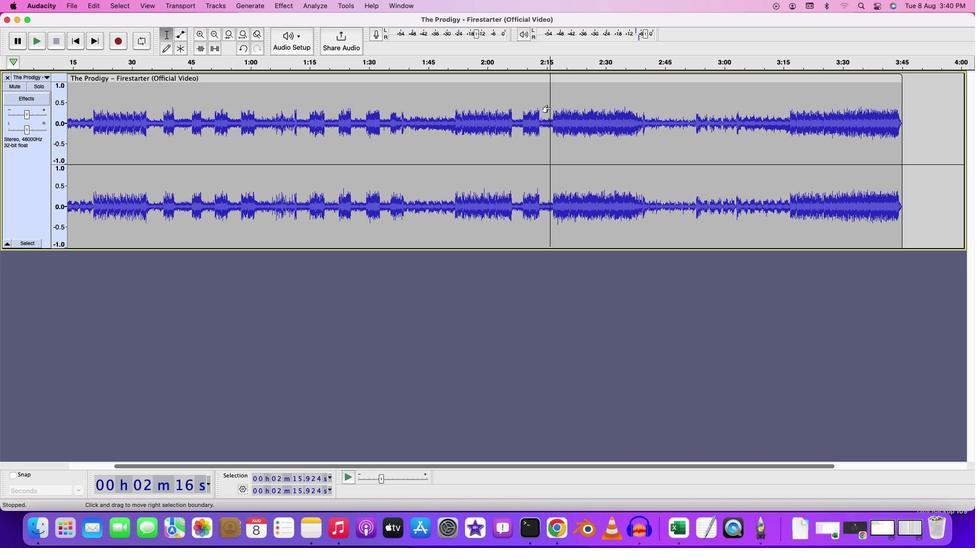
Action: Mouse moved to (567, 106)
Screenshot: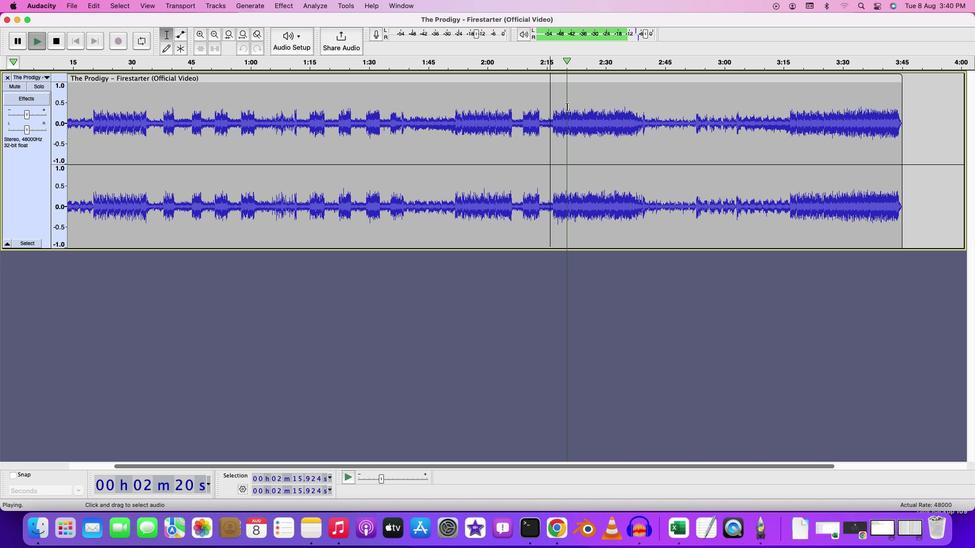 
Action: Mouse pressed left at (567, 106)
Screenshot: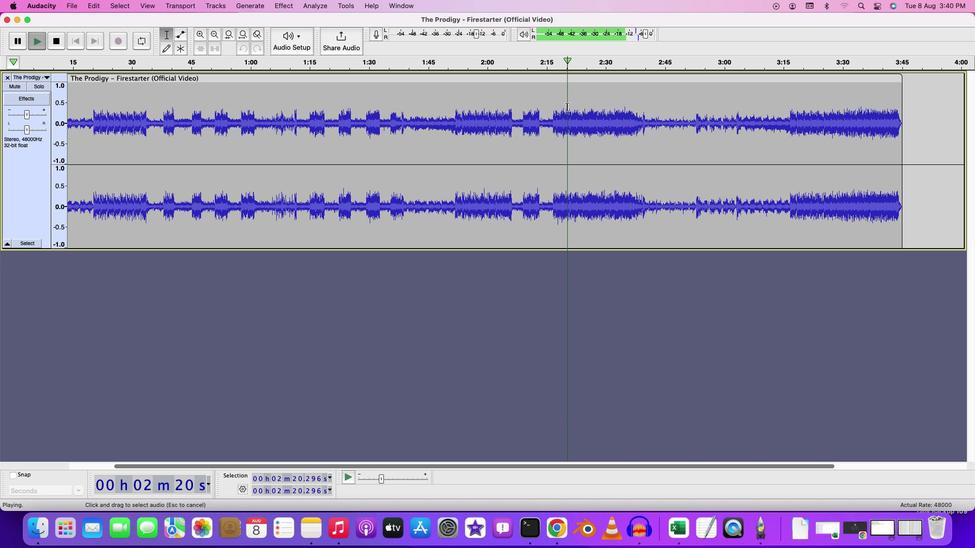 
Action: Mouse moved to (352, 3)
Screenshot: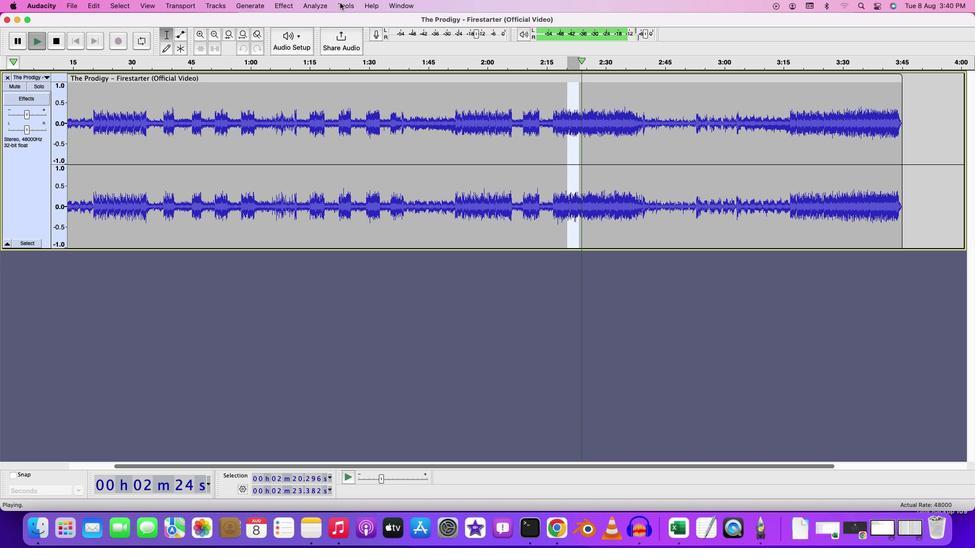 
Action: Key pressed Key.space
Screenshot: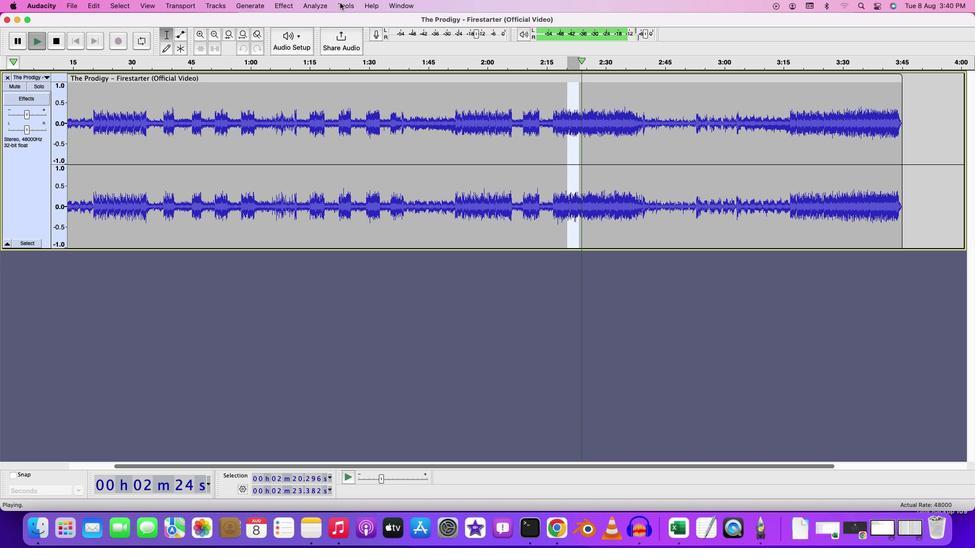 
Action: Mouse moved to (316, 8)
